 Task: Look for space in Medjez el Bab, Tunisia from 10th September, 2023 to 16th September, 2023 for 4 adults in price range Rs.10000 to Rs.14000. Place can be private room with 4 bedrooms having 4 beds and 4 bathrooms. Property type can be house, flat, guest house, hotel. Amenities needed are: wifi, TV, free parkinig on premises, gym, breakfast. Booking option can be shelf check-in. Required host language is English.
Action: Mouse pressed left at (613, 130)
Screenshot: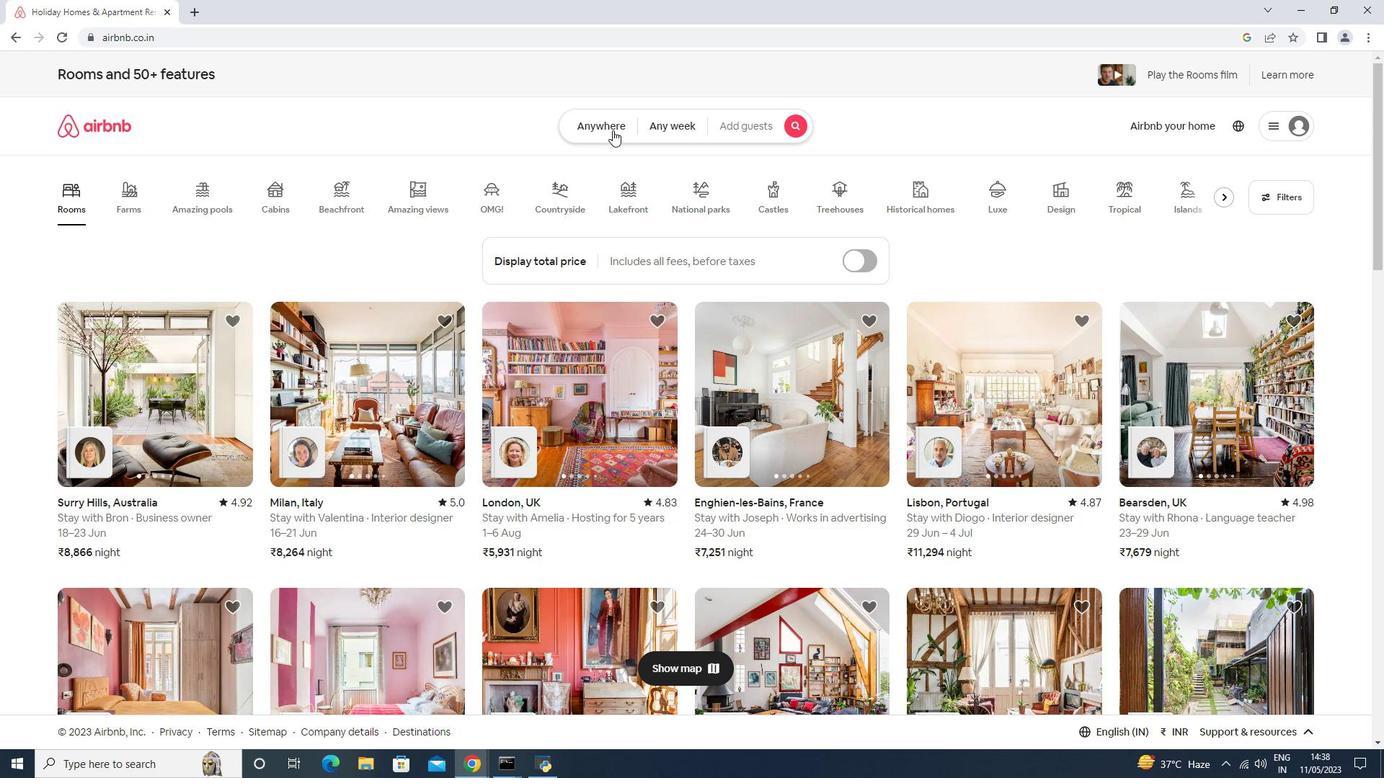 
Action: Mouse moved to (543, 181)
Screenshot: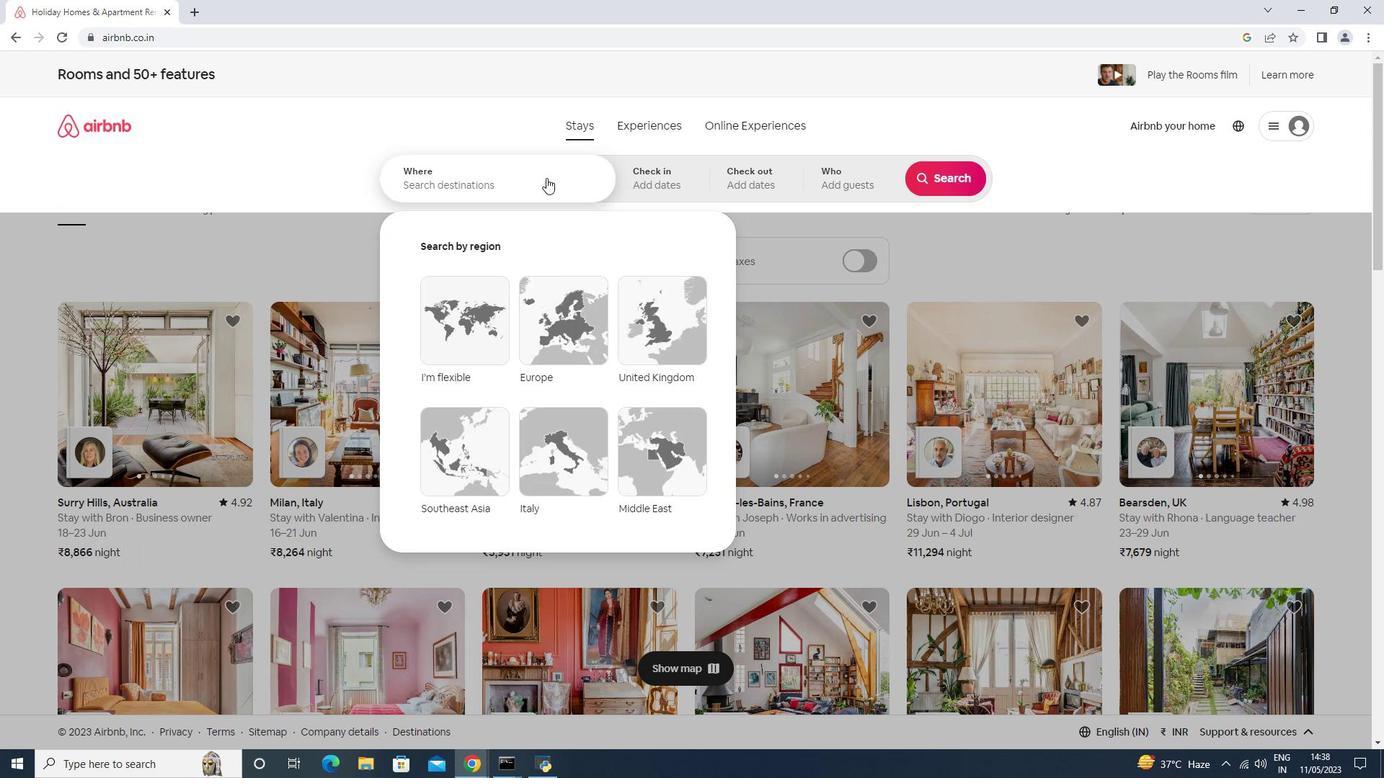 
Action: Mouse pressed left at (543, 181)
Screenshot: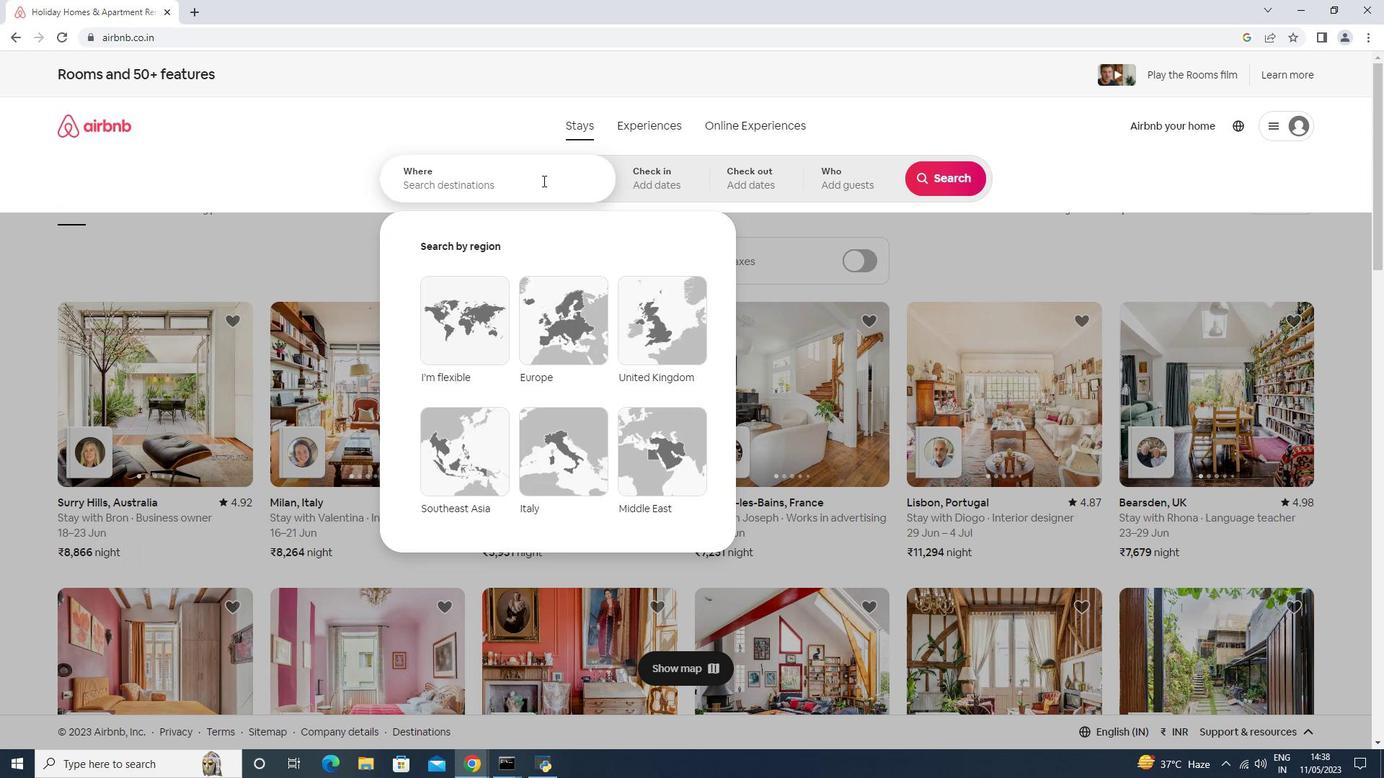 
Action: Key pressed <Key.shift><Key.shift>Medjez<Key.space>el<Key.space><Key.shift>Bab,<Key.shift>Tunisia
Screenshot: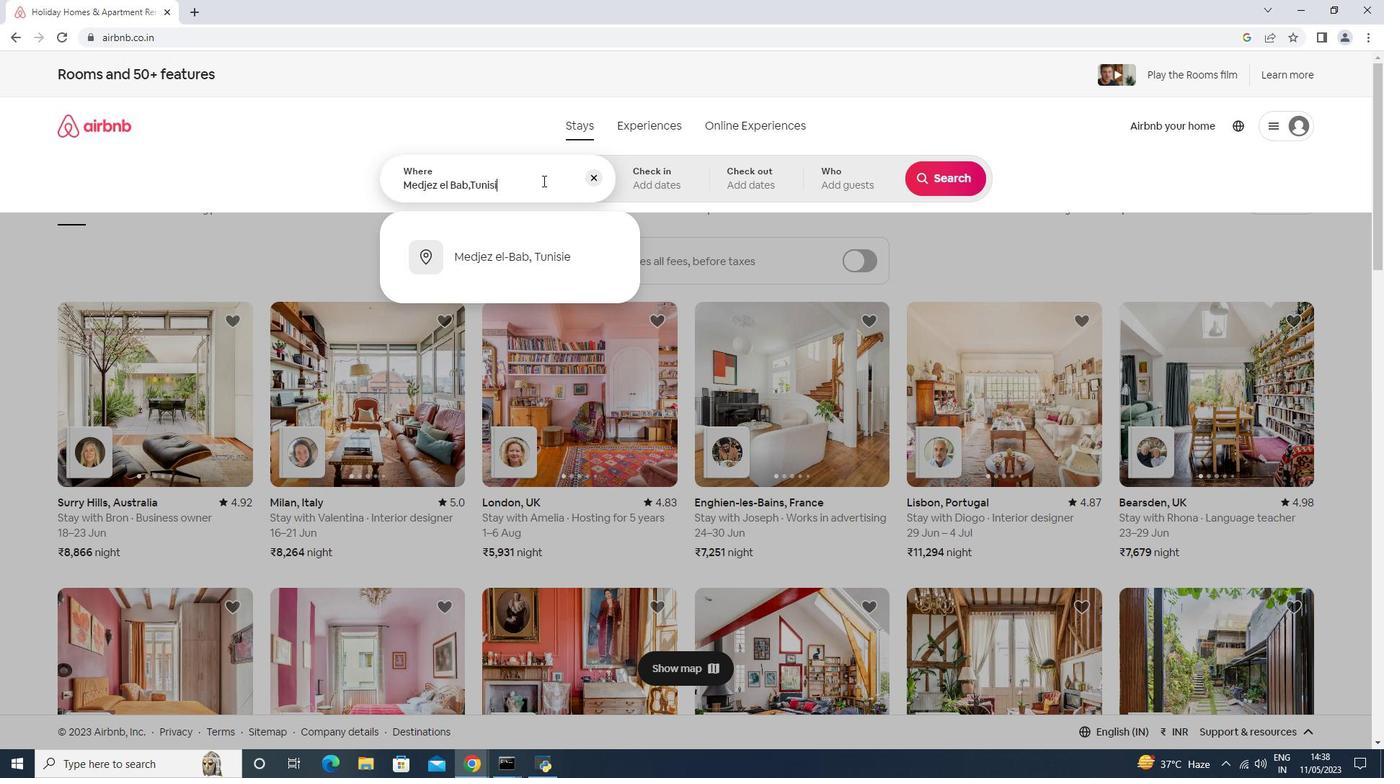 
Action: Mouse moved to (635, 177)
Screenshot: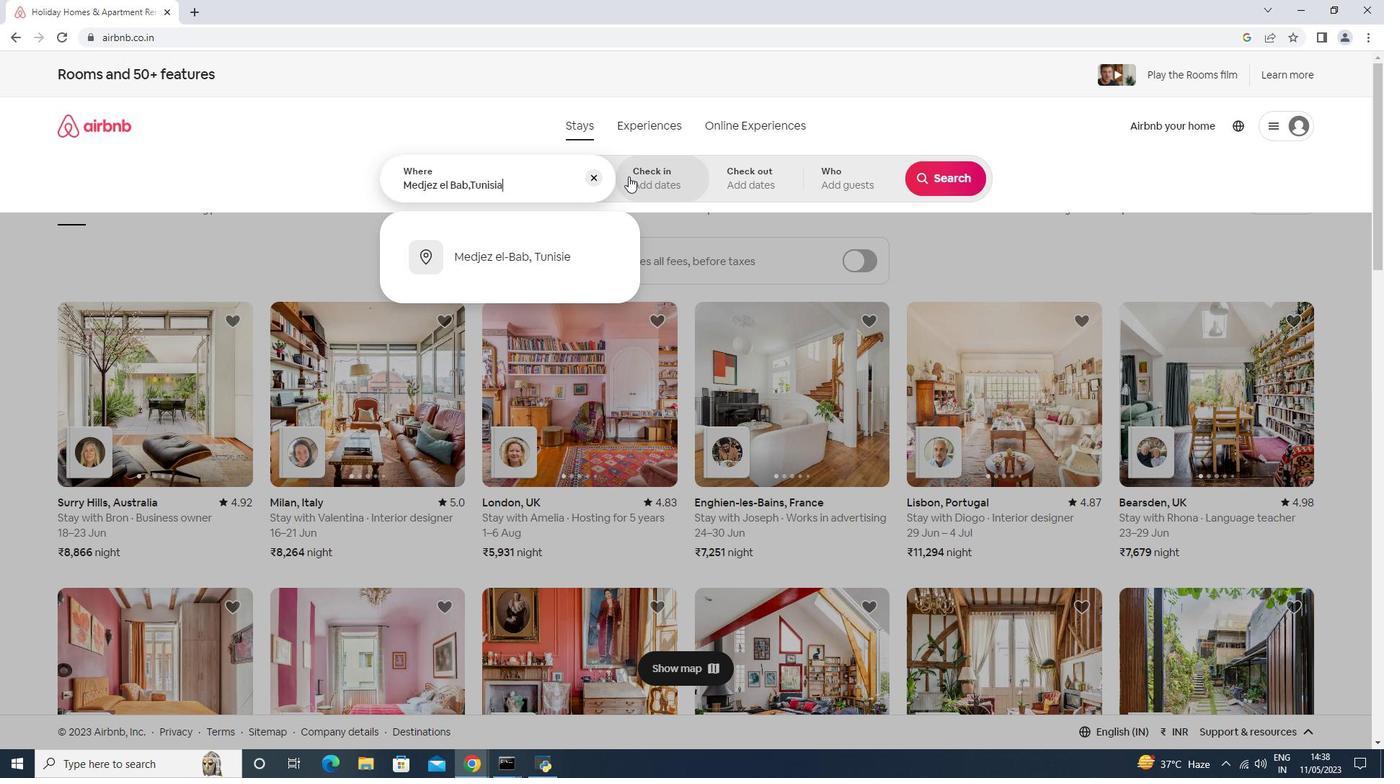 
Action: Mouse pressed left at (635, 177)
Screenshot: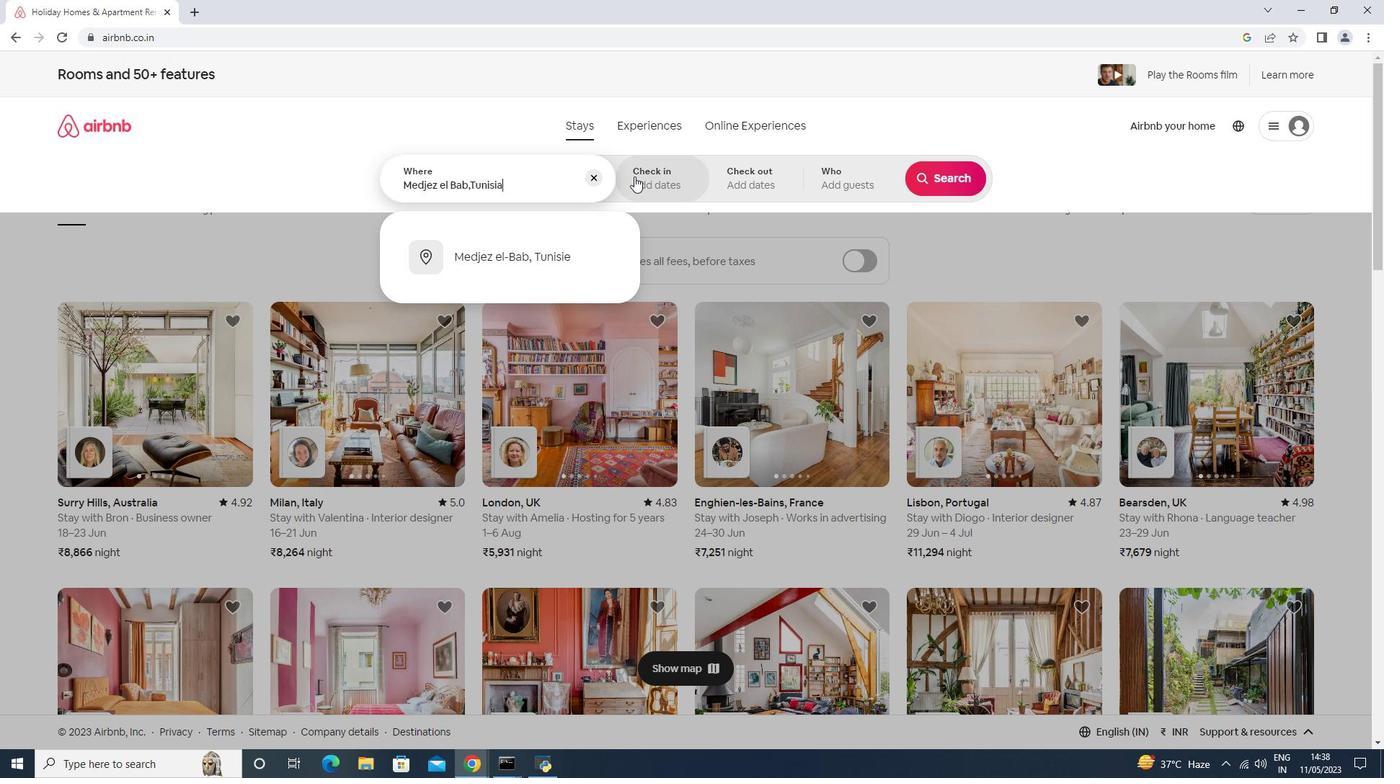
Action: Mouse moved to (950, 292)
Screenshot: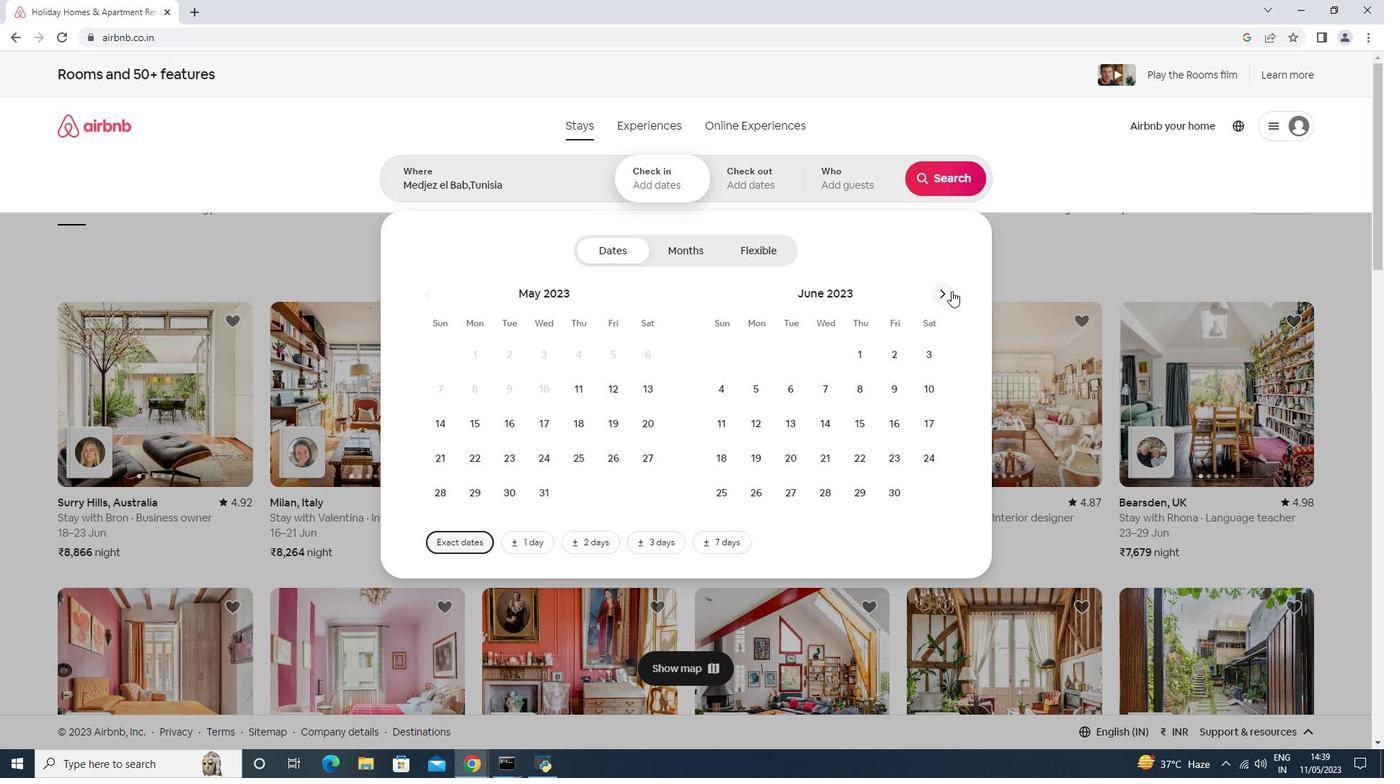 
Action: Mouse pressed left at (950, 292)
Screenshot: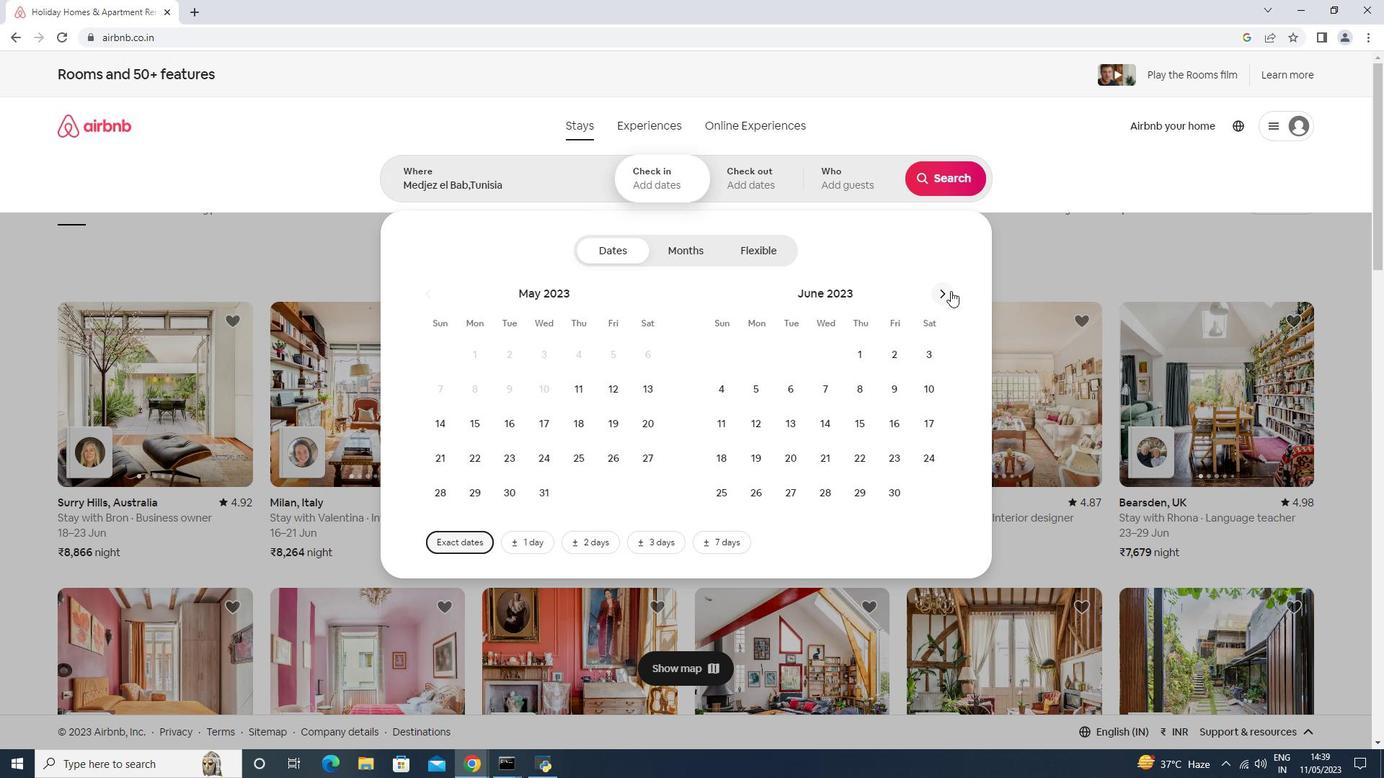 
Action: Mouse pressed left at (950, 292)
Screenshot: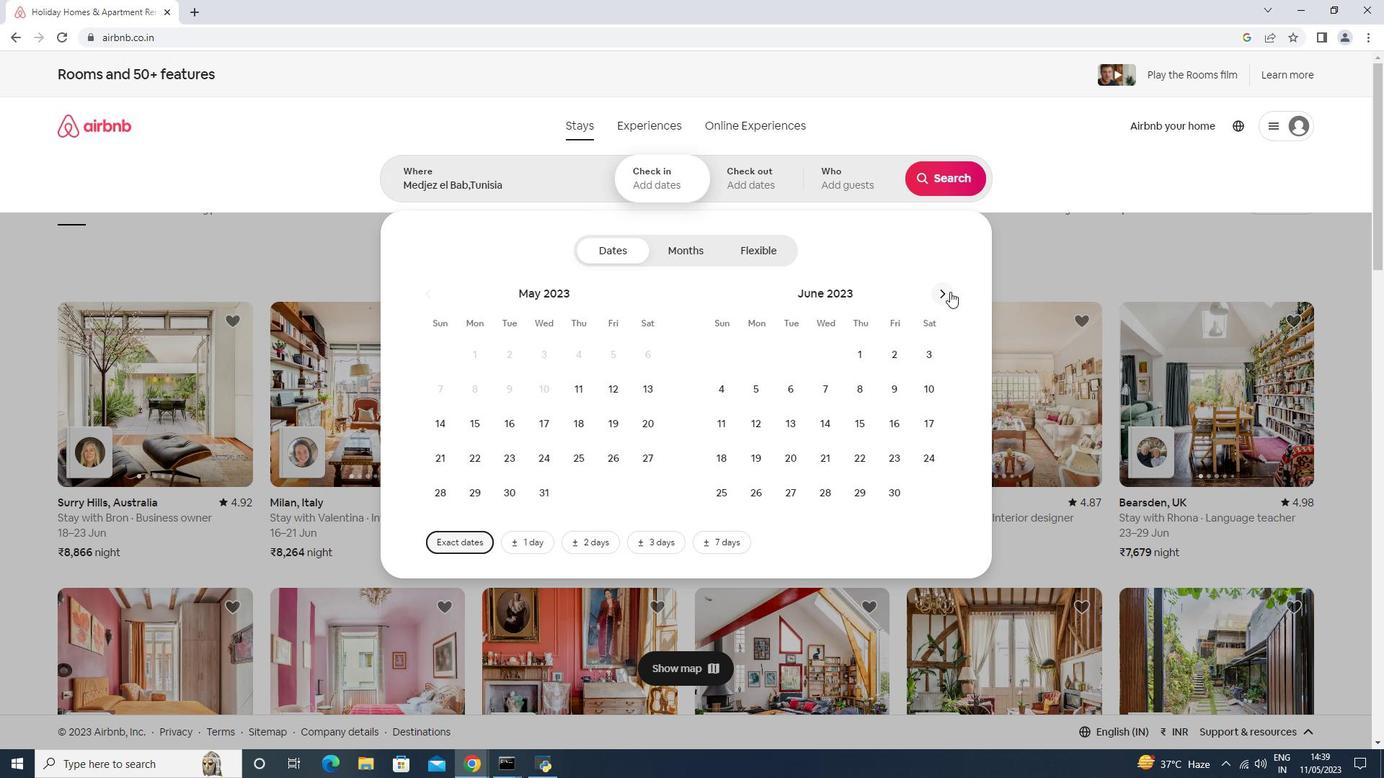 
Action: Mouse moved to (949, 292)
Screenshot: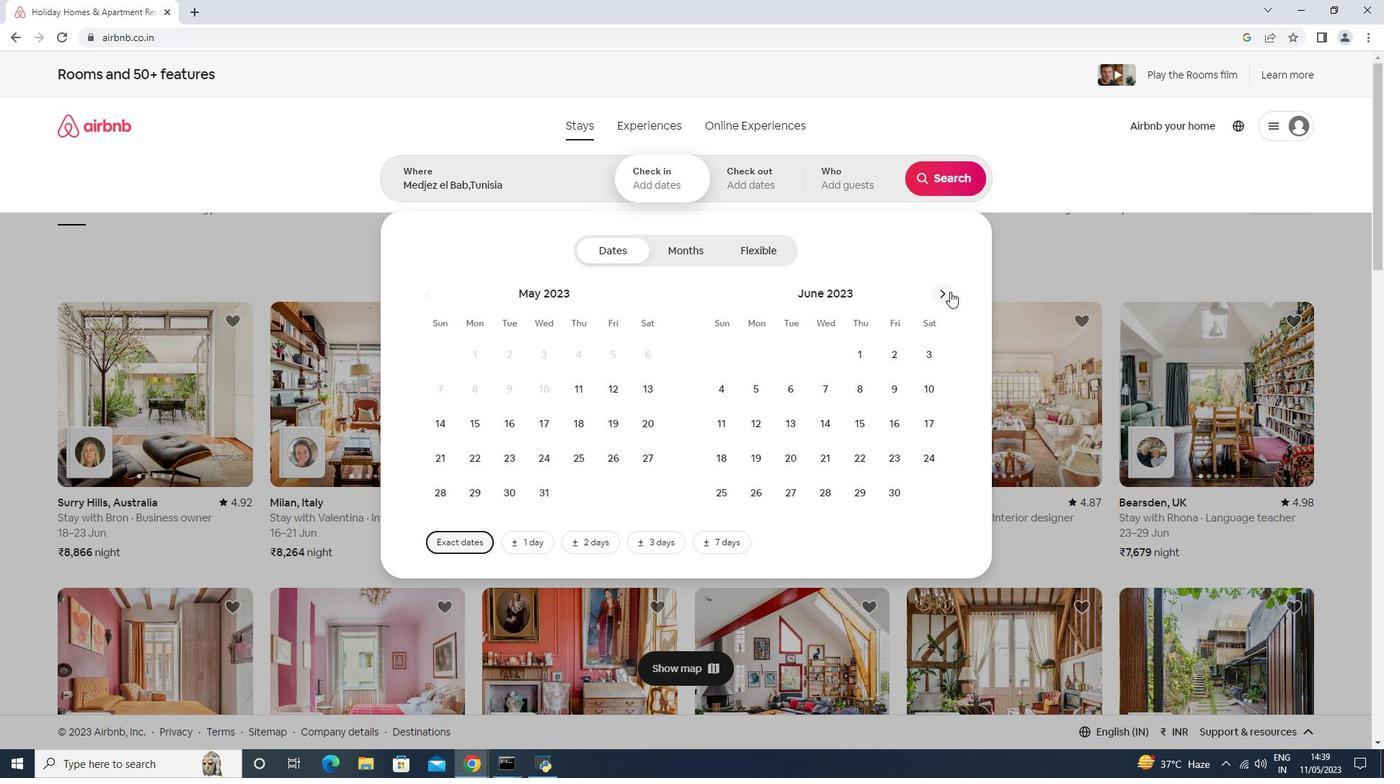 
Action: Mouse pressed left at (949, 292)
Screenshot: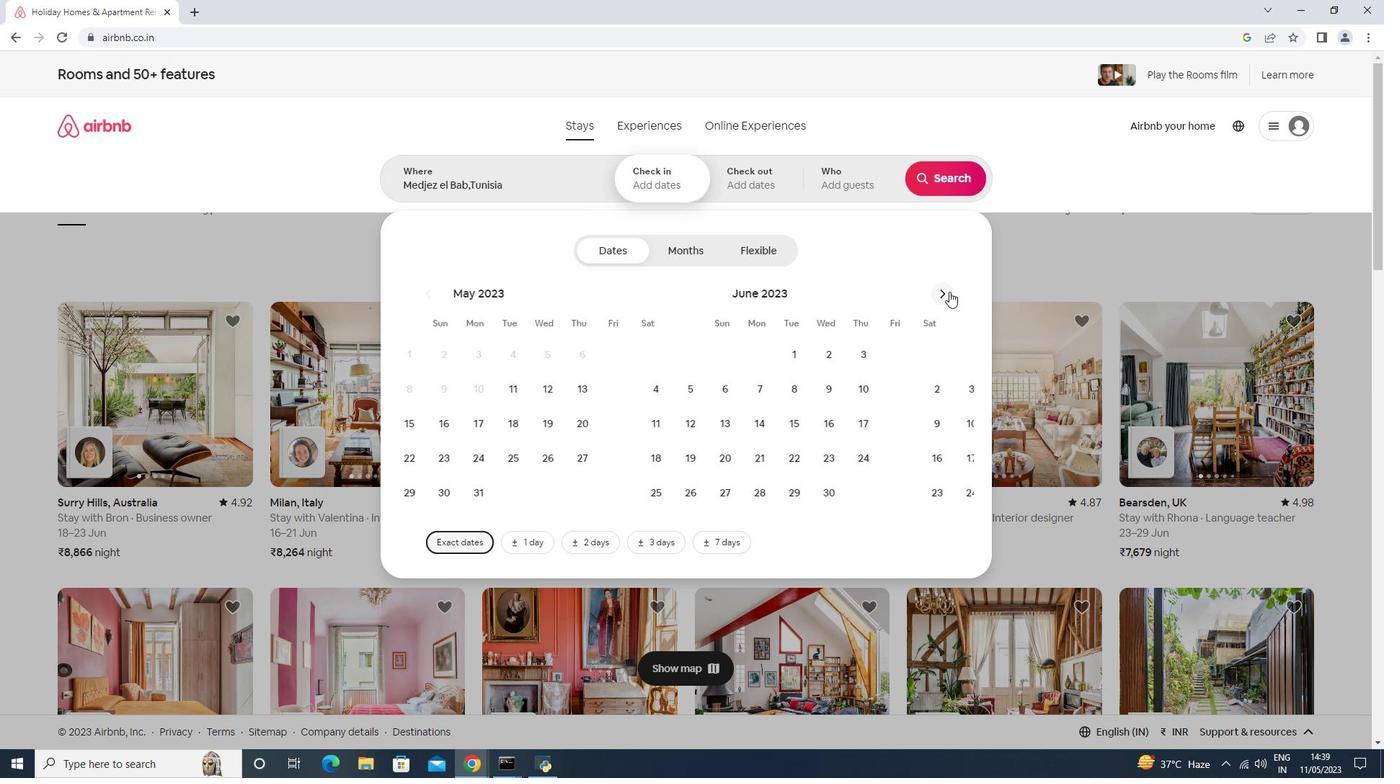 
Action: Mouse pressed left at (949, 292)
Screenshot: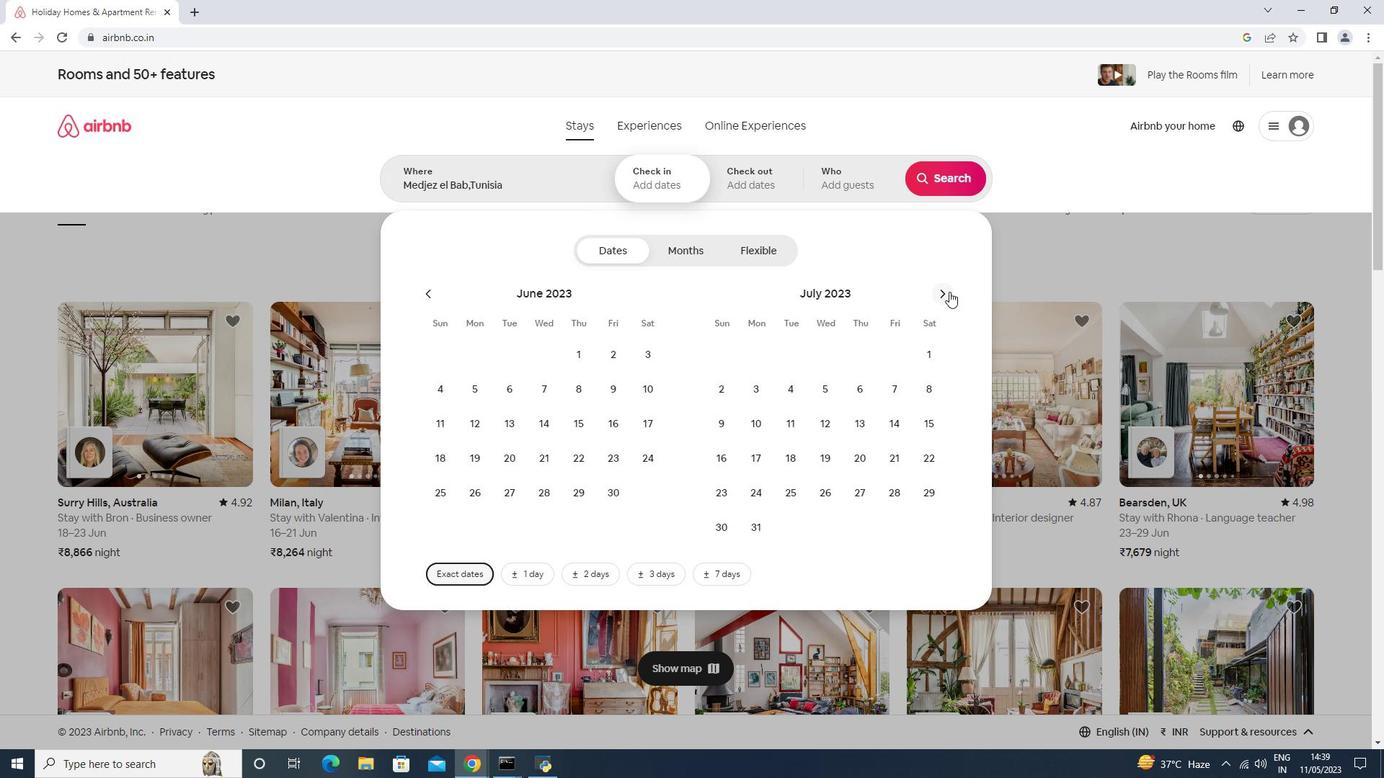 
Action: Mouse pressed left at (949, 292)
Screenshot: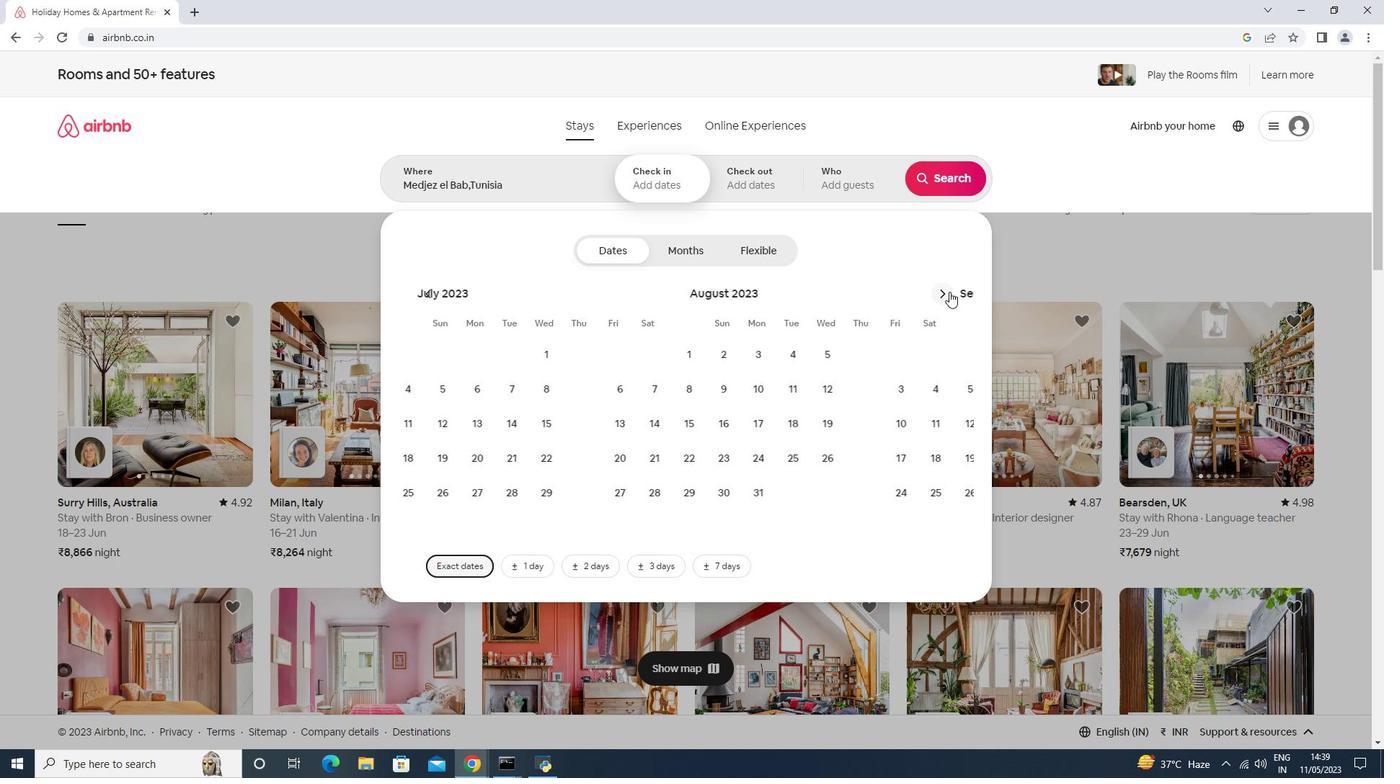 
Action: Mouse moved to (450, 419)
Screenshot: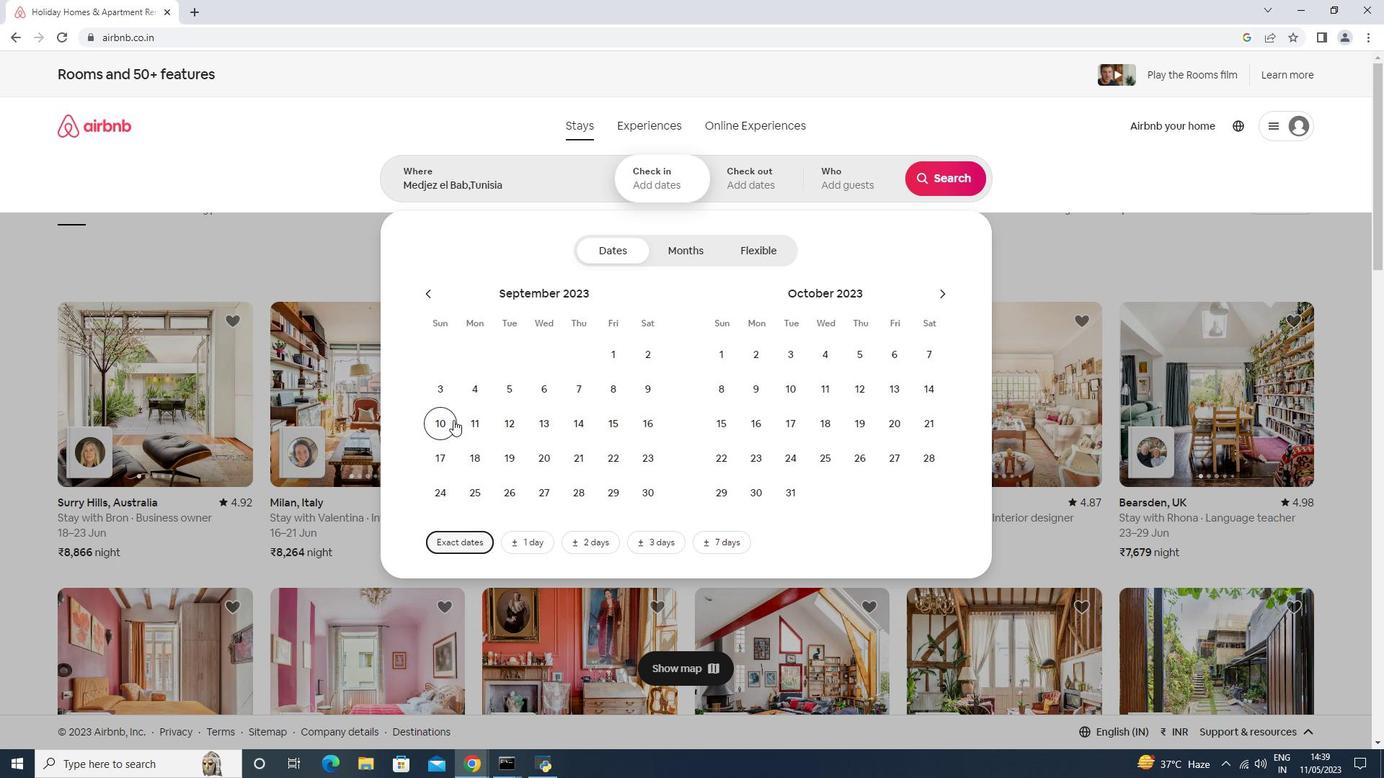 
Action: Mouse pressed left at (450, 419)
Screenshot: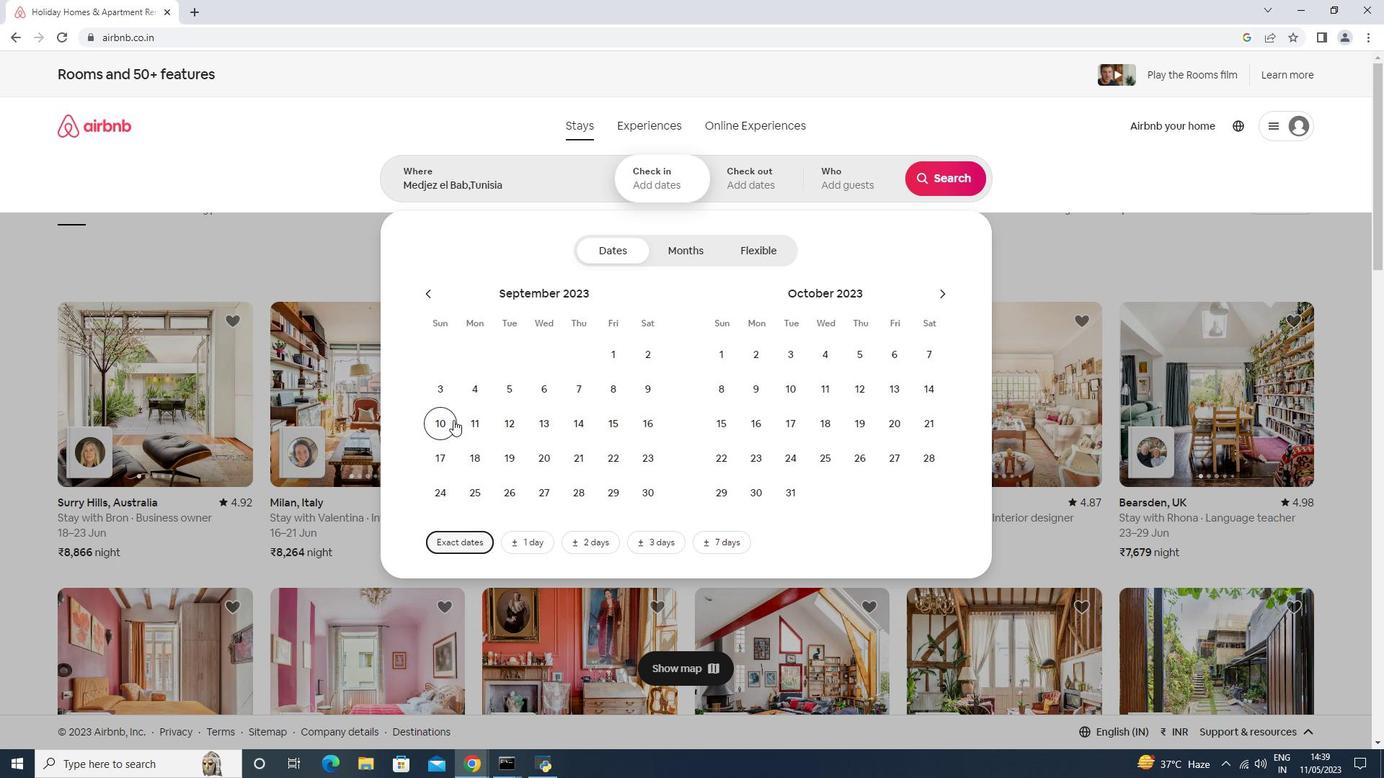 
Action: Mouse moved to (651, 424)
Screenshot: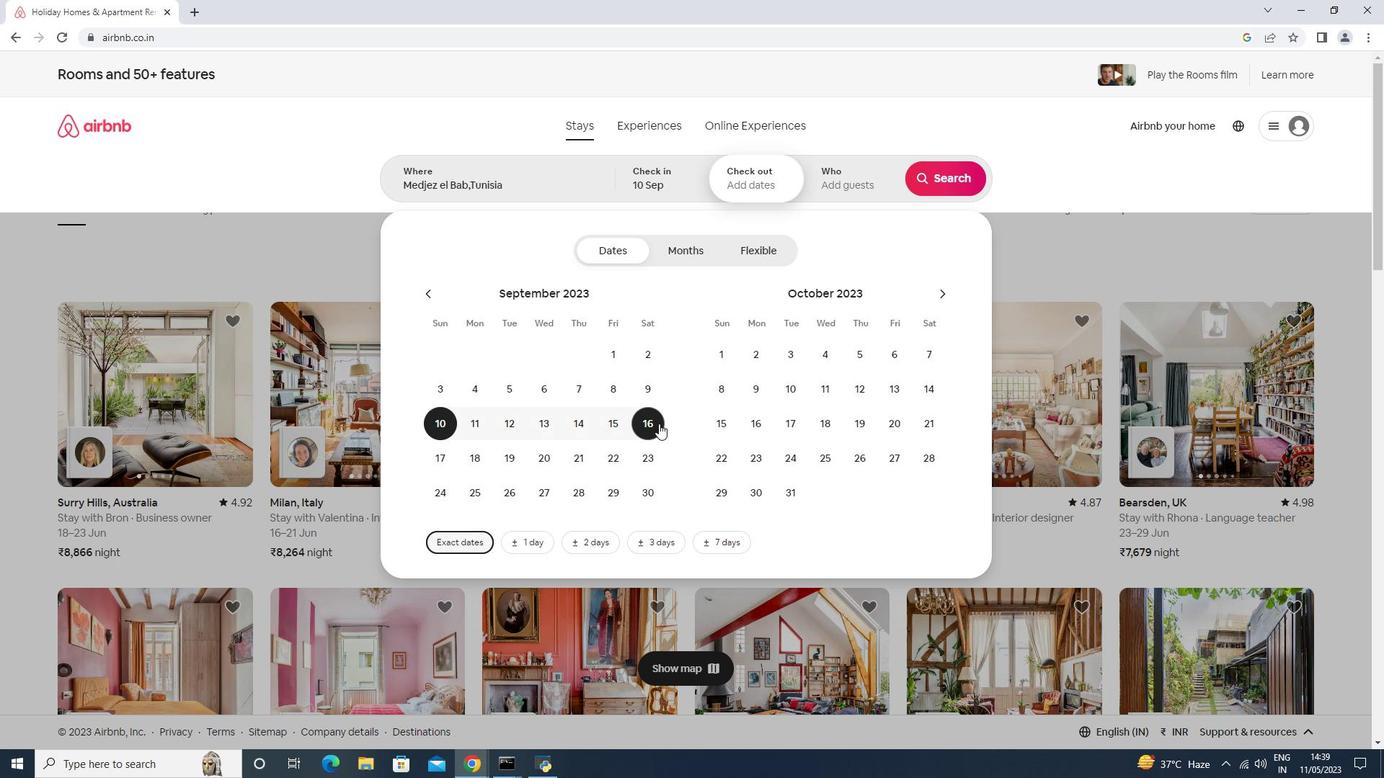 
Action: Mouse pressed left at (651, 424)
Screenshot: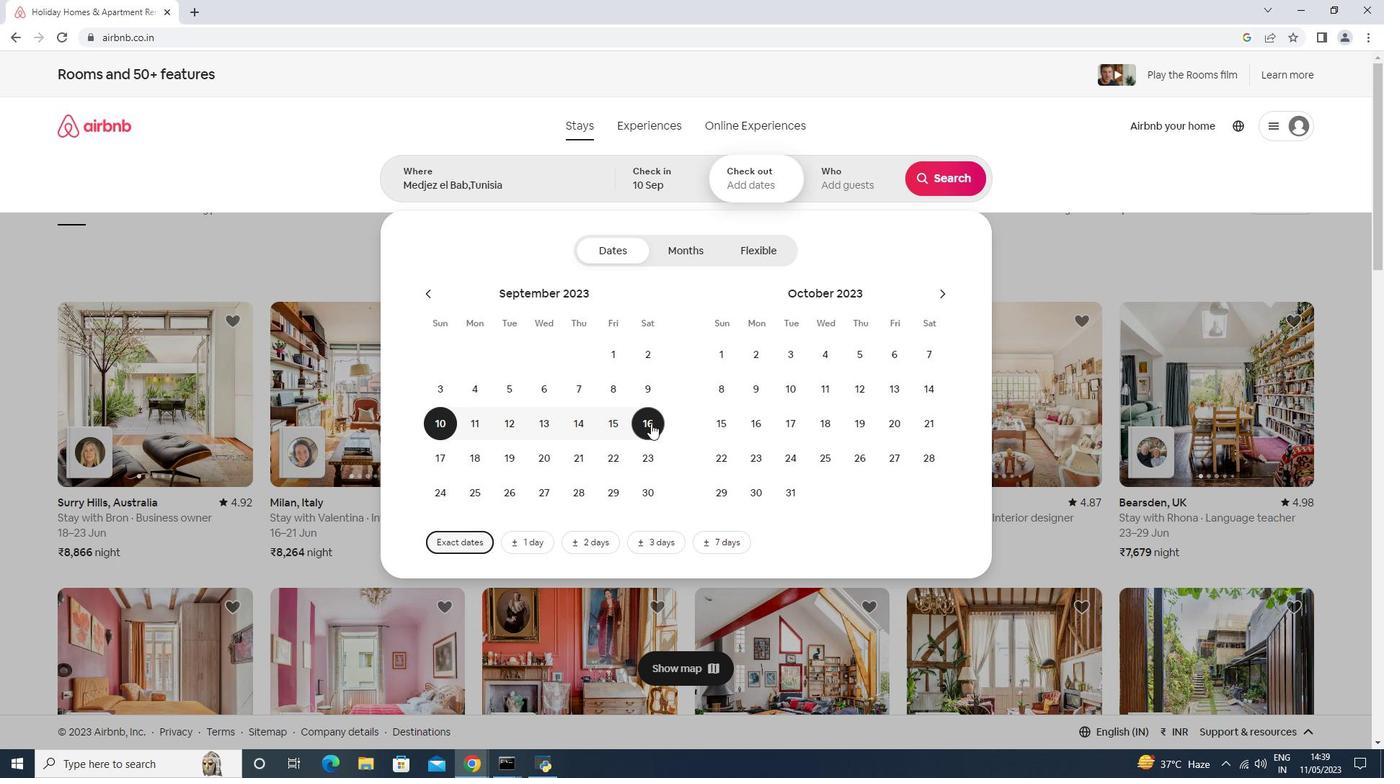
Action: Mouse moved to (840, 179)
Screenshot: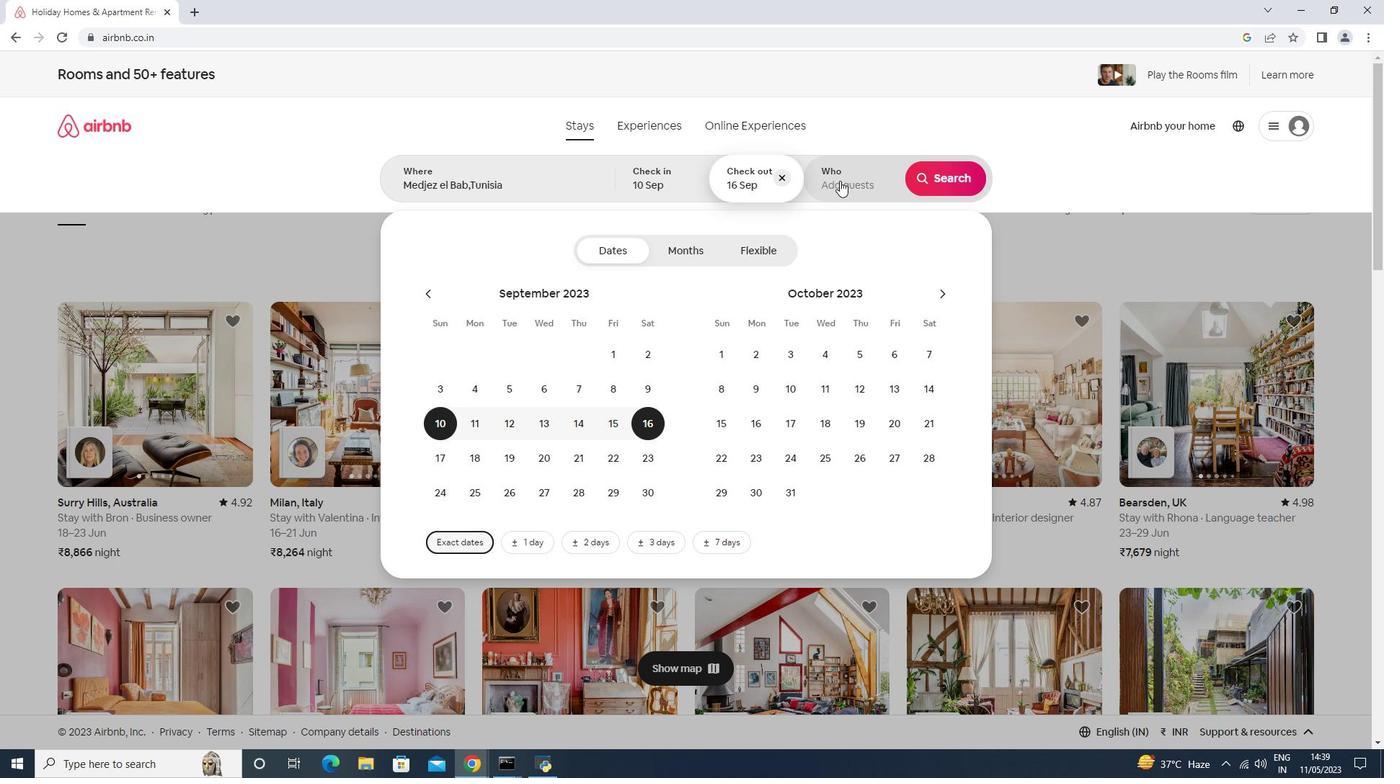 
Action: Mouse pressed left at (840, 179)
Screenshot: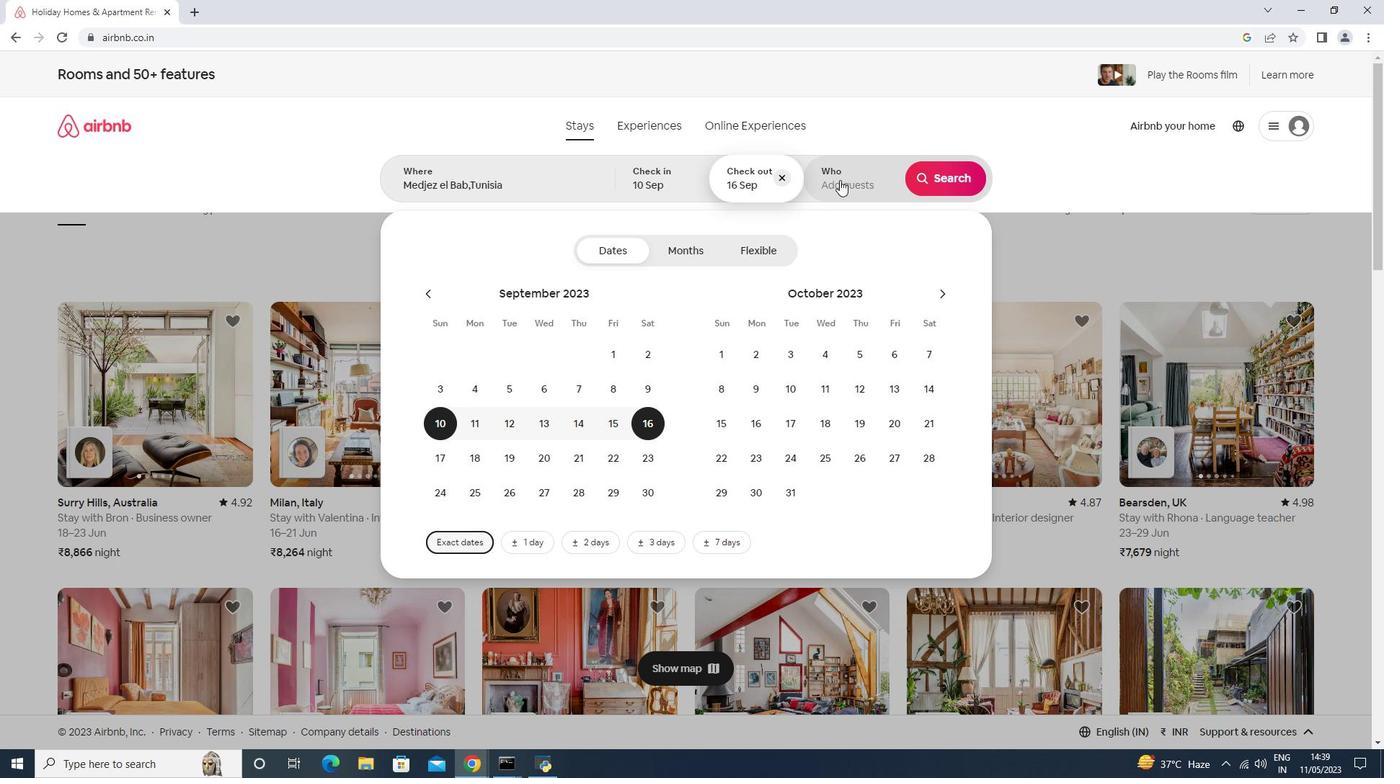 
Action: Mouse moved to (945, 249)
Screenshot: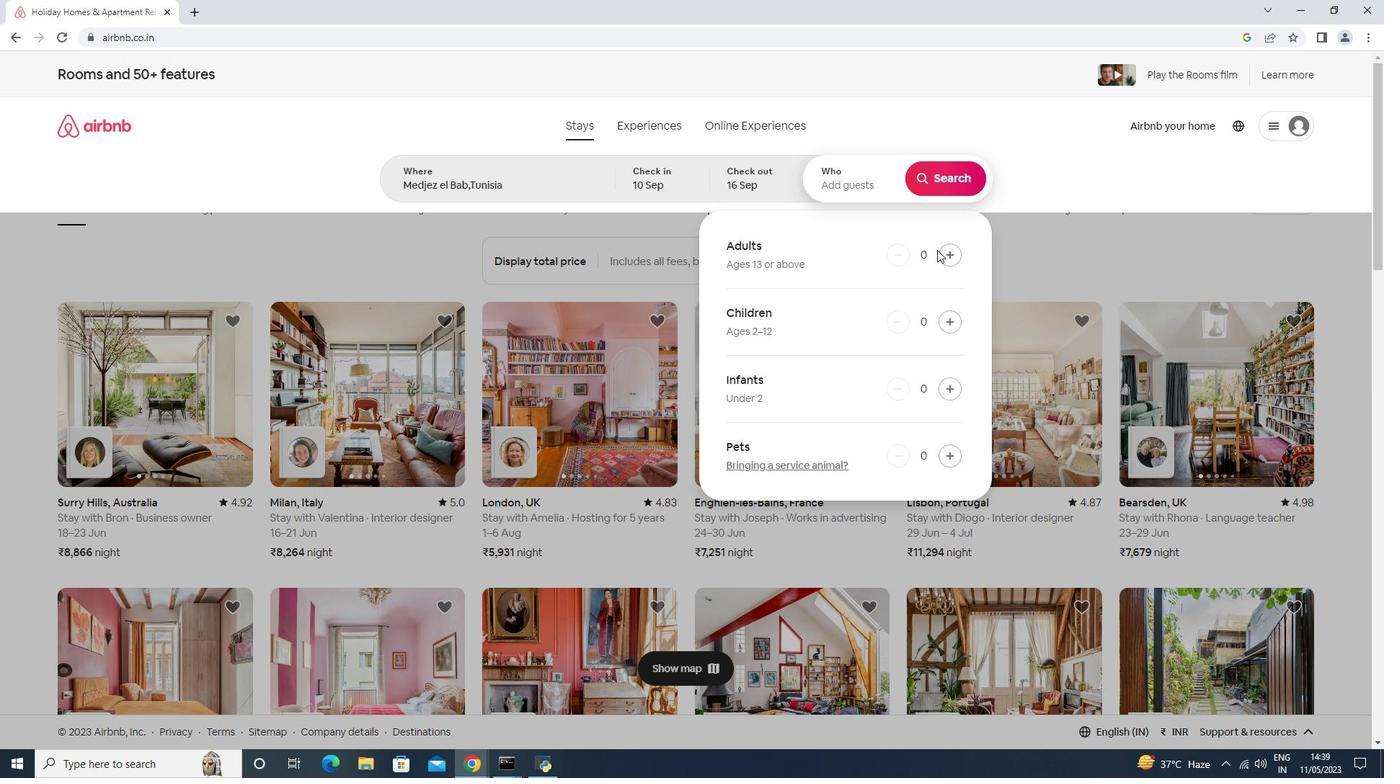
Action: Mouse pressed left at (945, 249)
Screenshot: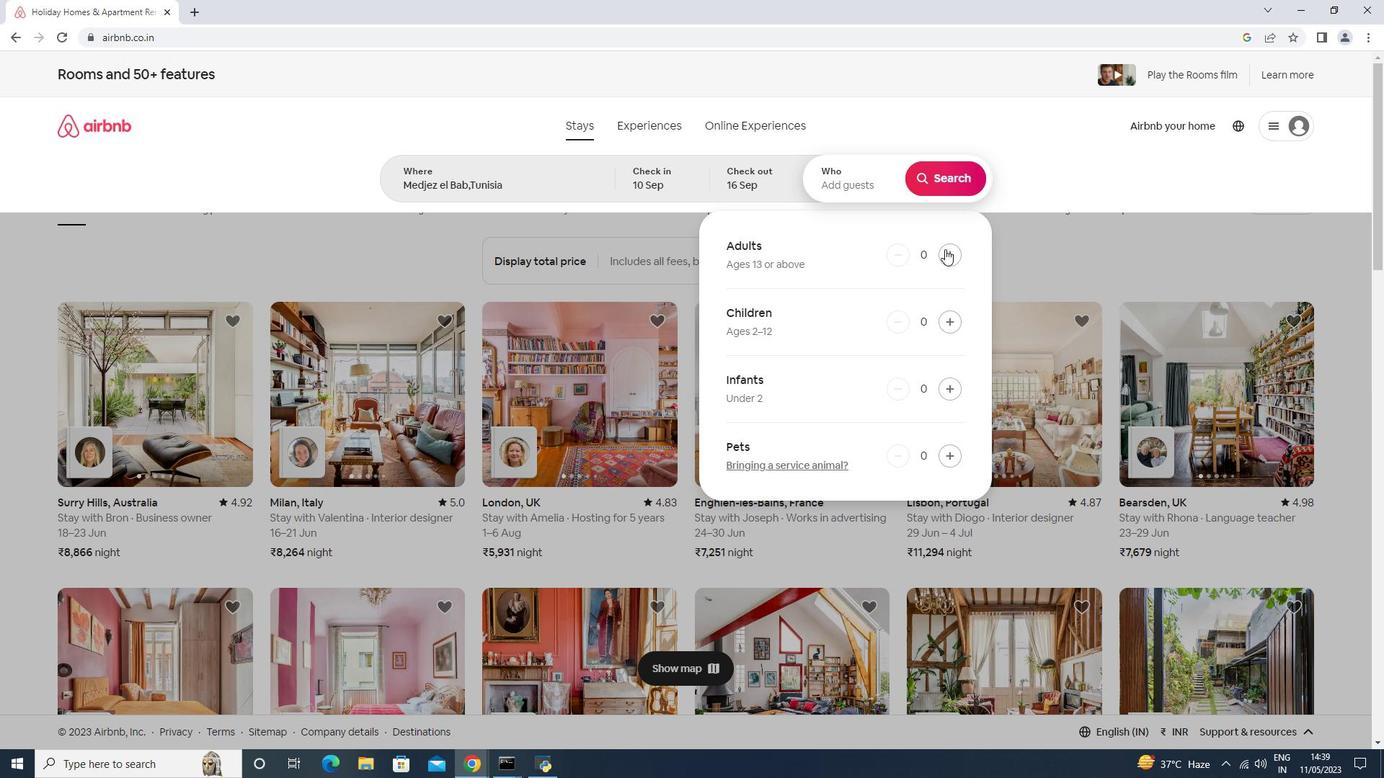 
Action: Mouse pressed left at (945, 249)
Screenshot: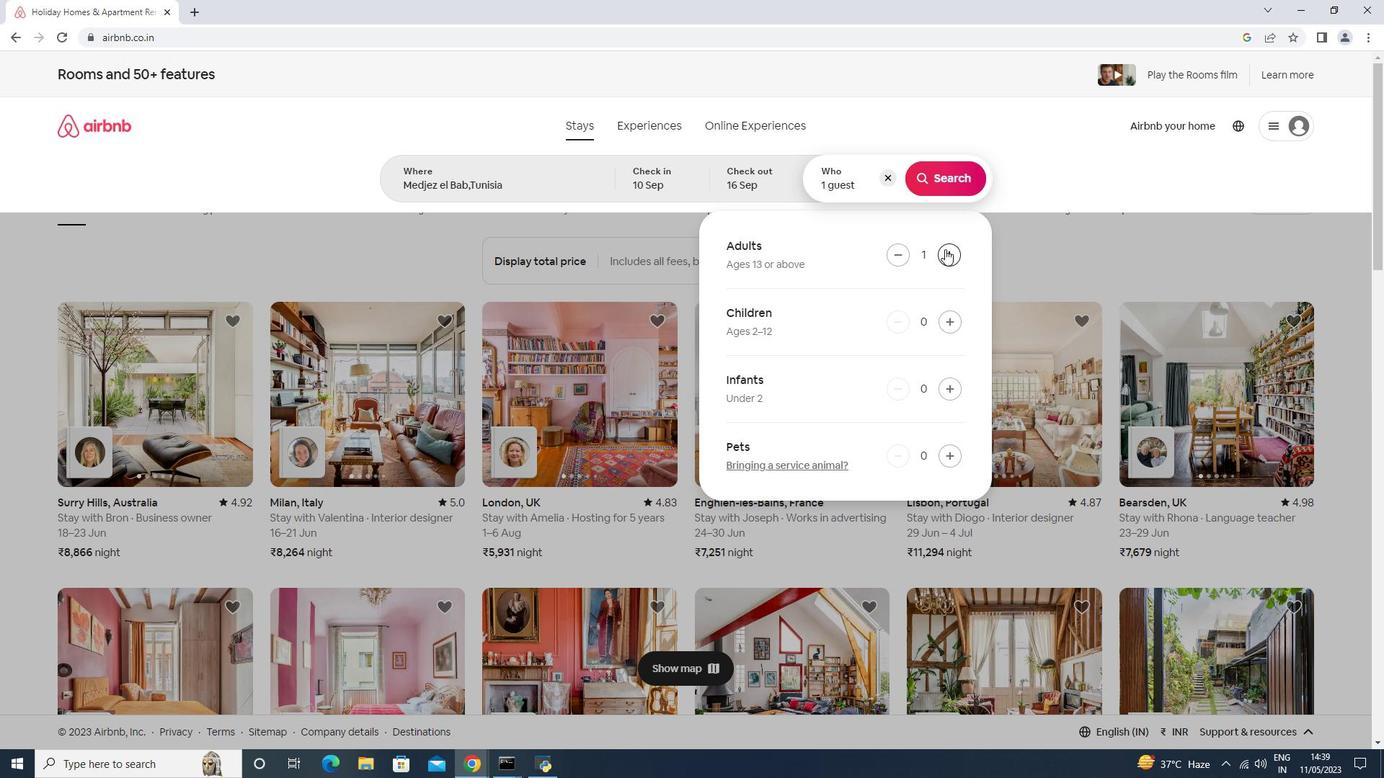 
Action: Mouse pressed left at (945, 249)
Screenshot: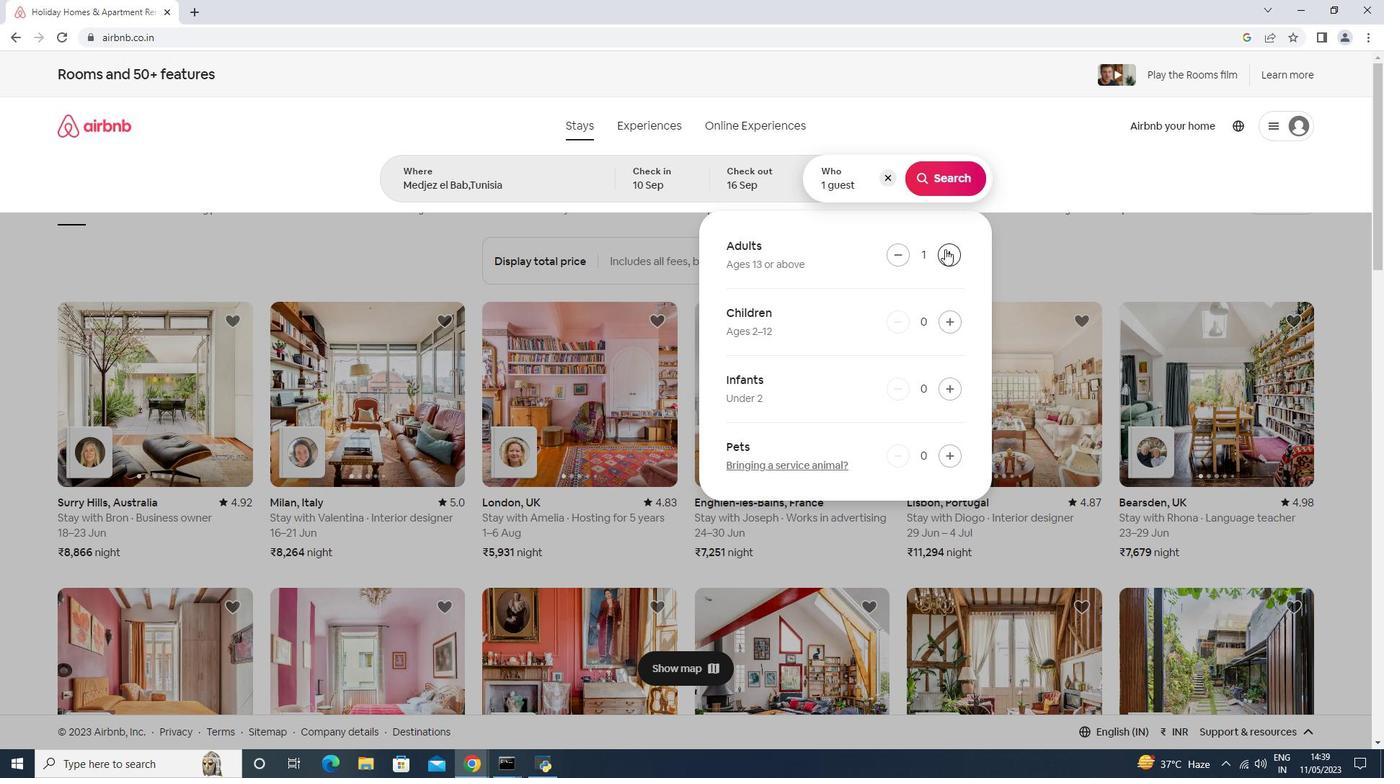 
Action: Mouse pressed left at (945, 249)
Screenshot: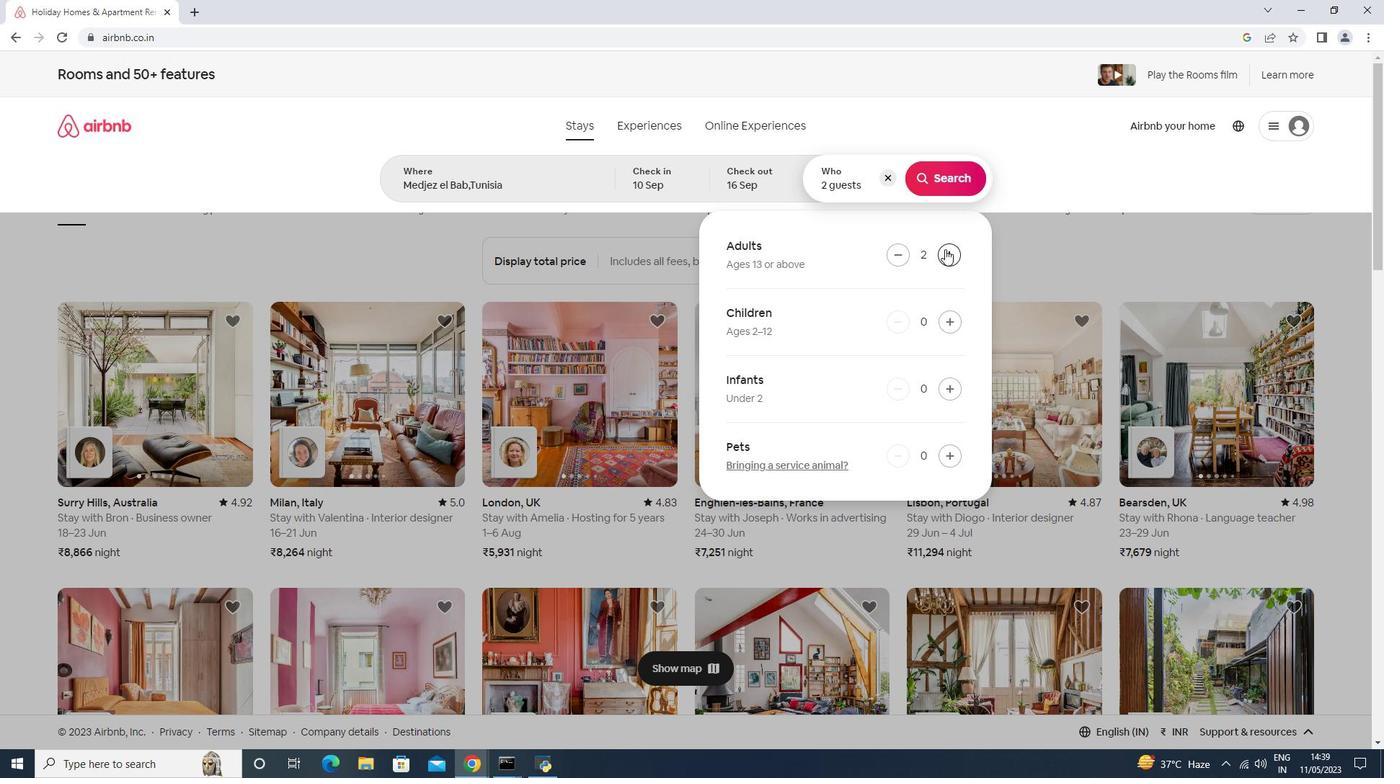 
Action: Mouse pressed left at (945, 249)
Screenshot: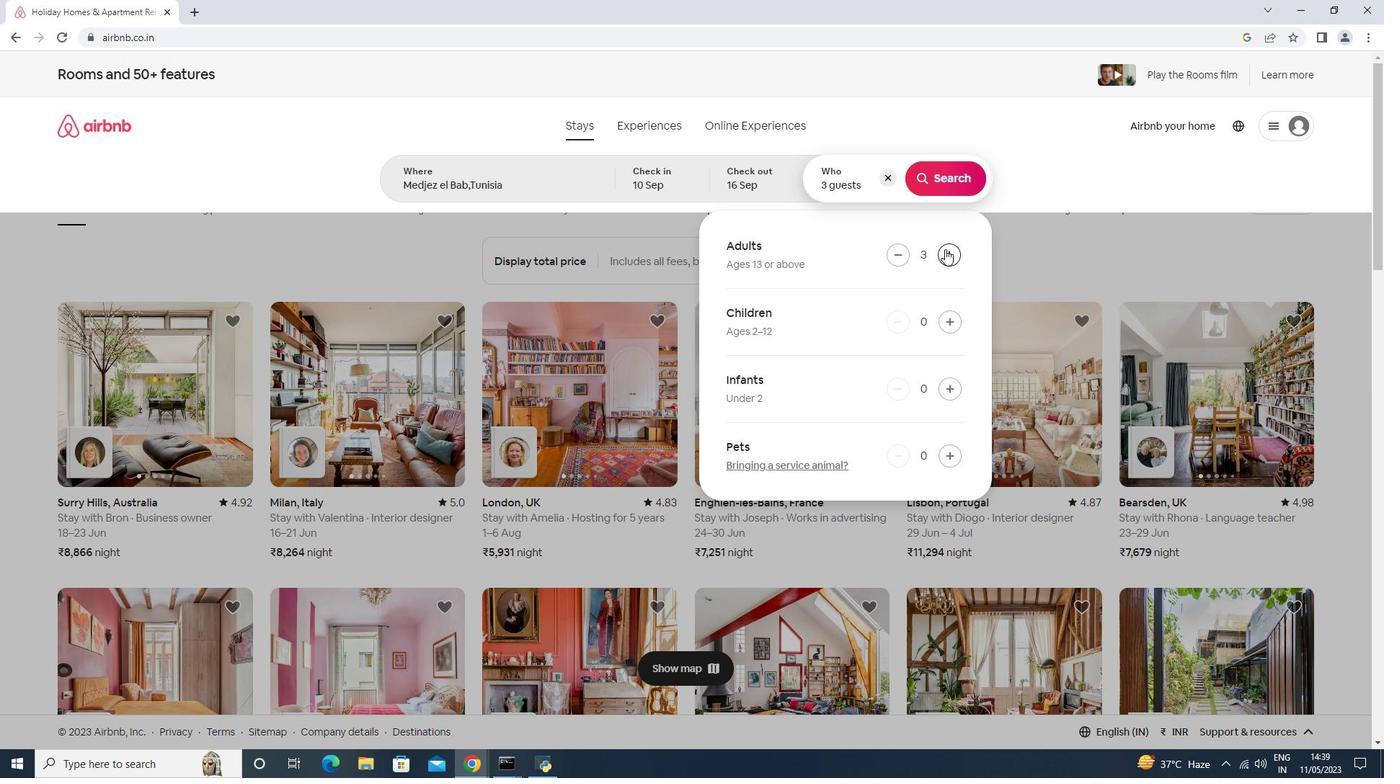 
Action: Mouse moved to (895, 261)
Screenshot: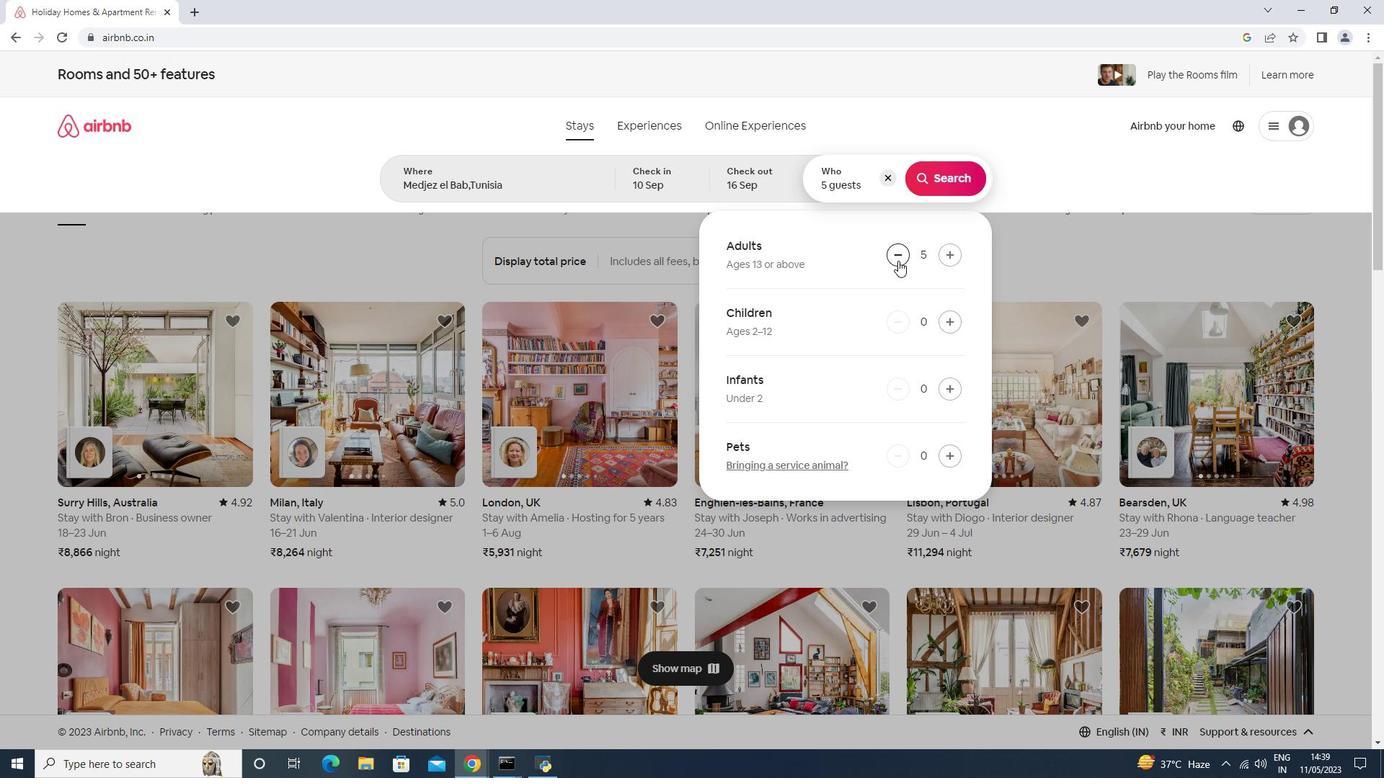 
Action: Mouse pressed left at (895, 261)
Screenshot: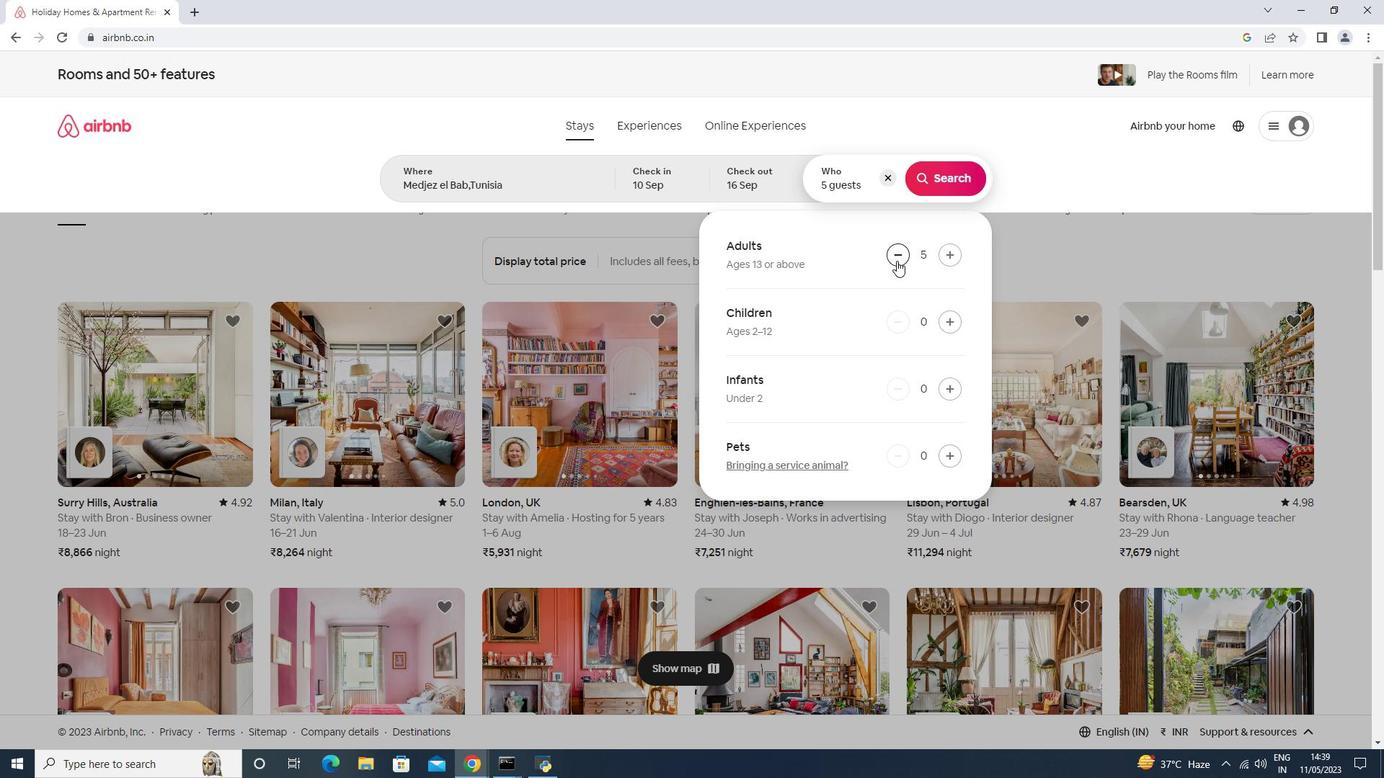 
Action: Mouse moved to (946, 175)
Screenshot: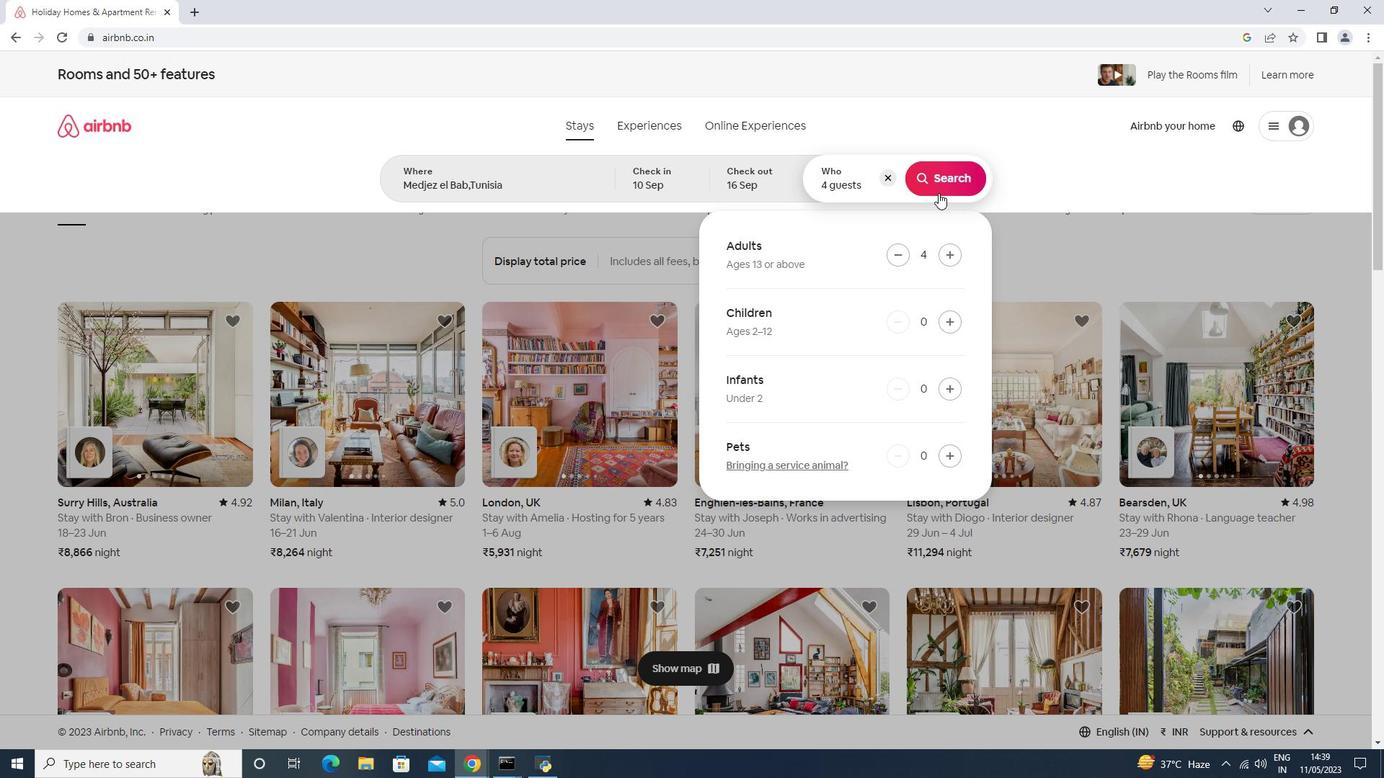 
Action: Mouse pressed left at (946, 175)
Screenshot: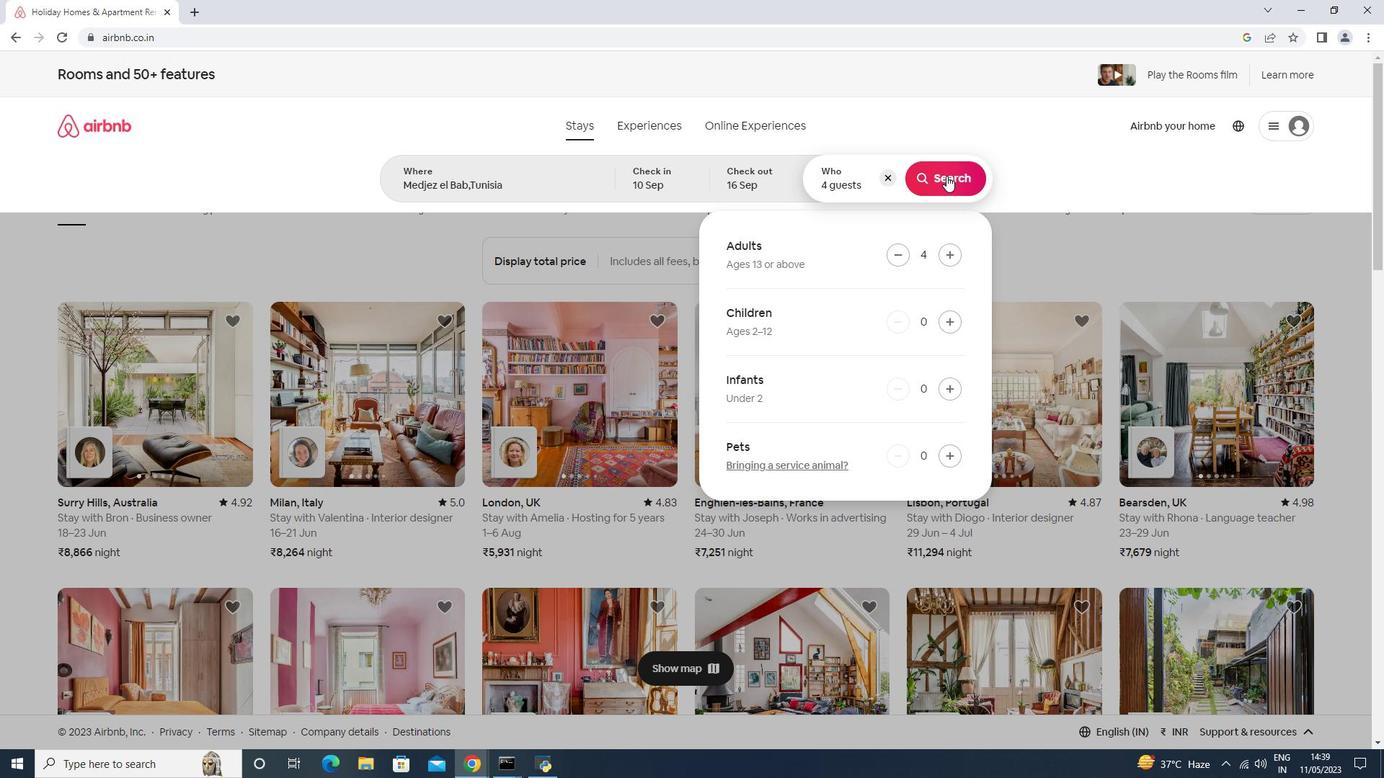 
Action: Mouse moved to (1306, 133)
Screenshot: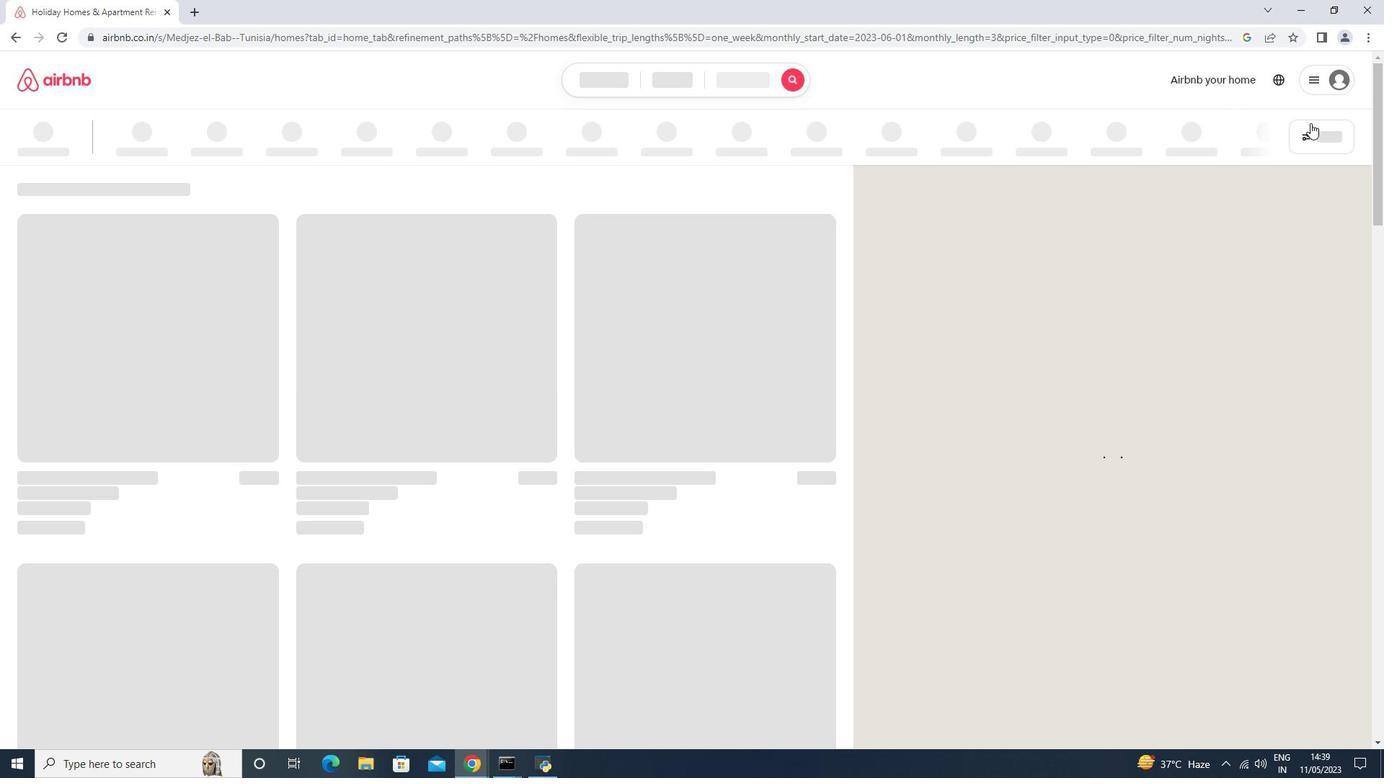 
Action: Mouse pressed left at (1306, 133)
Screenshot: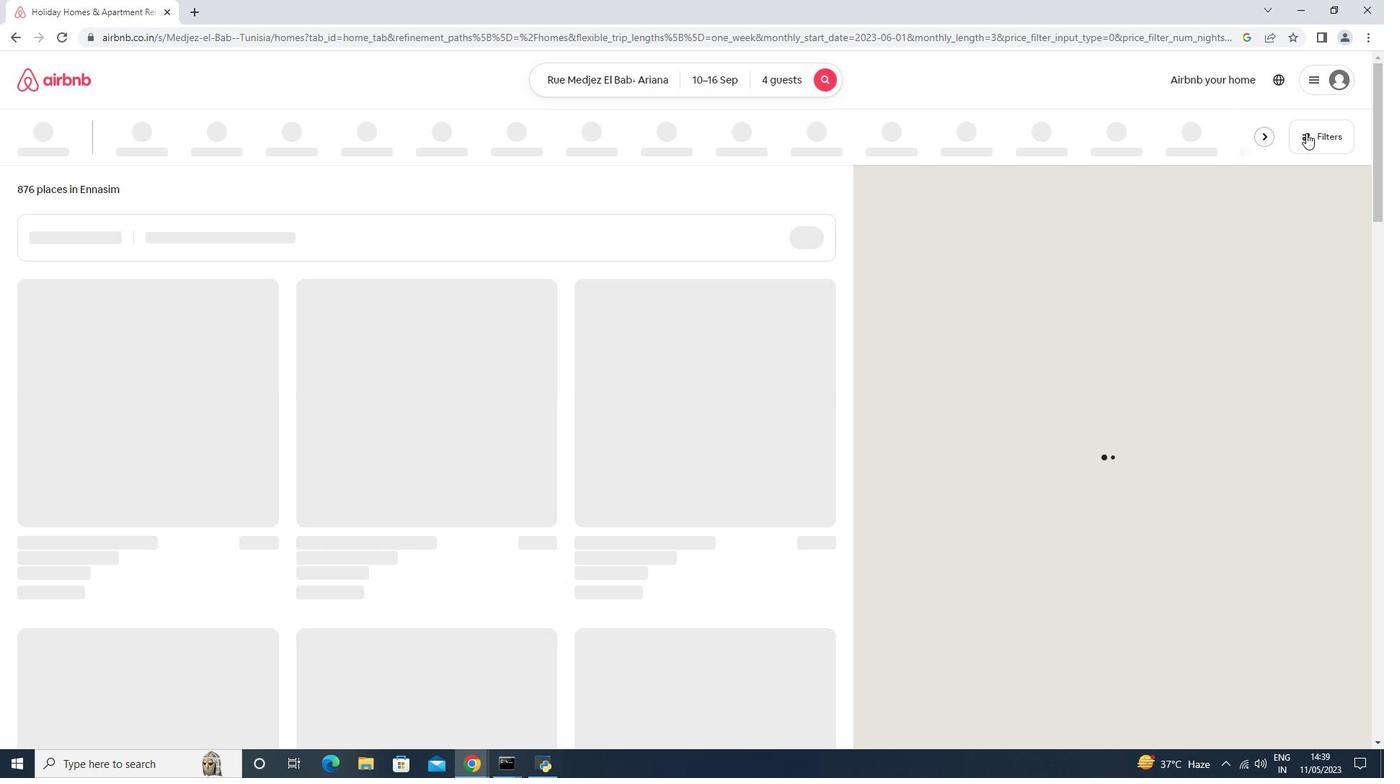 
Action: Mouse moved to (426, 501)
Screenshot: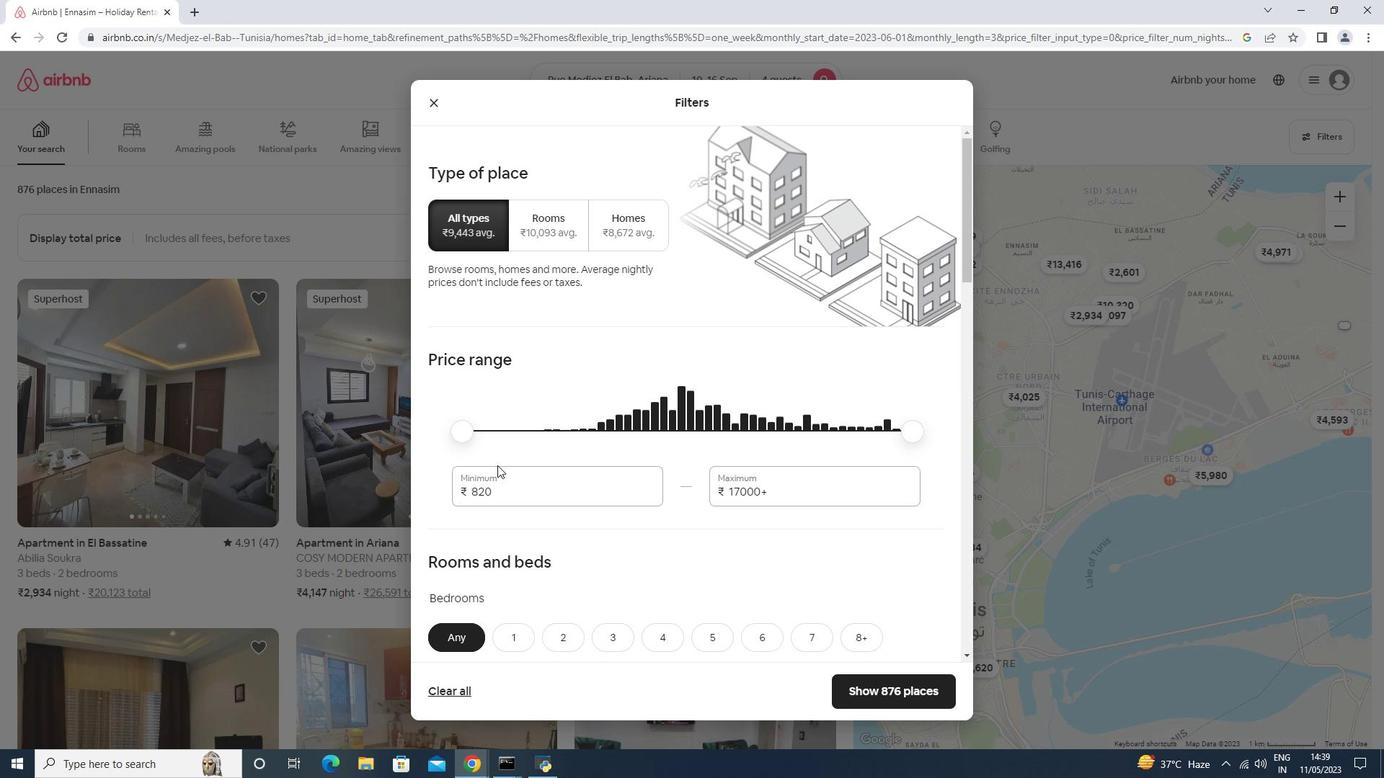 
Action: Mouse scrolled (485, 476) with delta (0, 0)
Screenshot: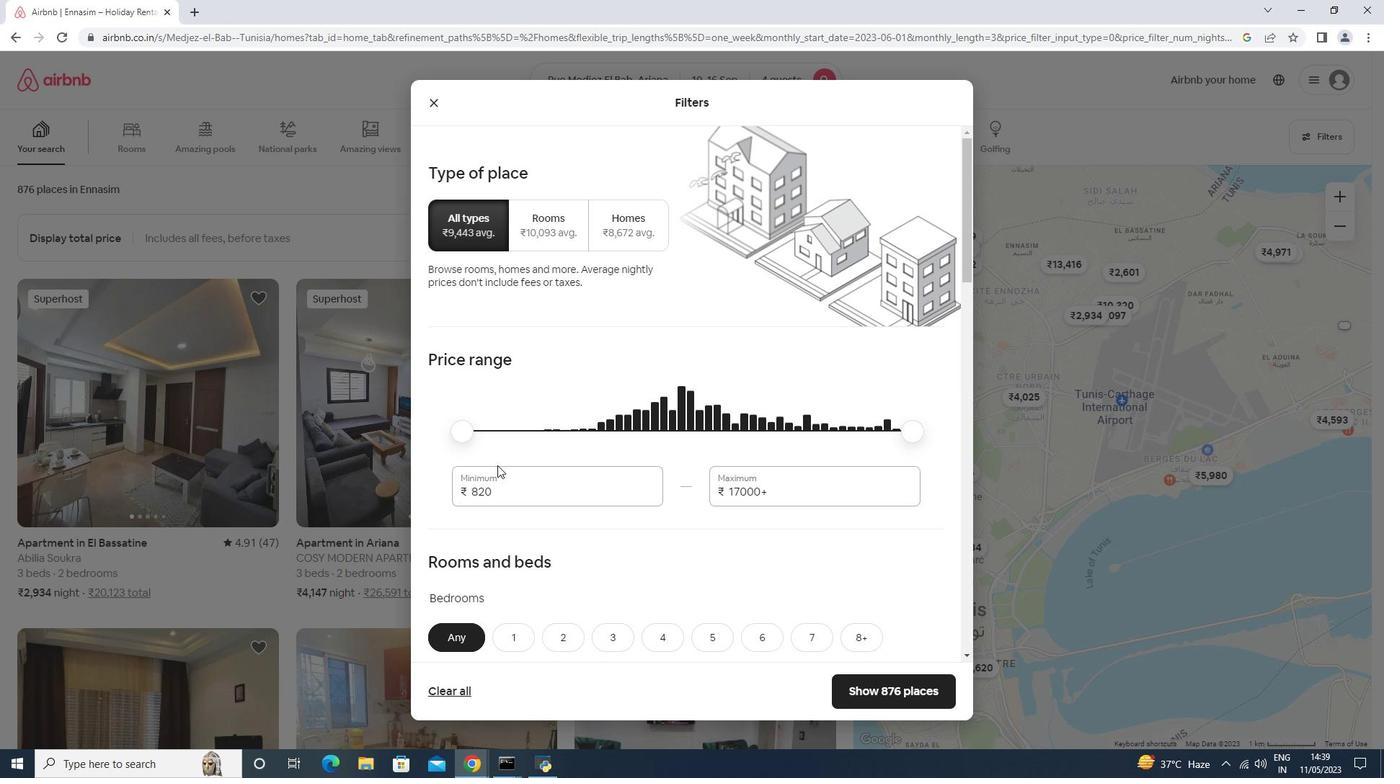
Action: Mouse moved to (510, 483)
Screenshot: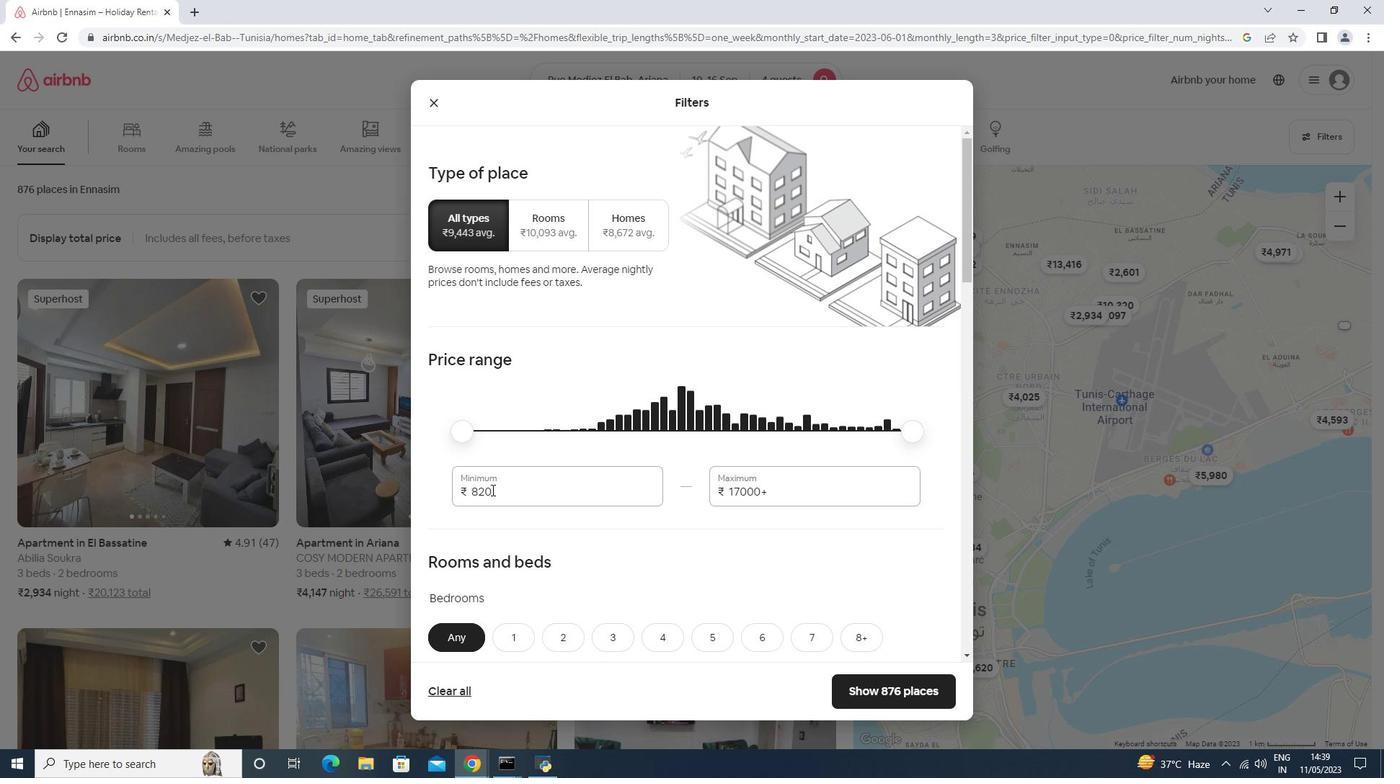 
Action: Mouse pressed left at (510, 483)
Screenshot: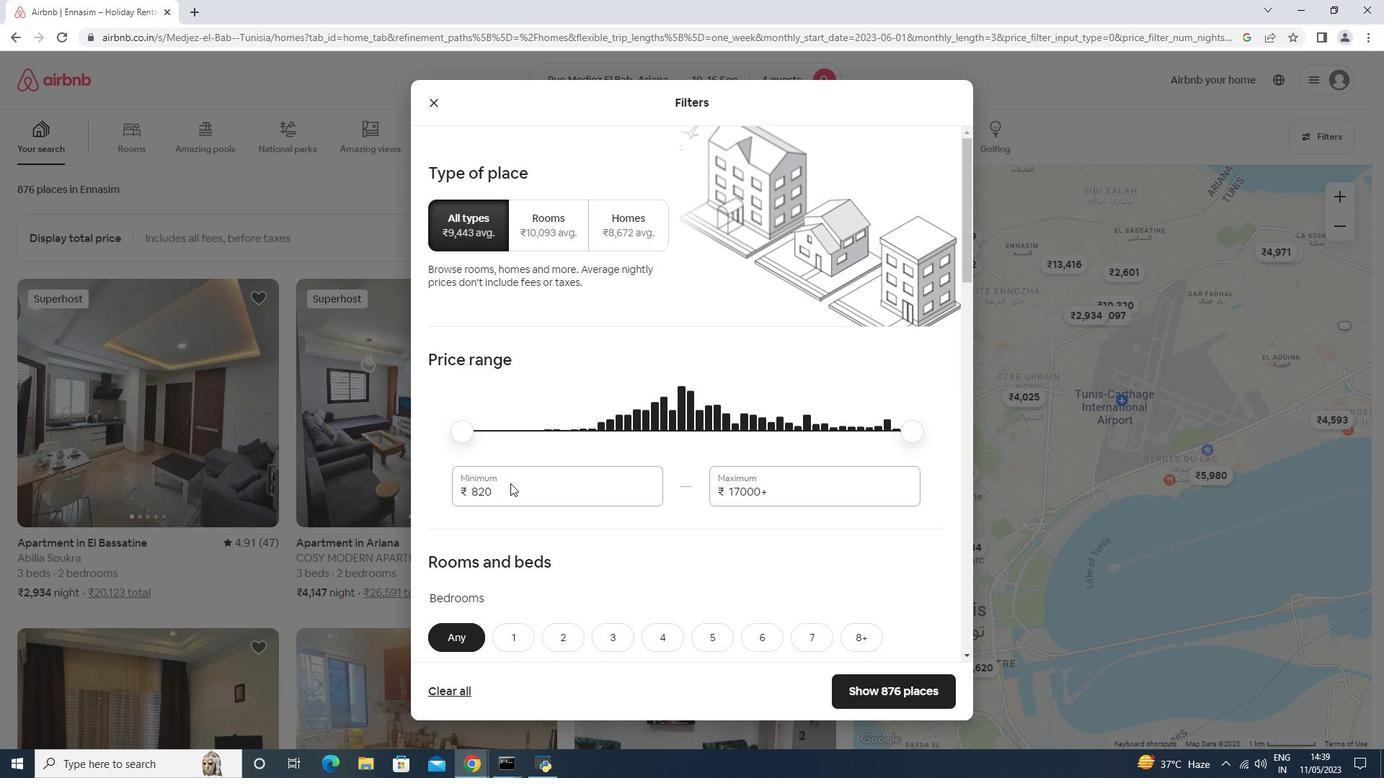 
Action: Mouse moved to (504, 480)
Screenshot: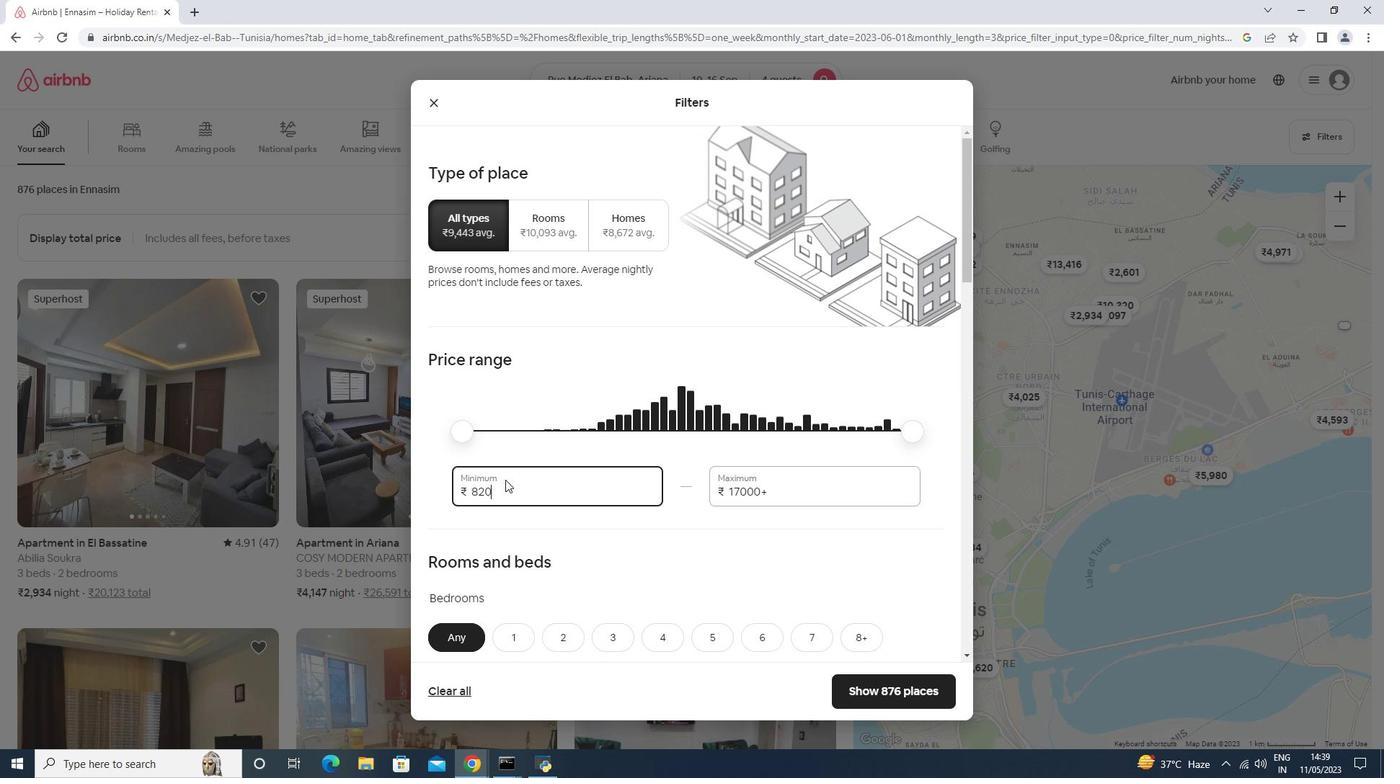 
Action: Key pressed <Key.backspace><Key.backspace><Key.backspace><Key.backspace><Key.backspace><Key.backspace><Key.backspace><Key.backspace><Key.backspace><Key.backspace><Key.backspace><Key.backspace><Key.backspace><Key.backspace><Key.backspace>10000
Screenshot: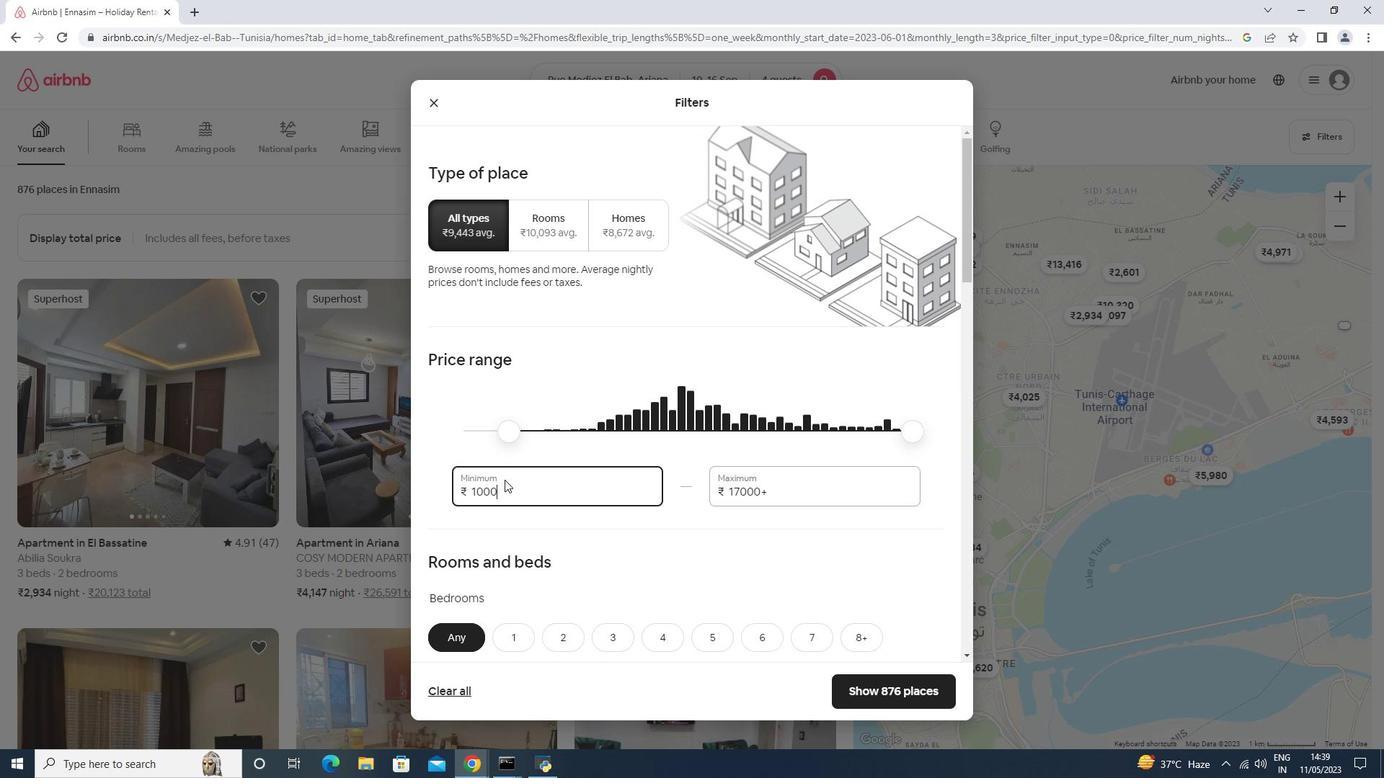 
Action: Mouse moved to (812, 492)
Screenshot: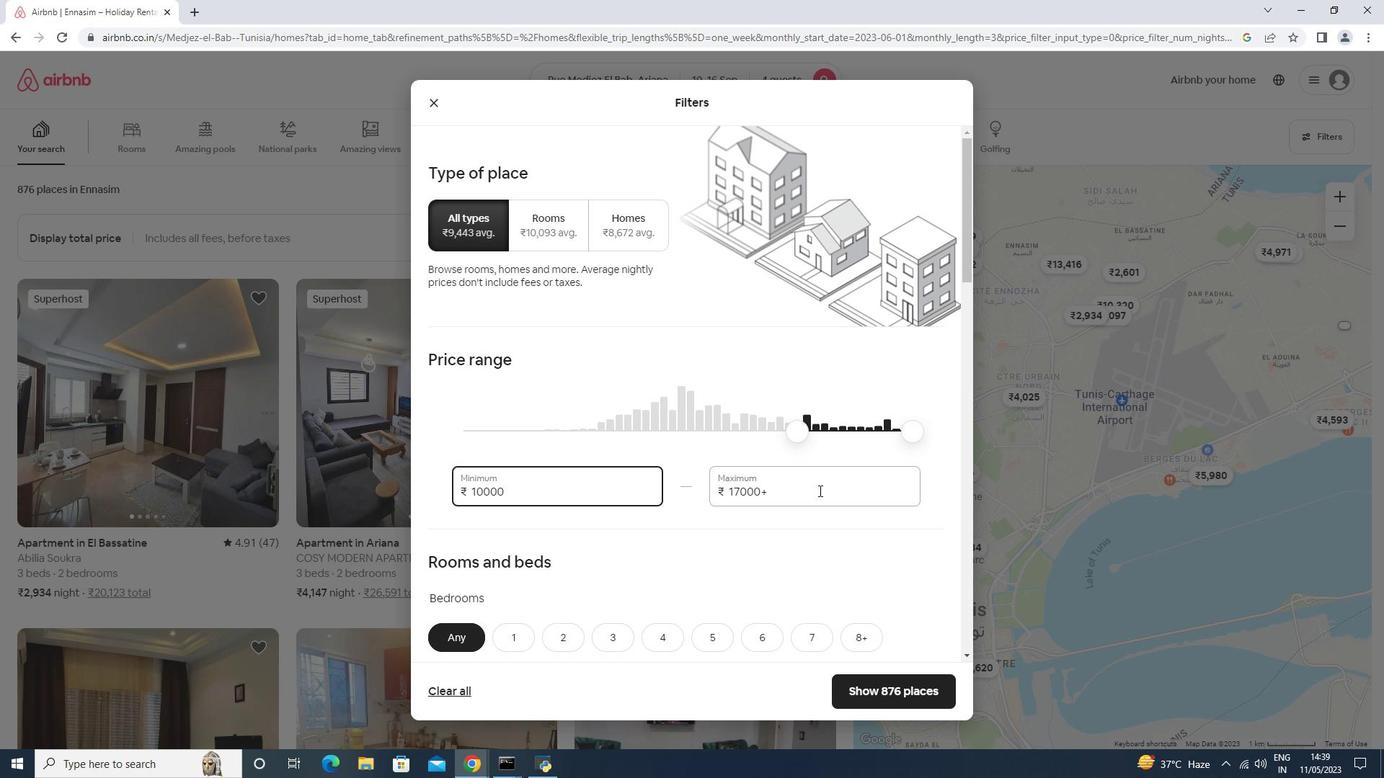 
Action: Mouse pressed left at (812, 492)
Screenshot: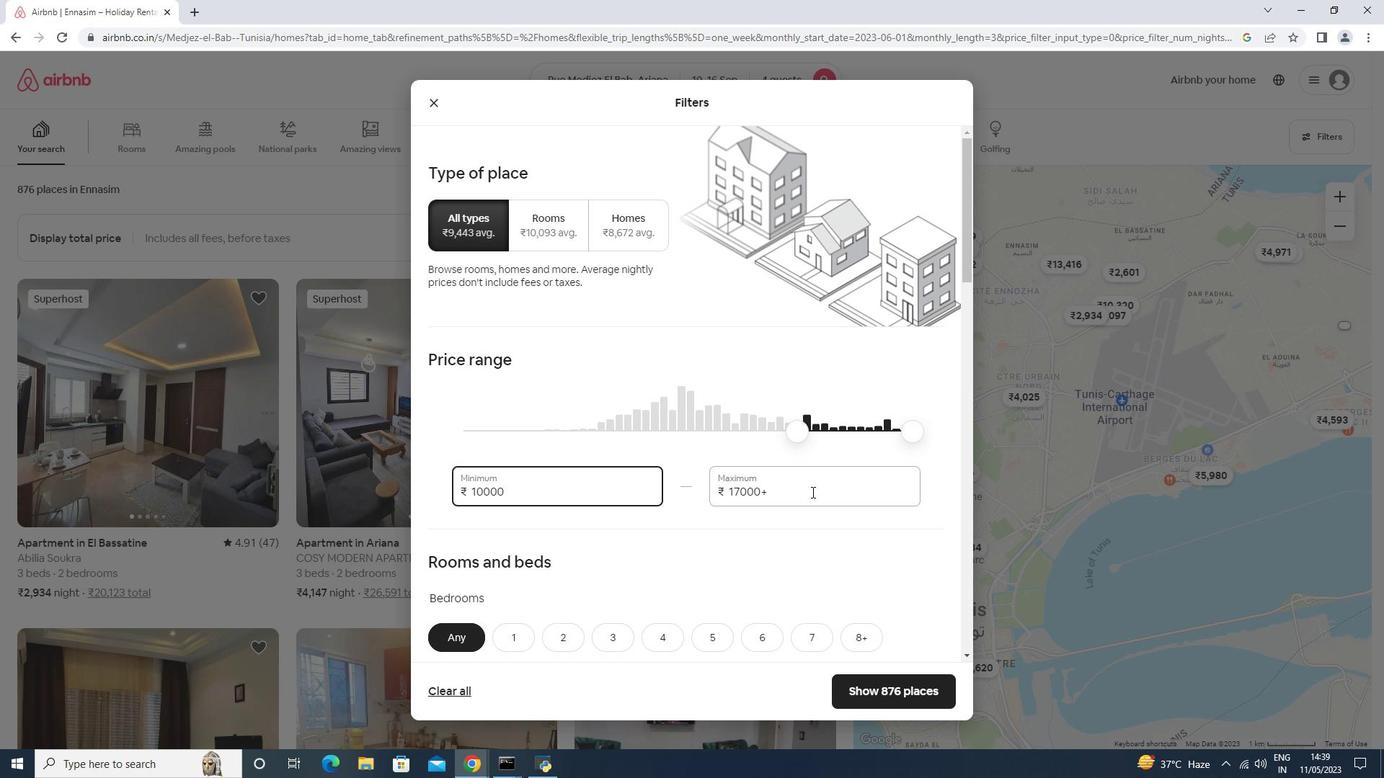 
Action: Mouse moved to (706, 512)
Screenshot: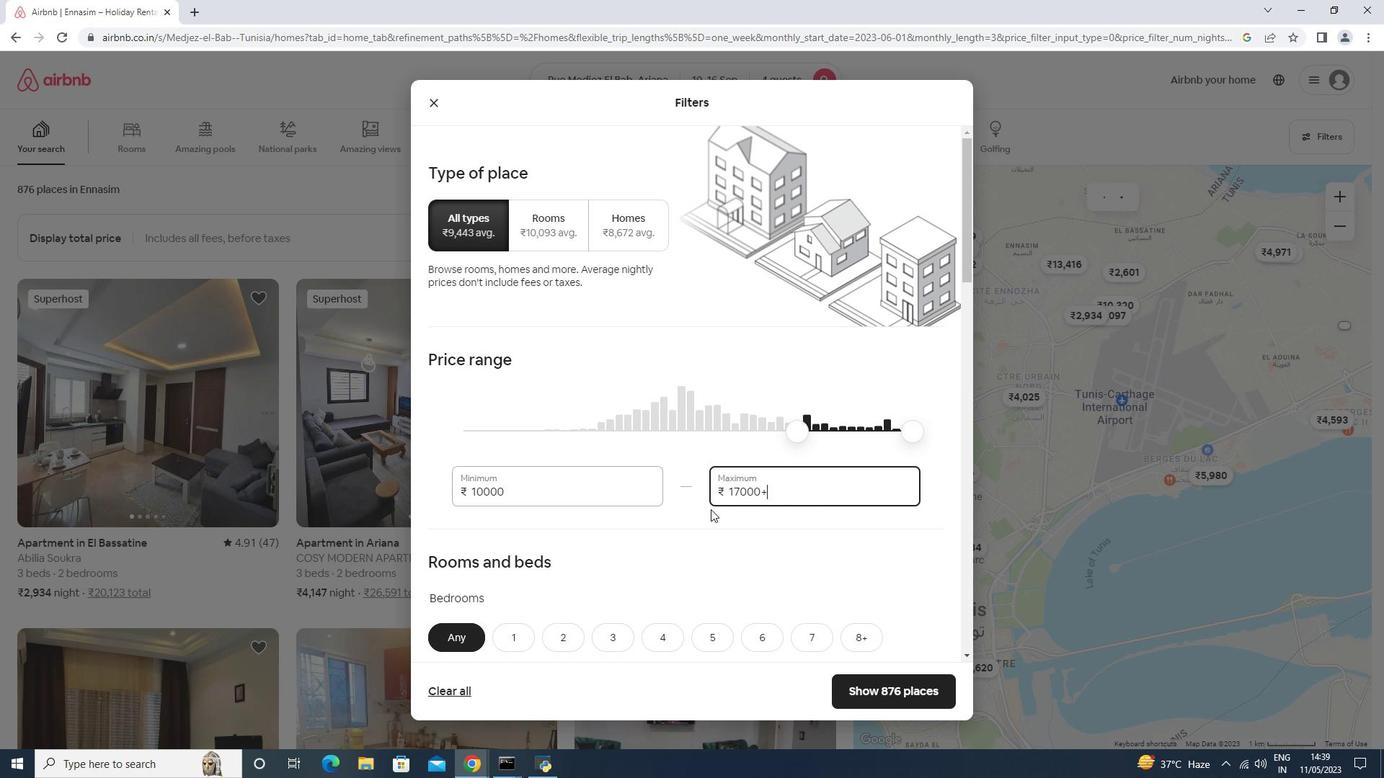 
Action: Key pressed <Key.backspace><Key.backspace><Key.backspace><Key.backspace><Key.backspace>
Screenshot: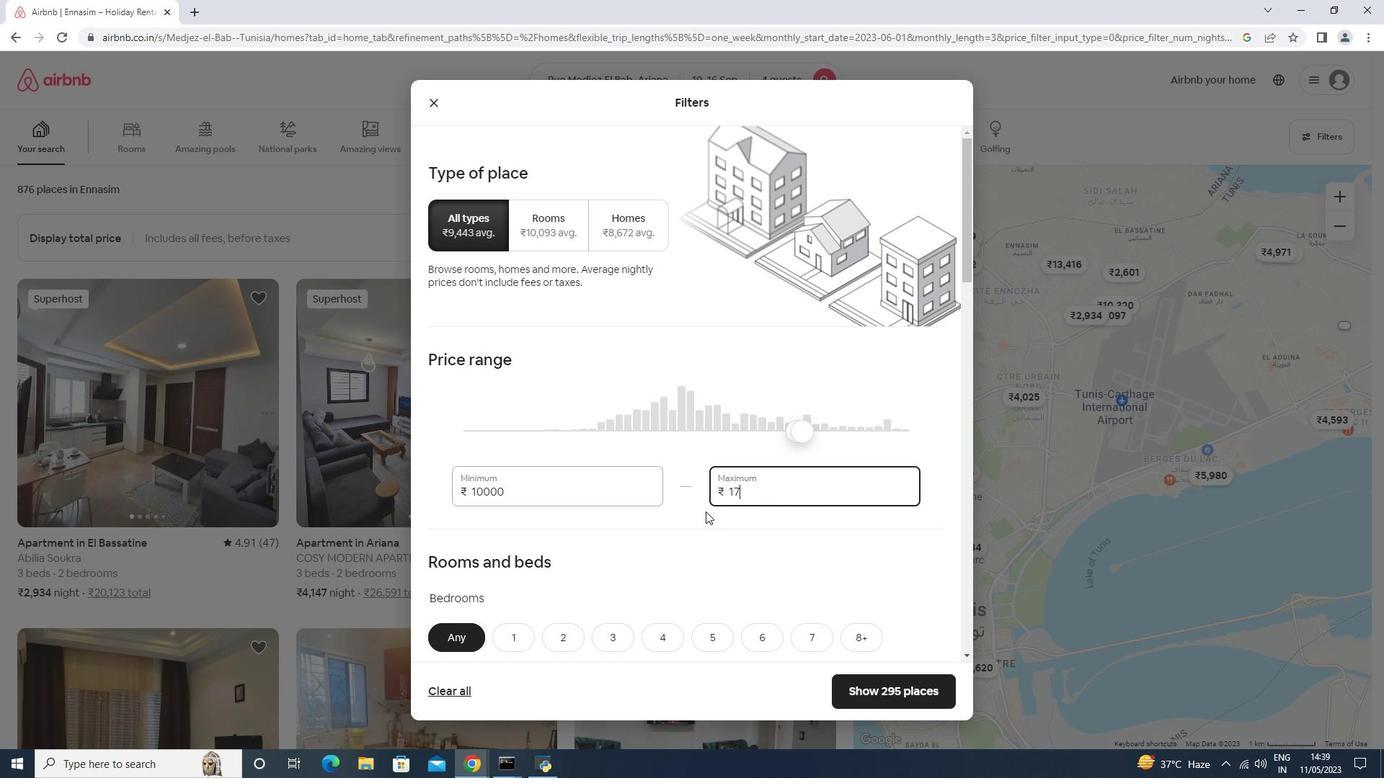 
Action: Mouse moved to (705, 512)
Screenshot: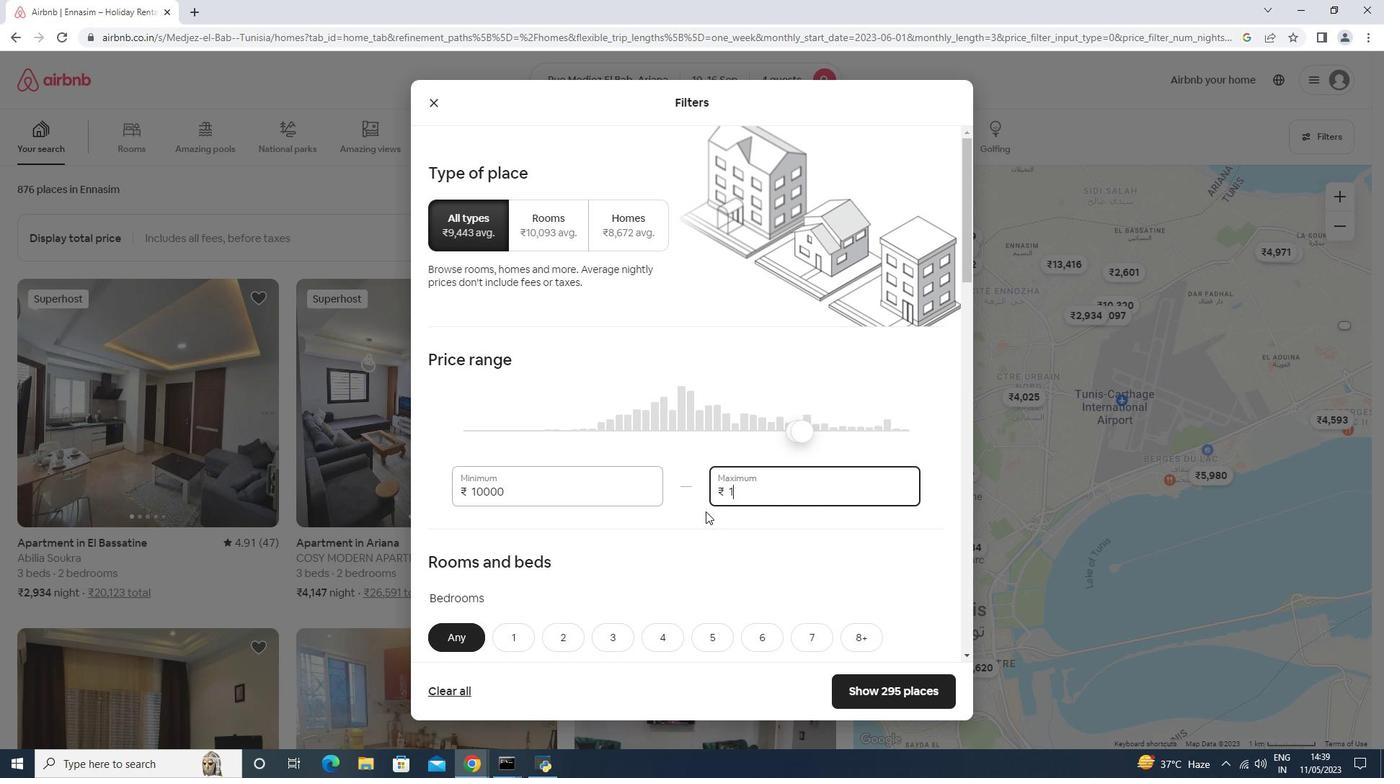
Action: Key pressed 4000
Screenshot: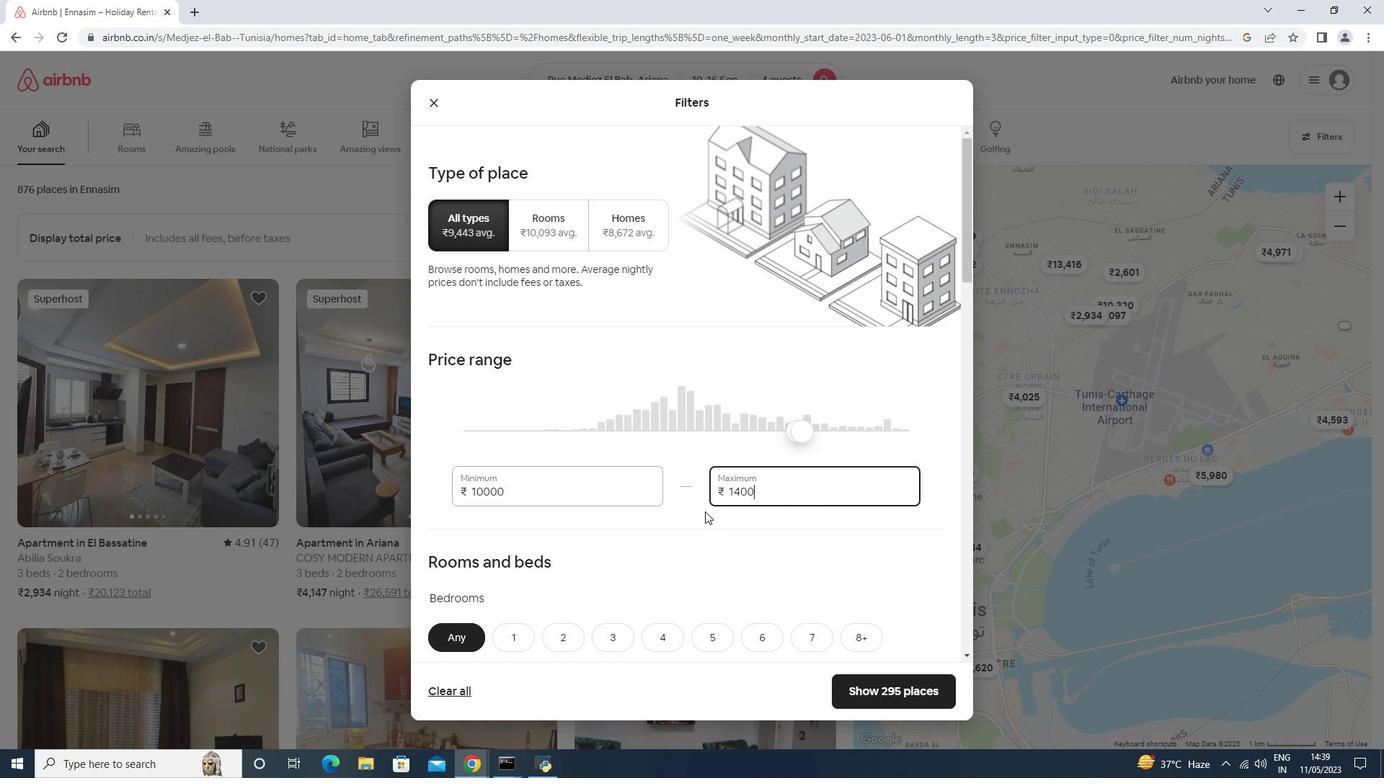 
Action: Mouse moved to (533, 574)
Screenshot: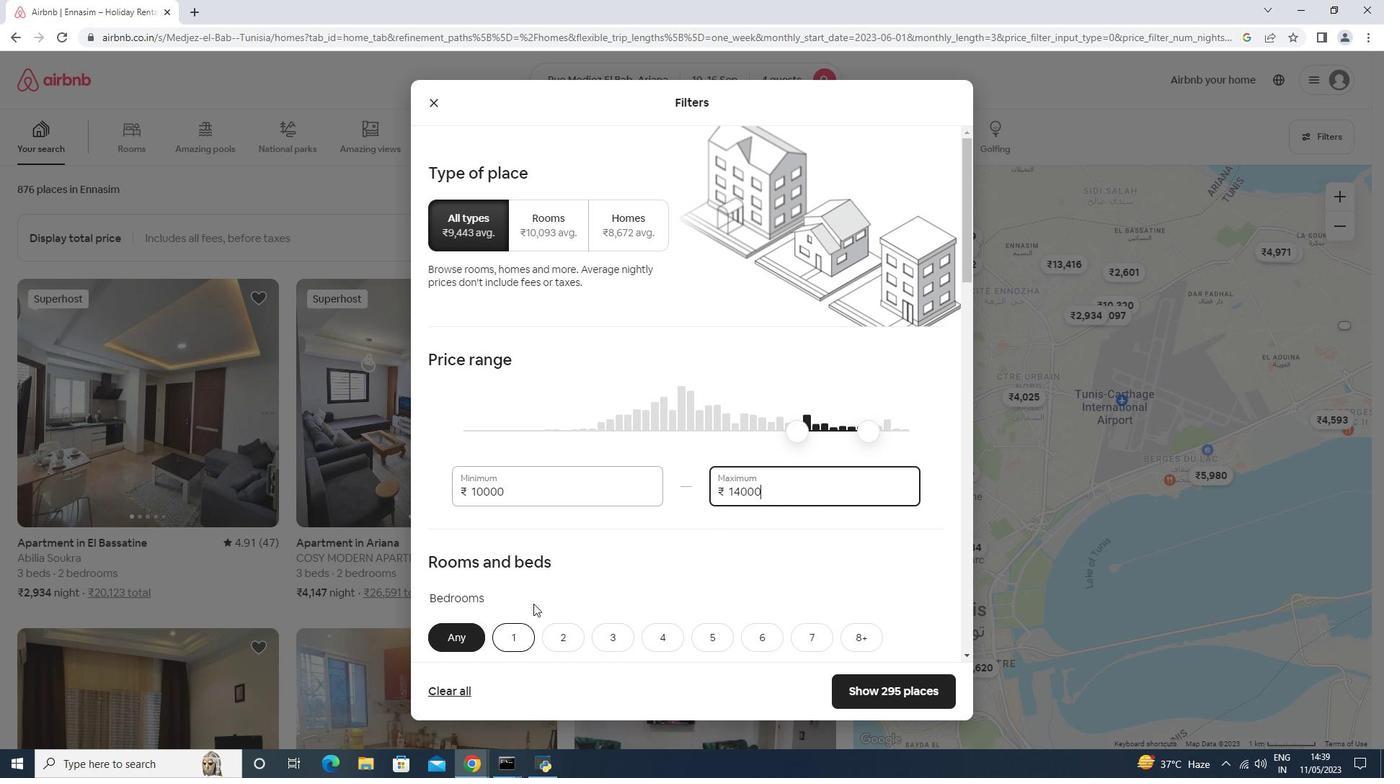 
Action: Mouse scrolled (533, 574) with delta (0, 0)
Screenshot: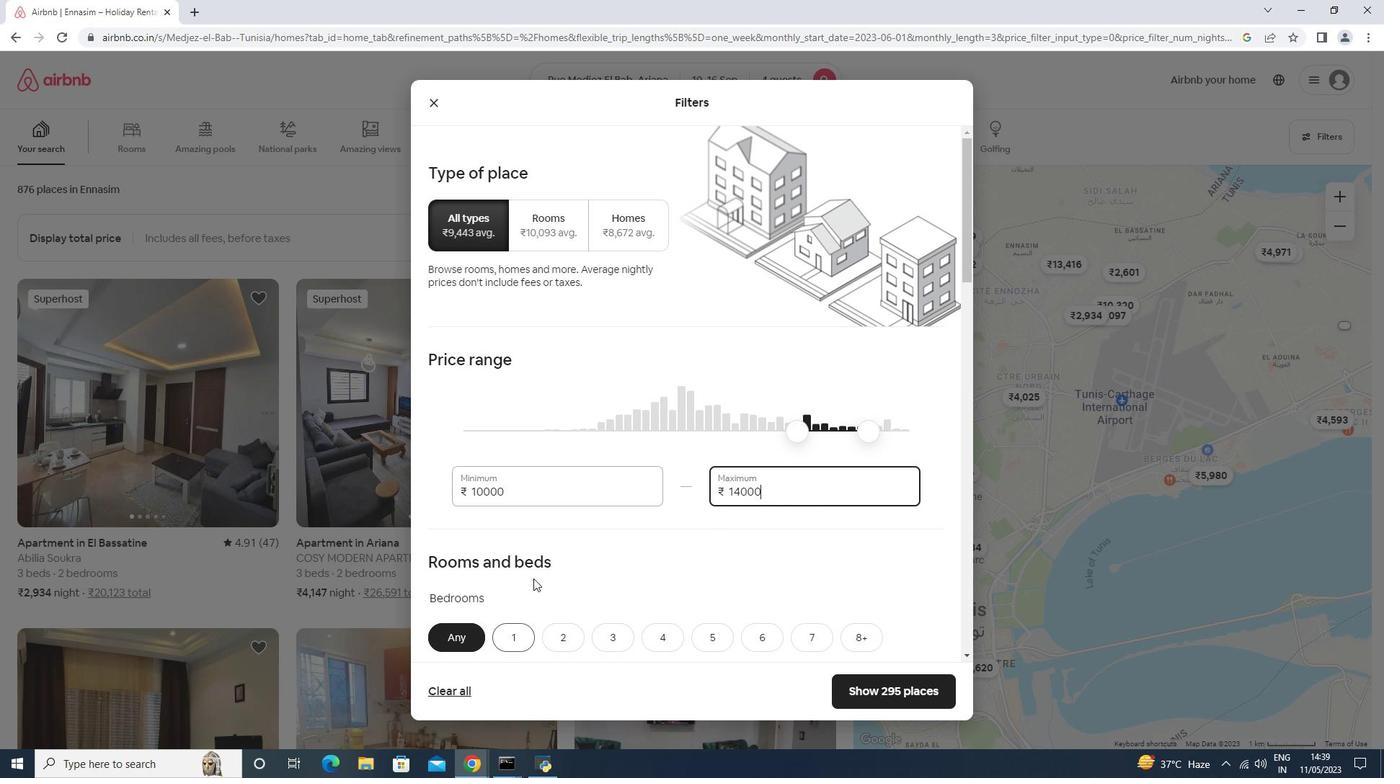 
Action: Mouse moved to (533, 574)
Screenshot: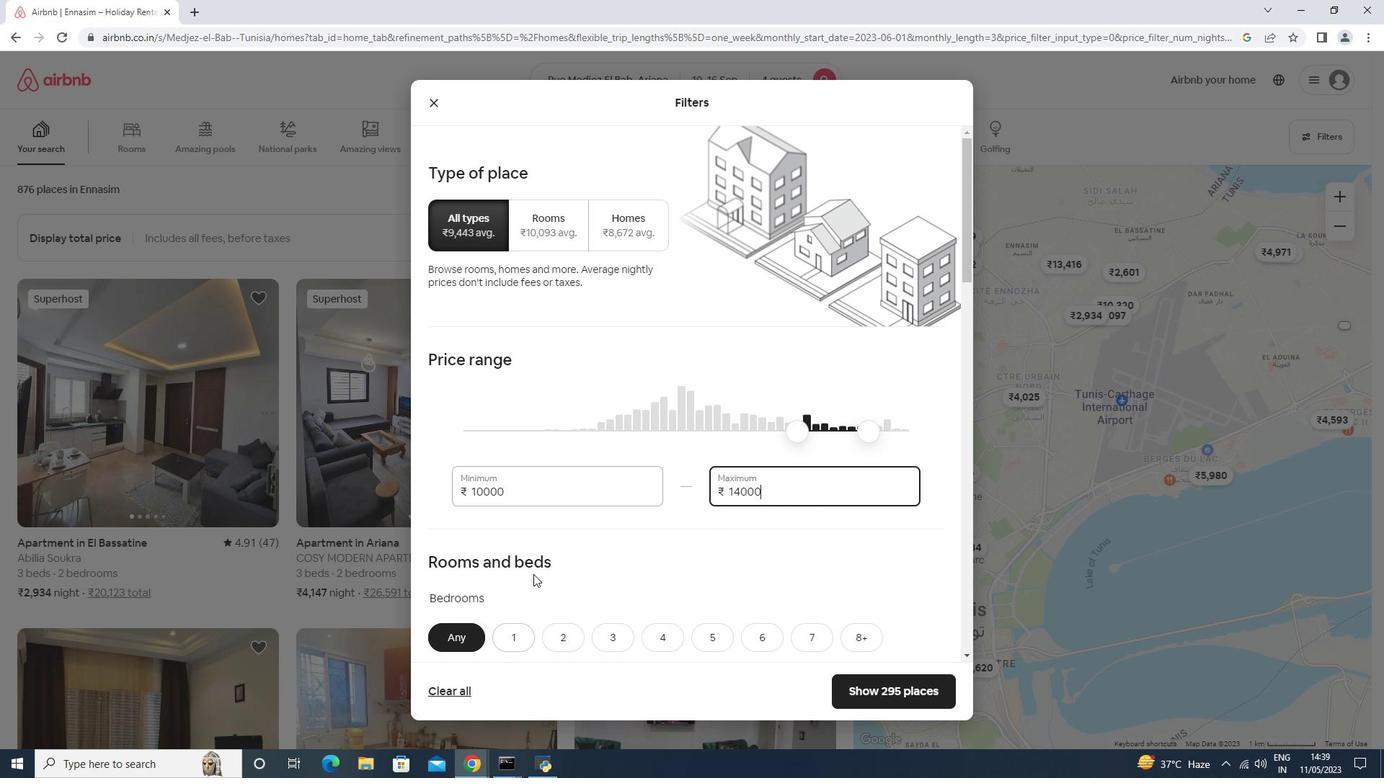 
Action: Mouse scrolled (533, 573) with delta (0, 0)
Screenshot: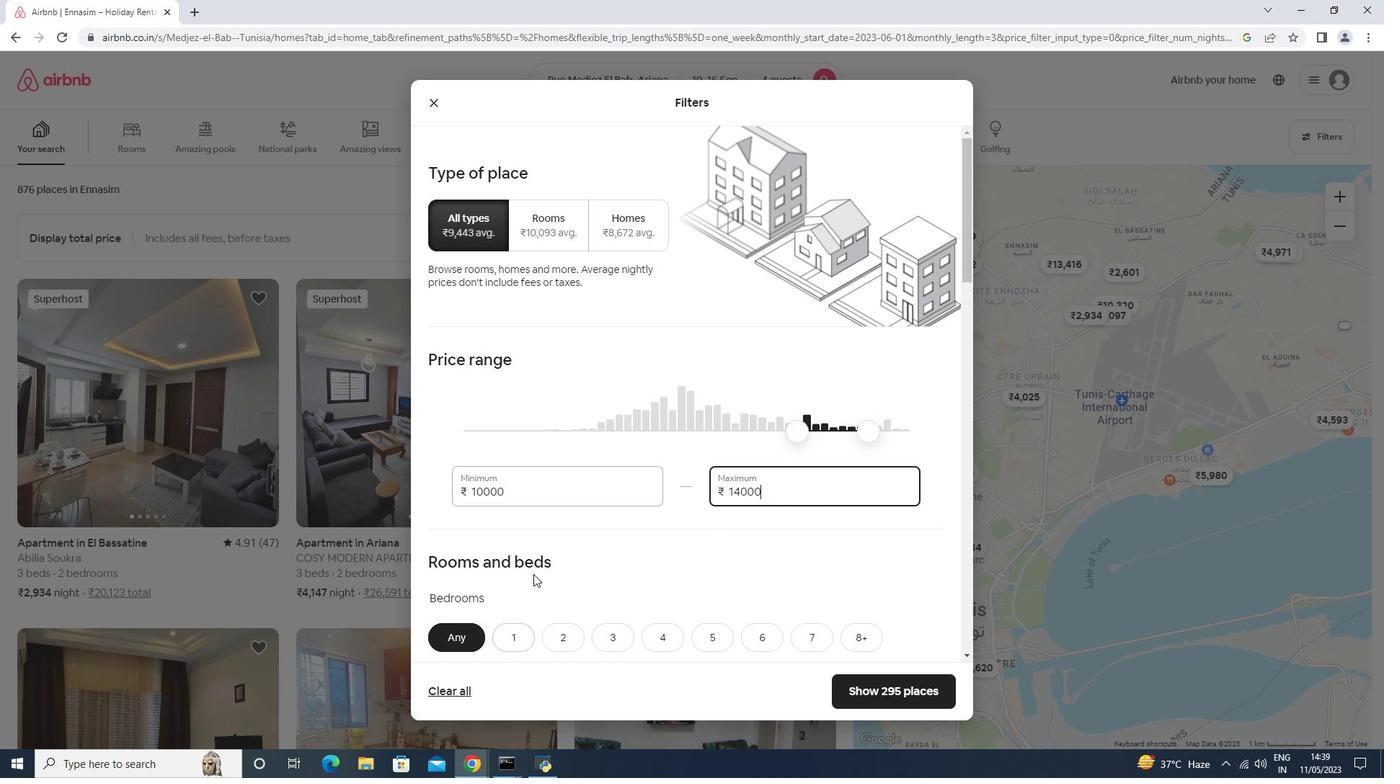 
Action: Mouse scrolled (533, 573) with delta (0, 0)
Screenshot: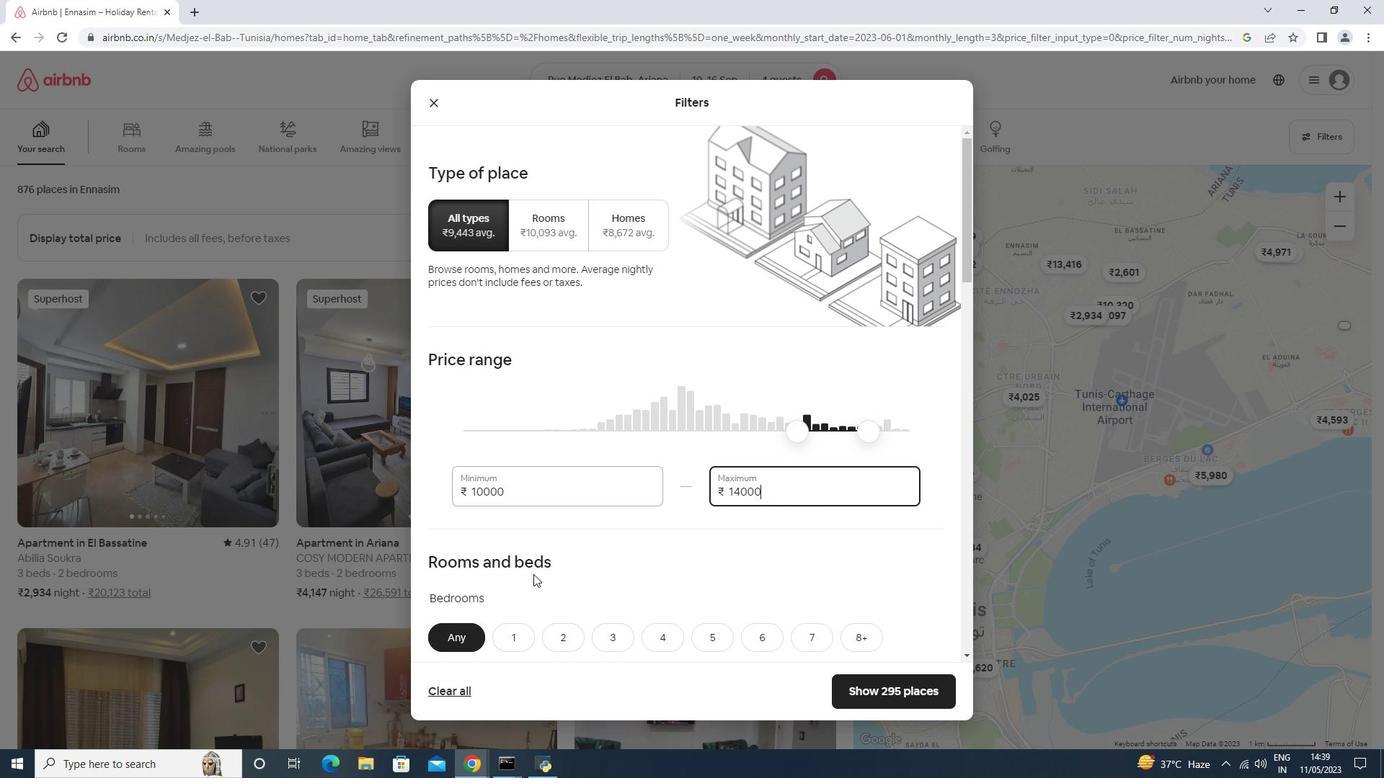 
Action: Mouse moved to (649, 413)
Screenshot: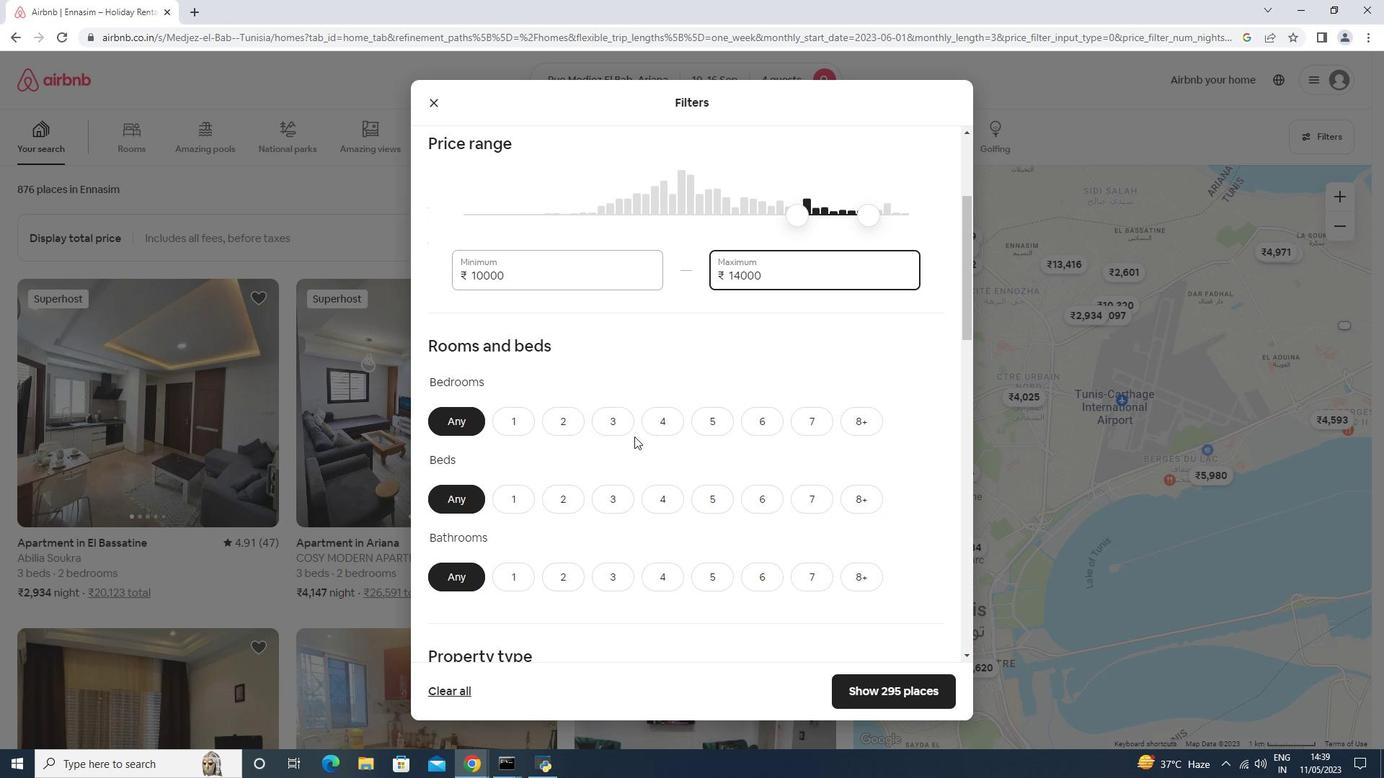 
Action: Mouse pressed left at (649, 413)
Screenshot: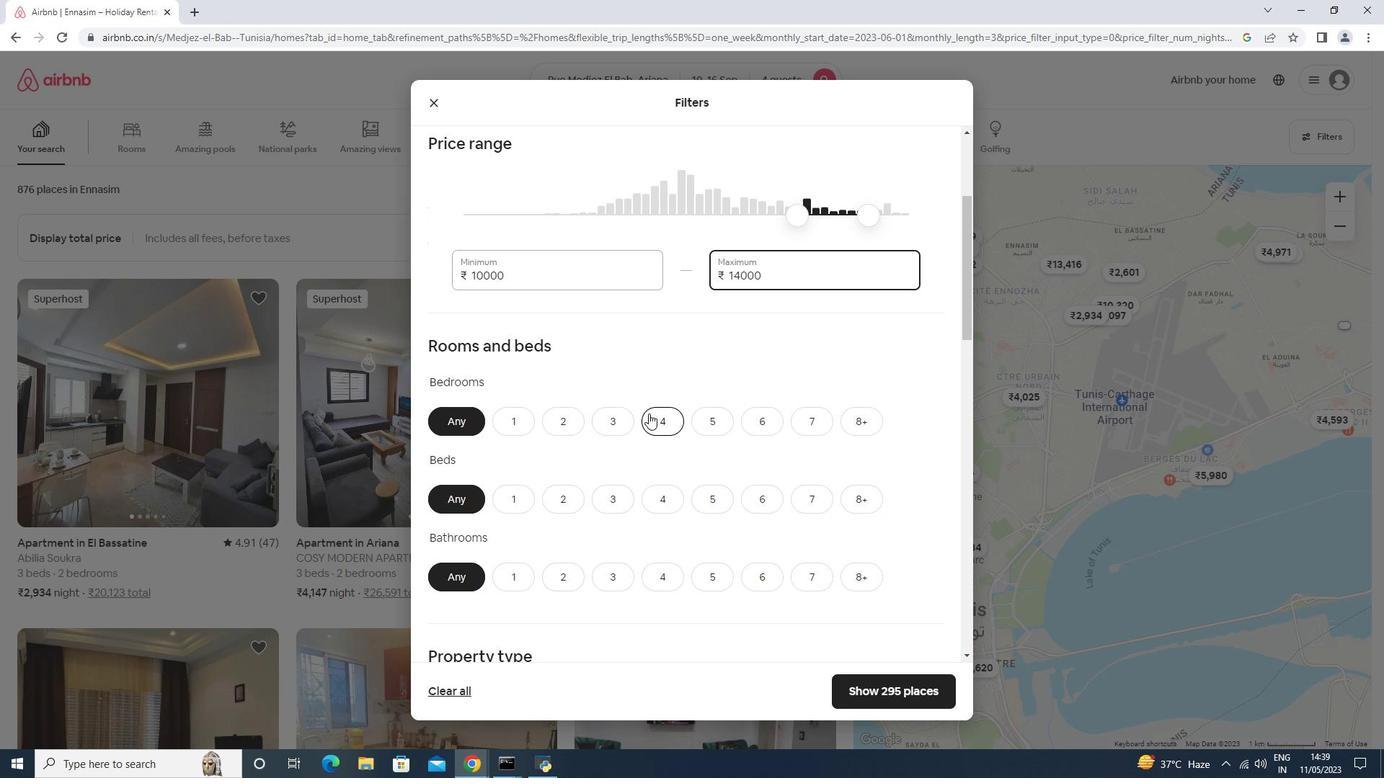 
Action: Mouse moved to (670, 509)
Screenshot: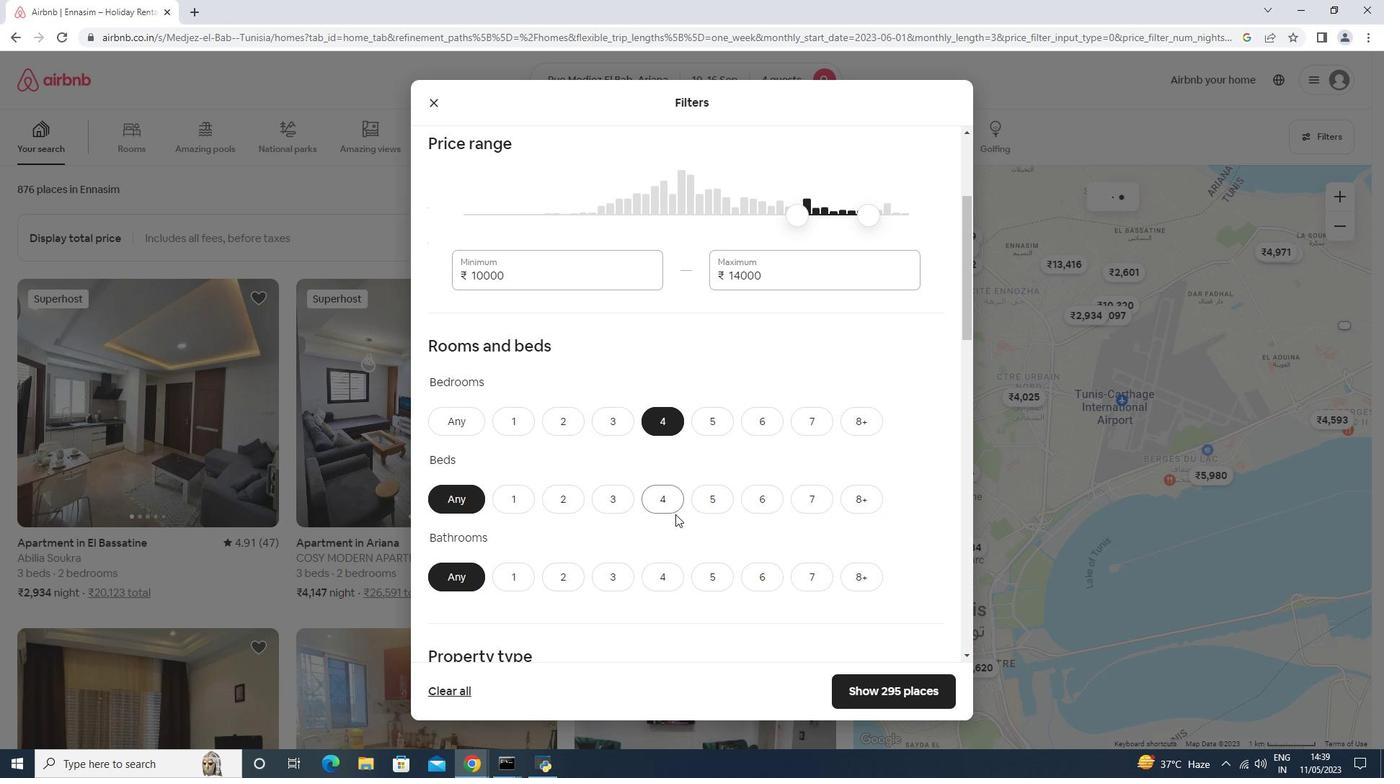 
Action: Mouse pressed left at (670, 509)
Screenshot: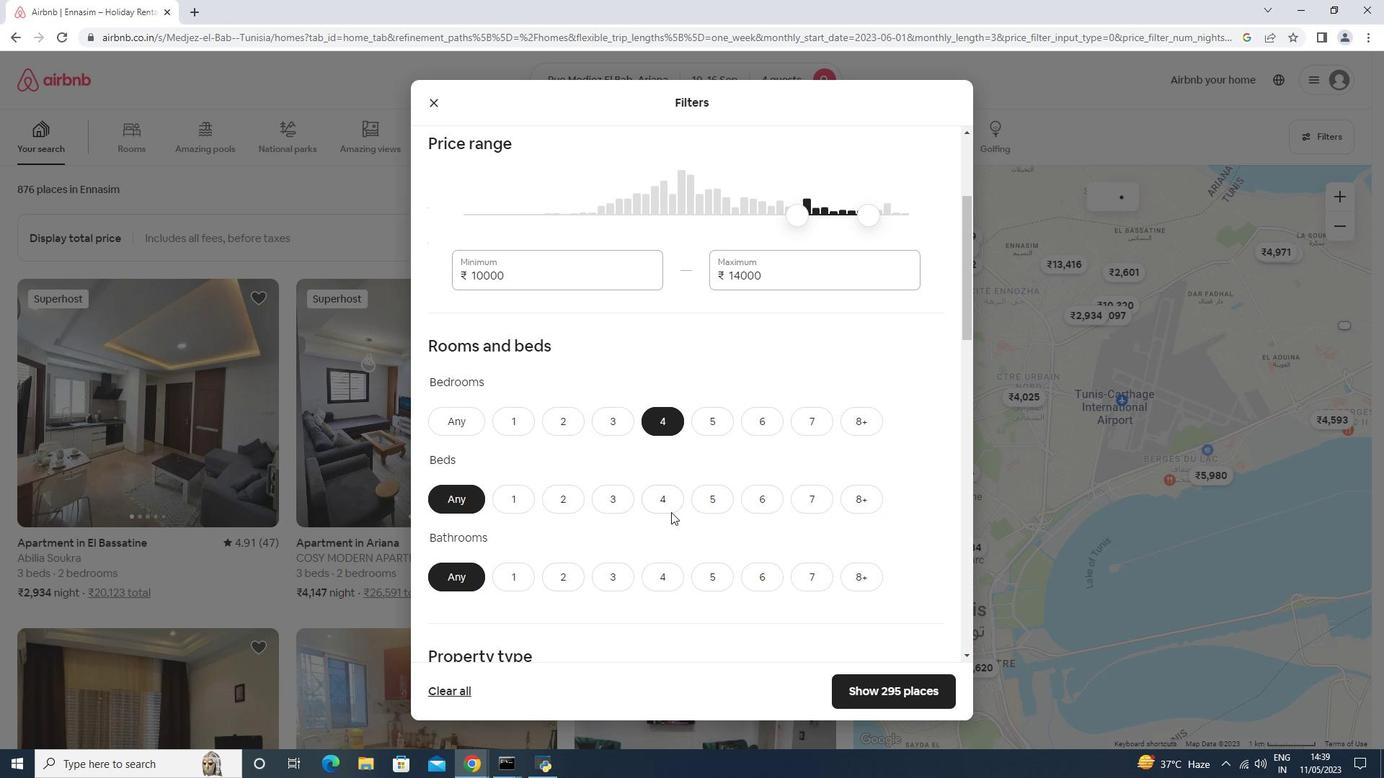 
Action: Mouse moved to (662, 580)
Screenshot: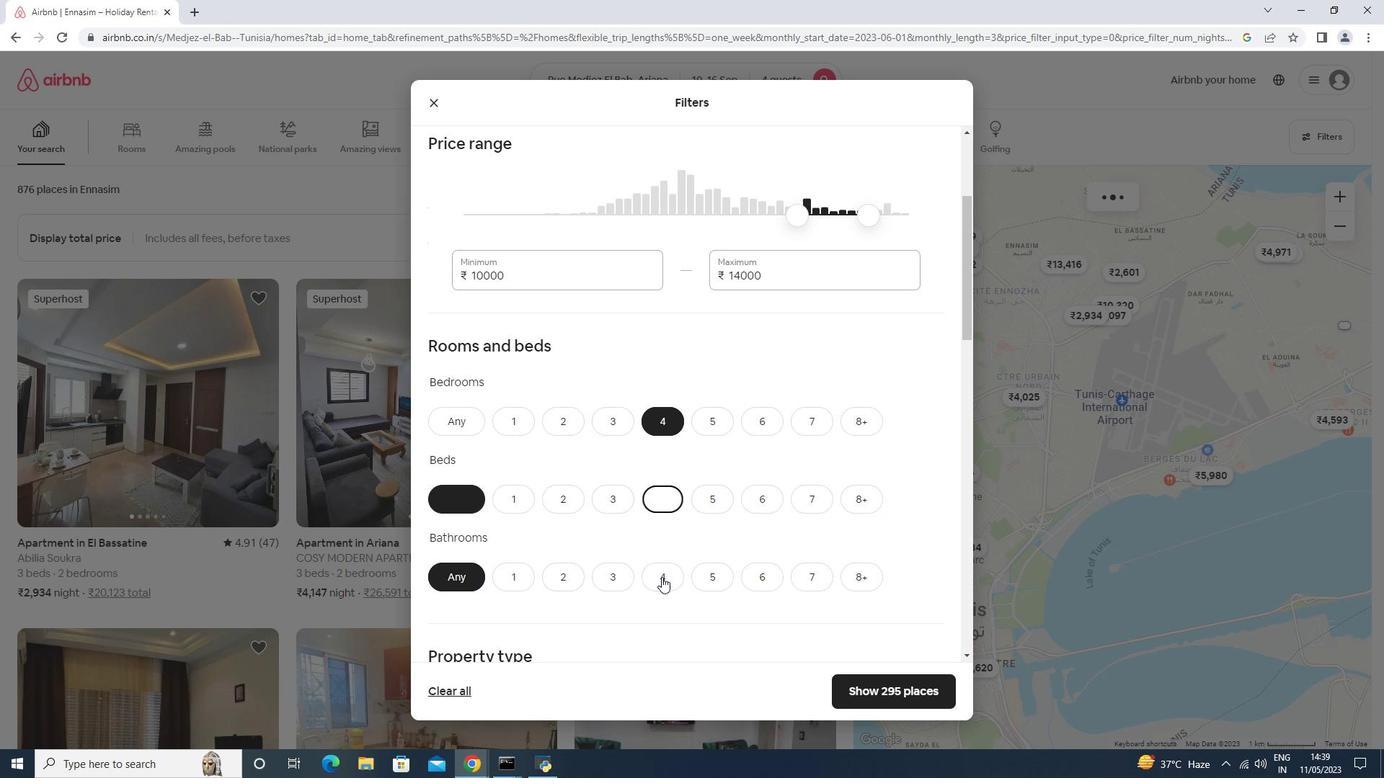 
Action: Mouse pressed left at (662, 580)
Screenshot: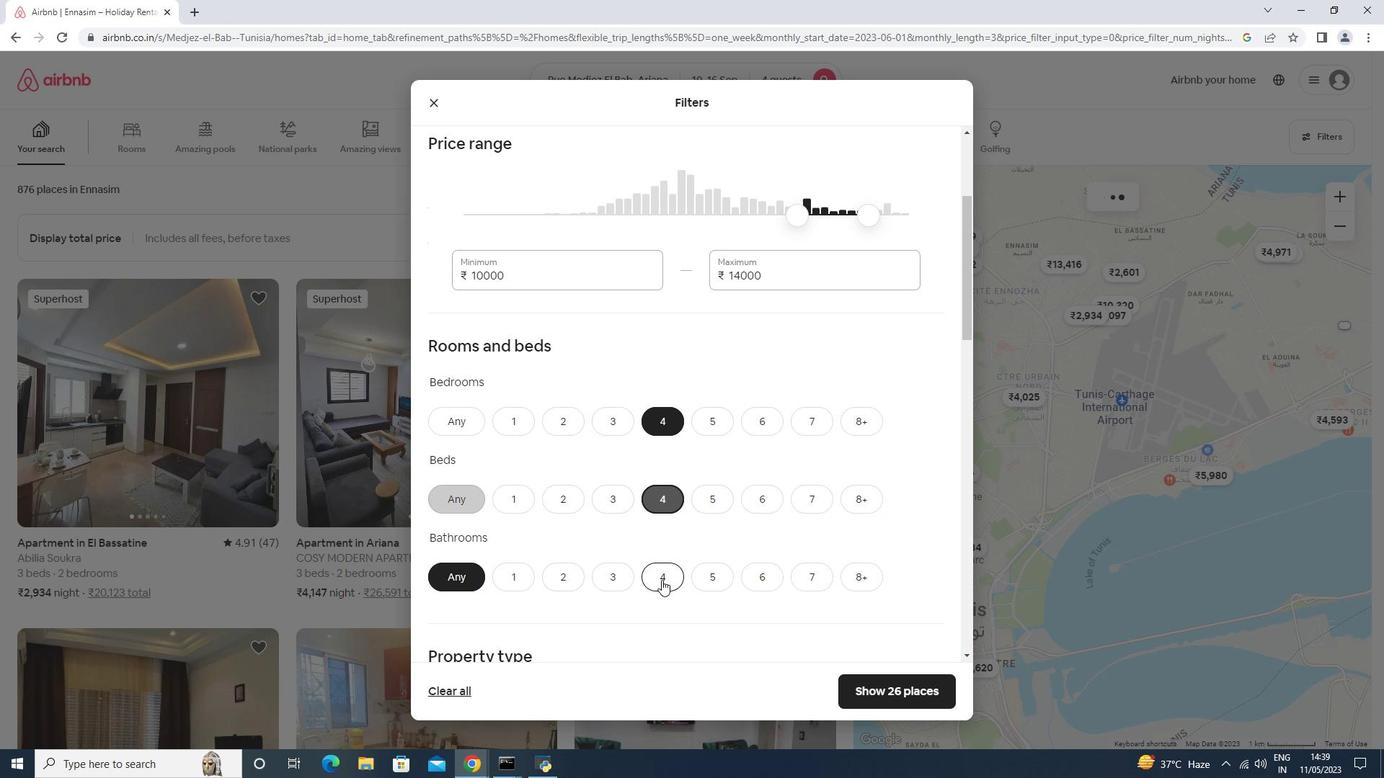 
Action: Mouse moved to (865, 694)
Screenshot: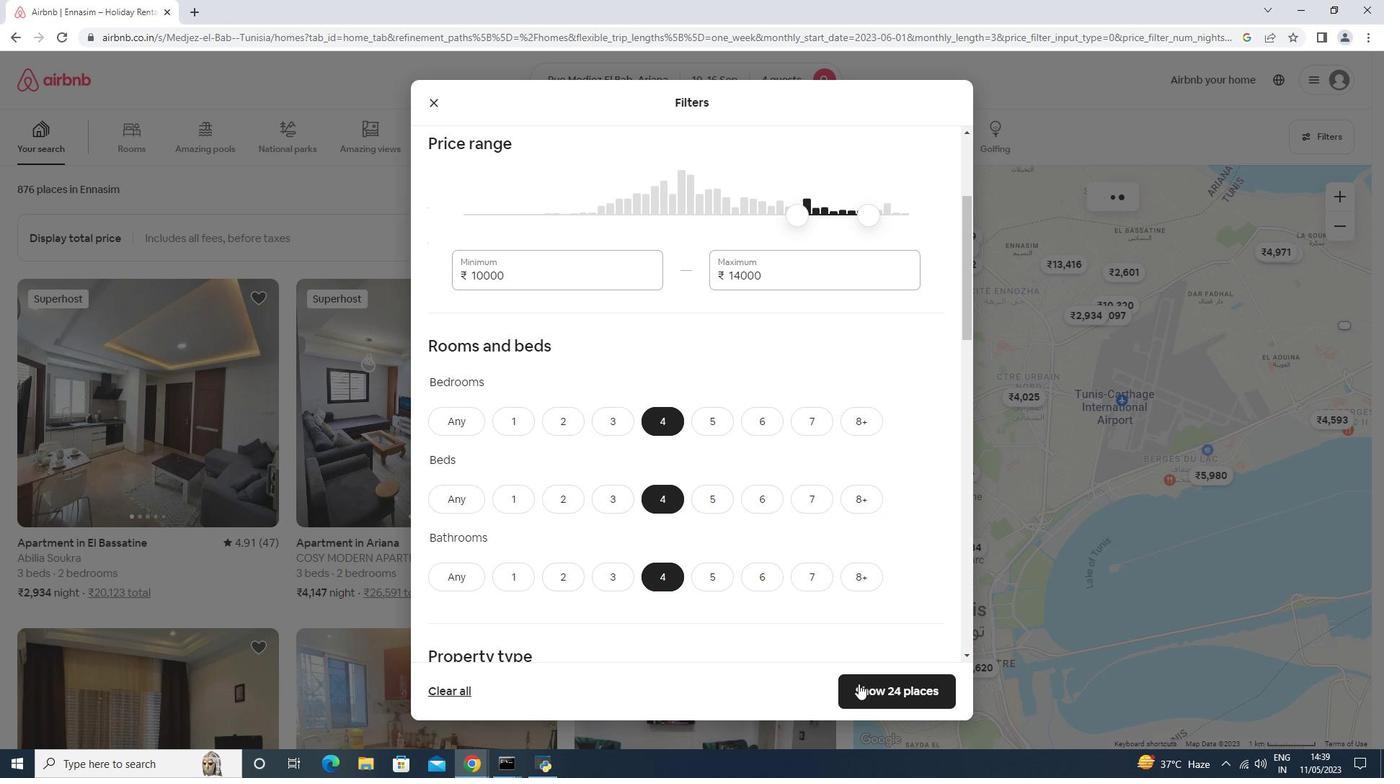 
Action: Mouse pressed left at (865, 694)
Screenshot: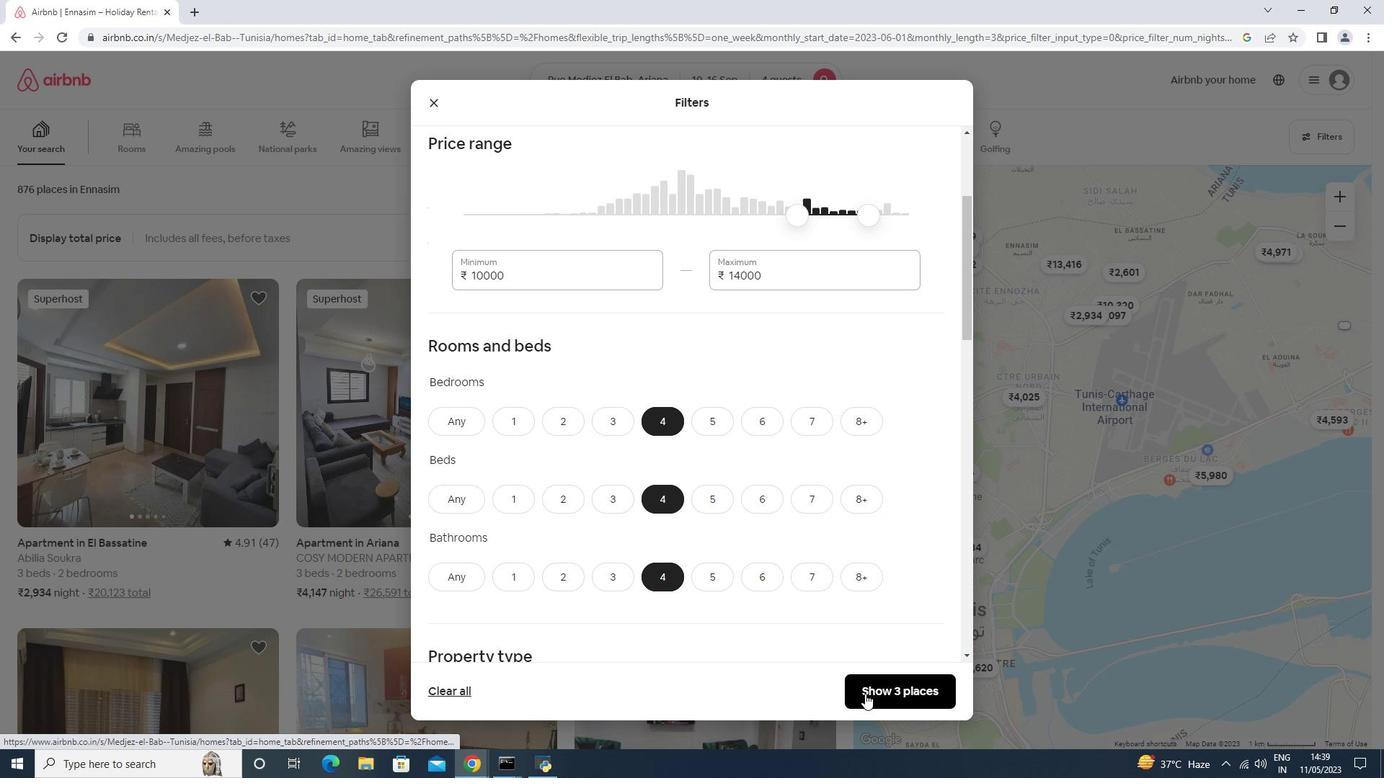 
Action: Mouse moved to (1309, 150)
Screenshot: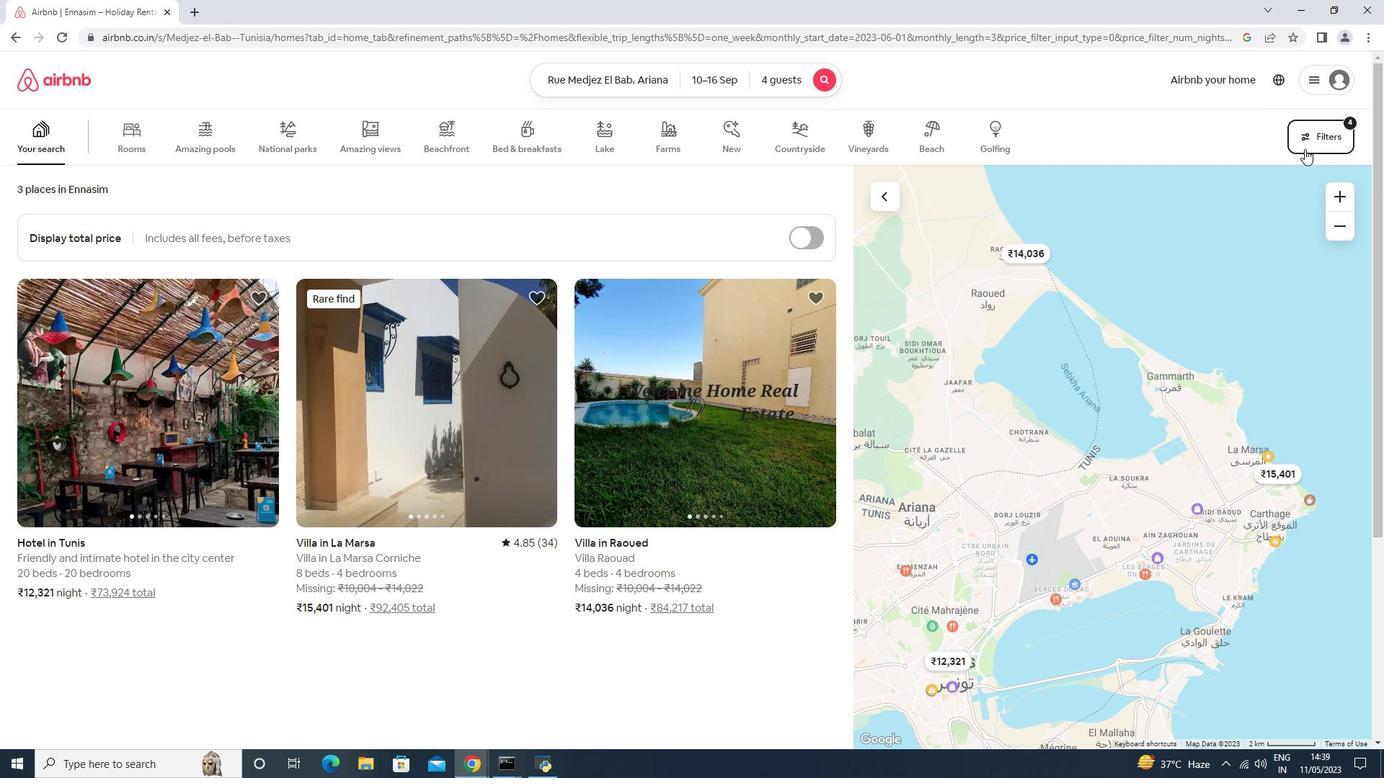 
Action: Mouse pressed left at (1309, 150)
Screenshot: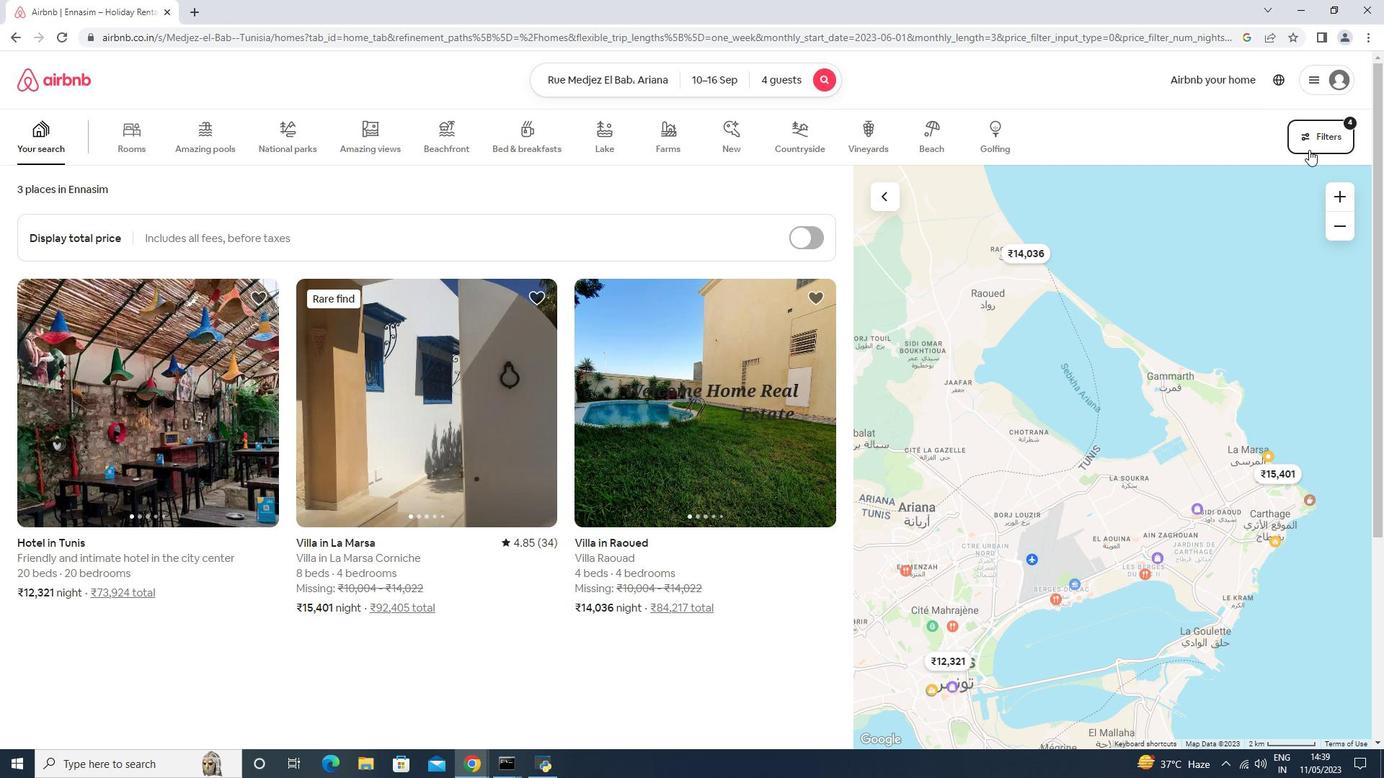 
Action: Mouse moved to (611, 410)
Screenshot: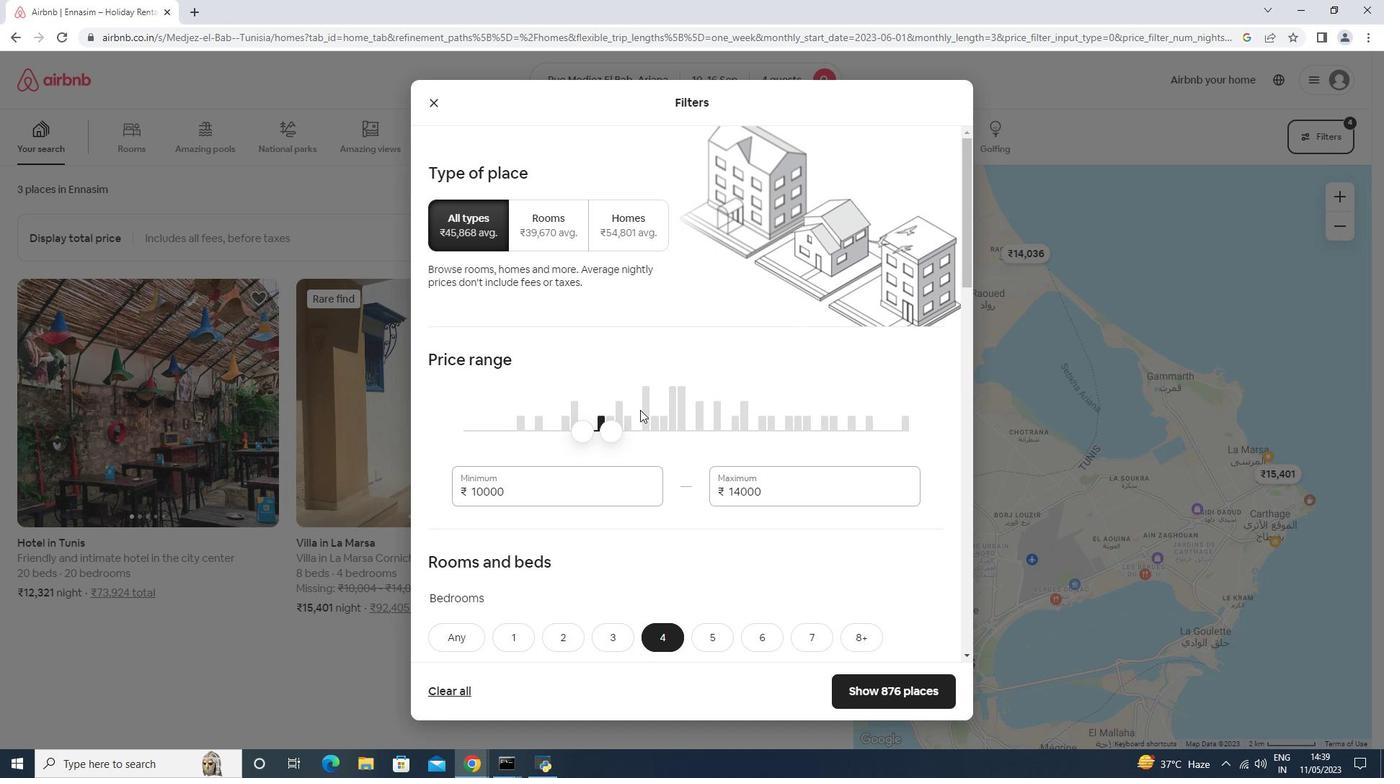 
Action: Mouse scrolled (611, 409) with delta (0, 0)
Screenshot: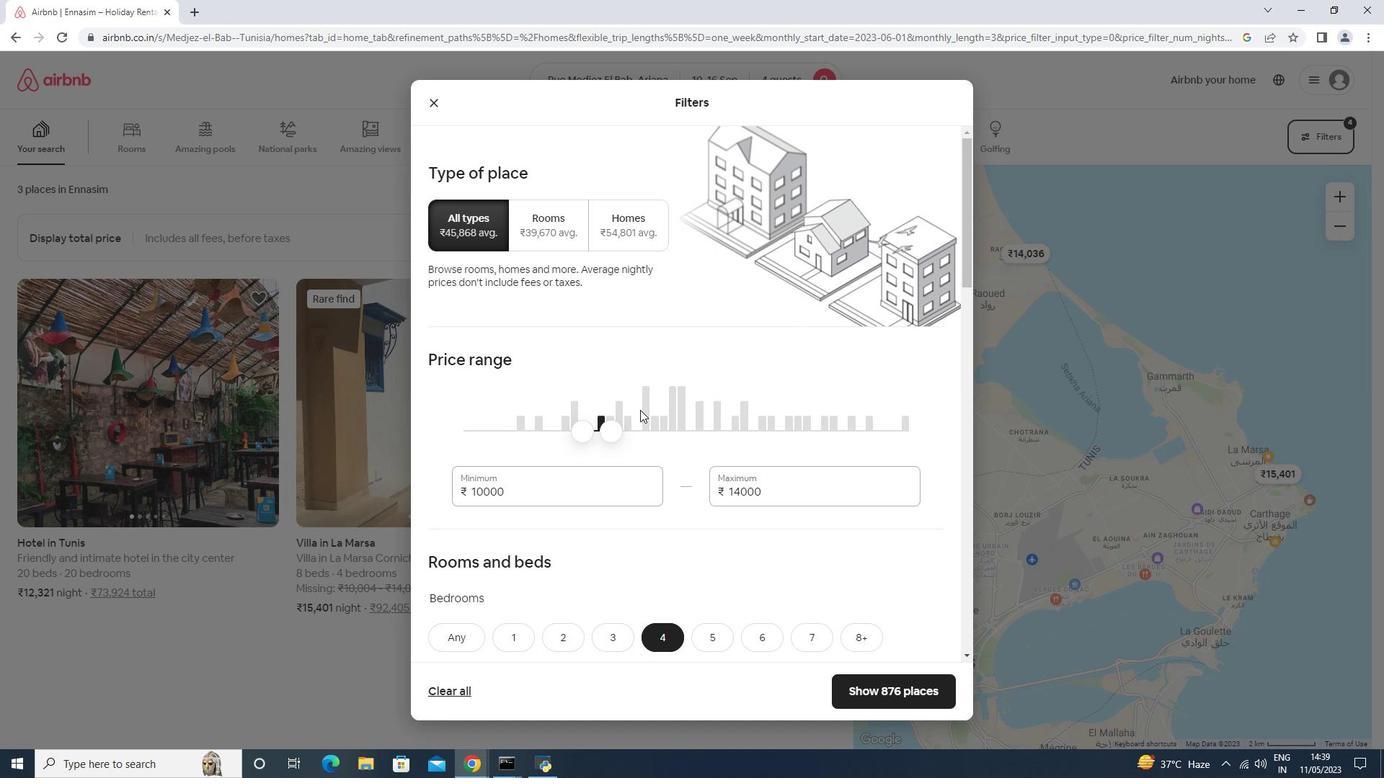 
Action: Mouse scrolled (611, 409) with delta (0, 0)
Screenshot: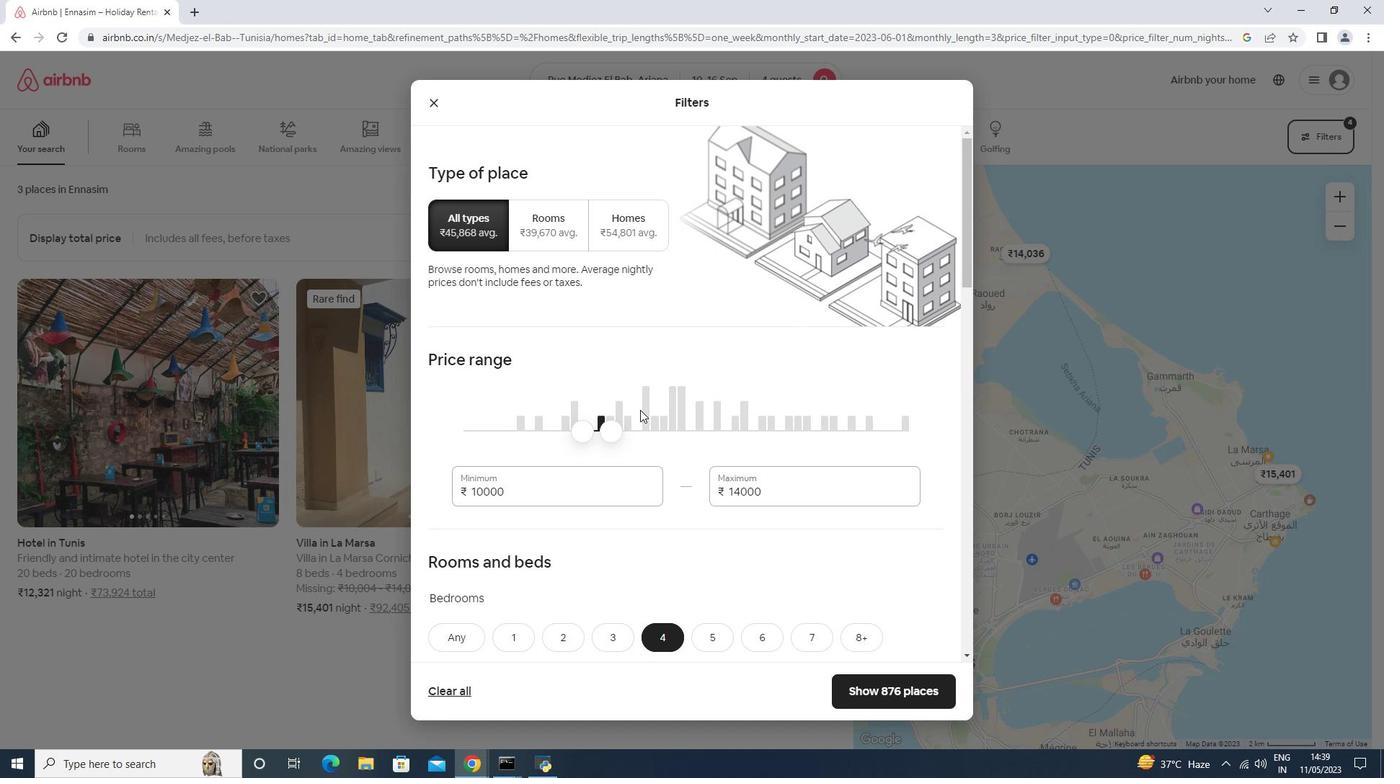 
Action: Mouse scrolled (611, 409) with delta (0, 0)
Screenshot: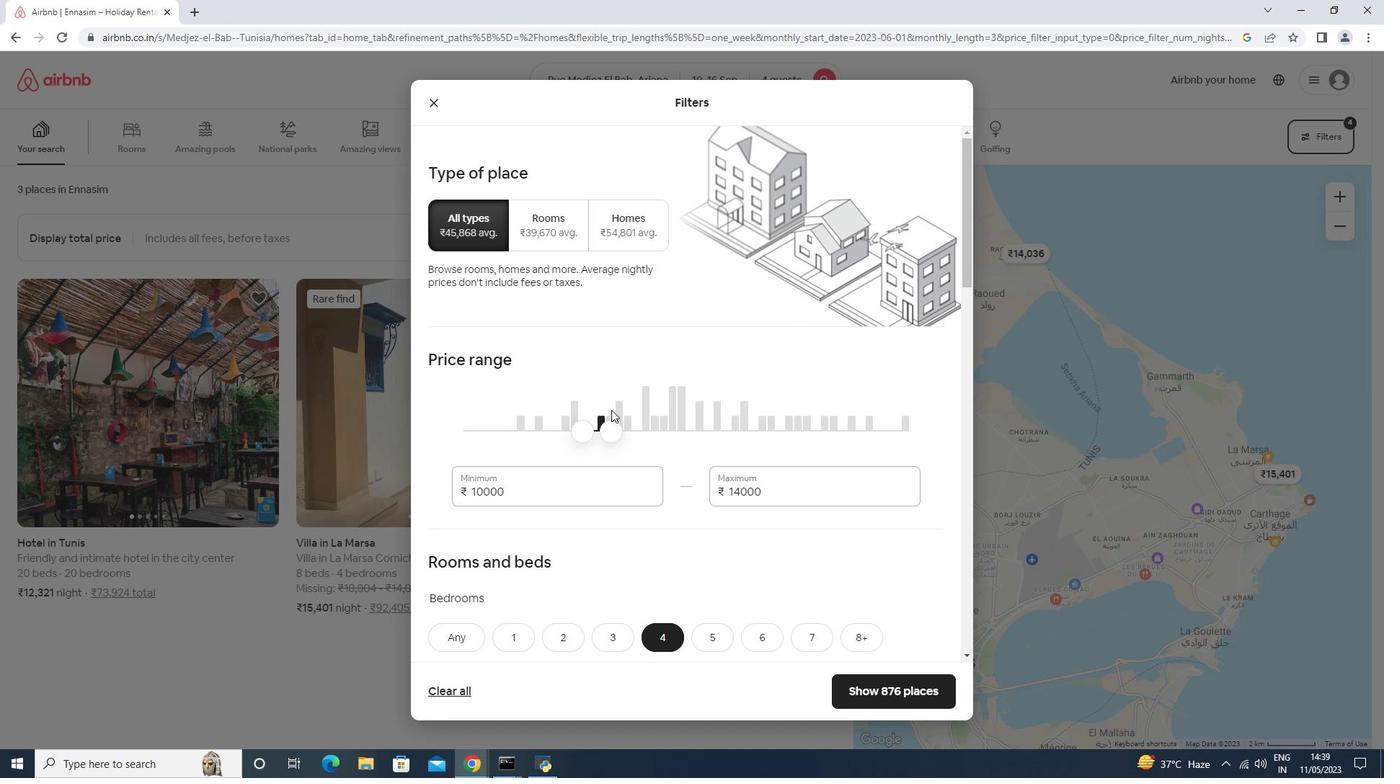 
Action: Mouse scrolled (611, 409) with delta (0, 0)
Screenshot: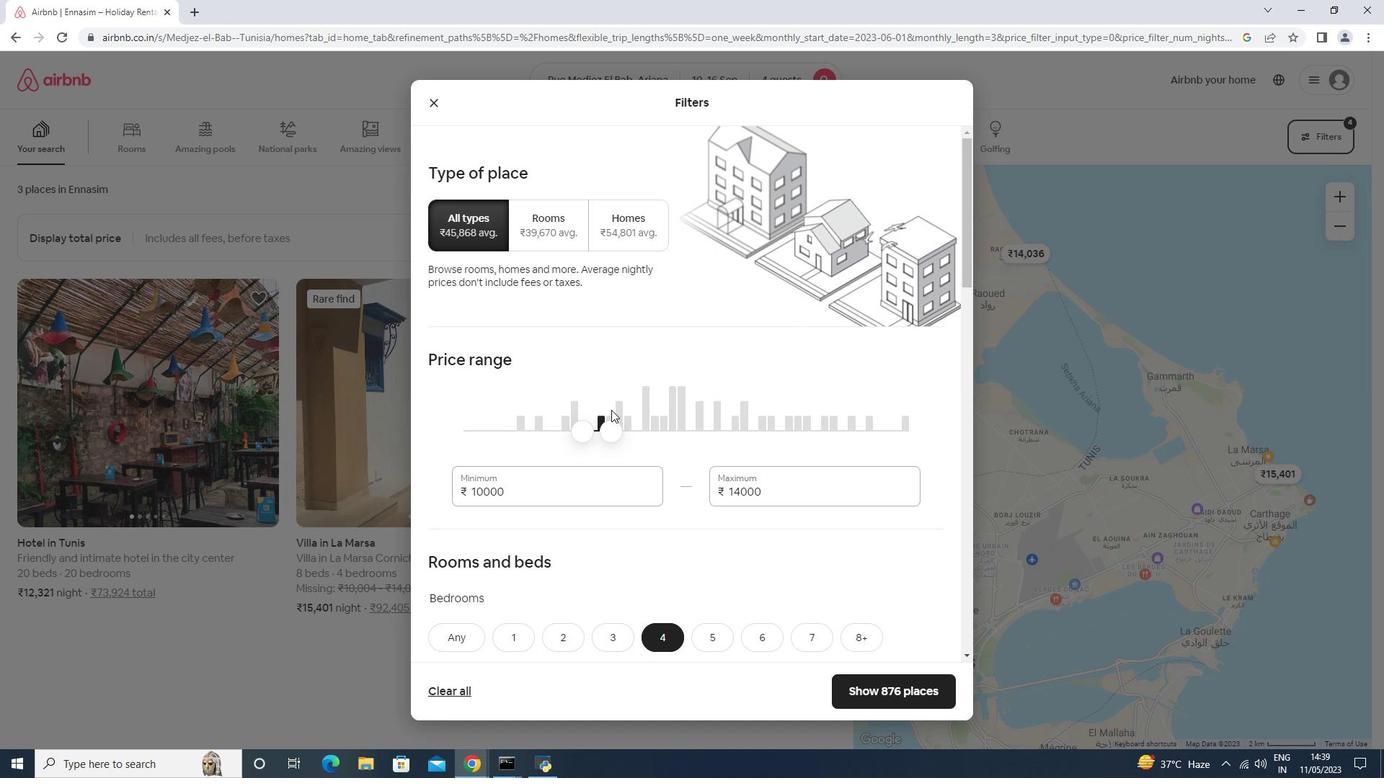 
Action: Mouse moved to (610, 406)
Screenshot: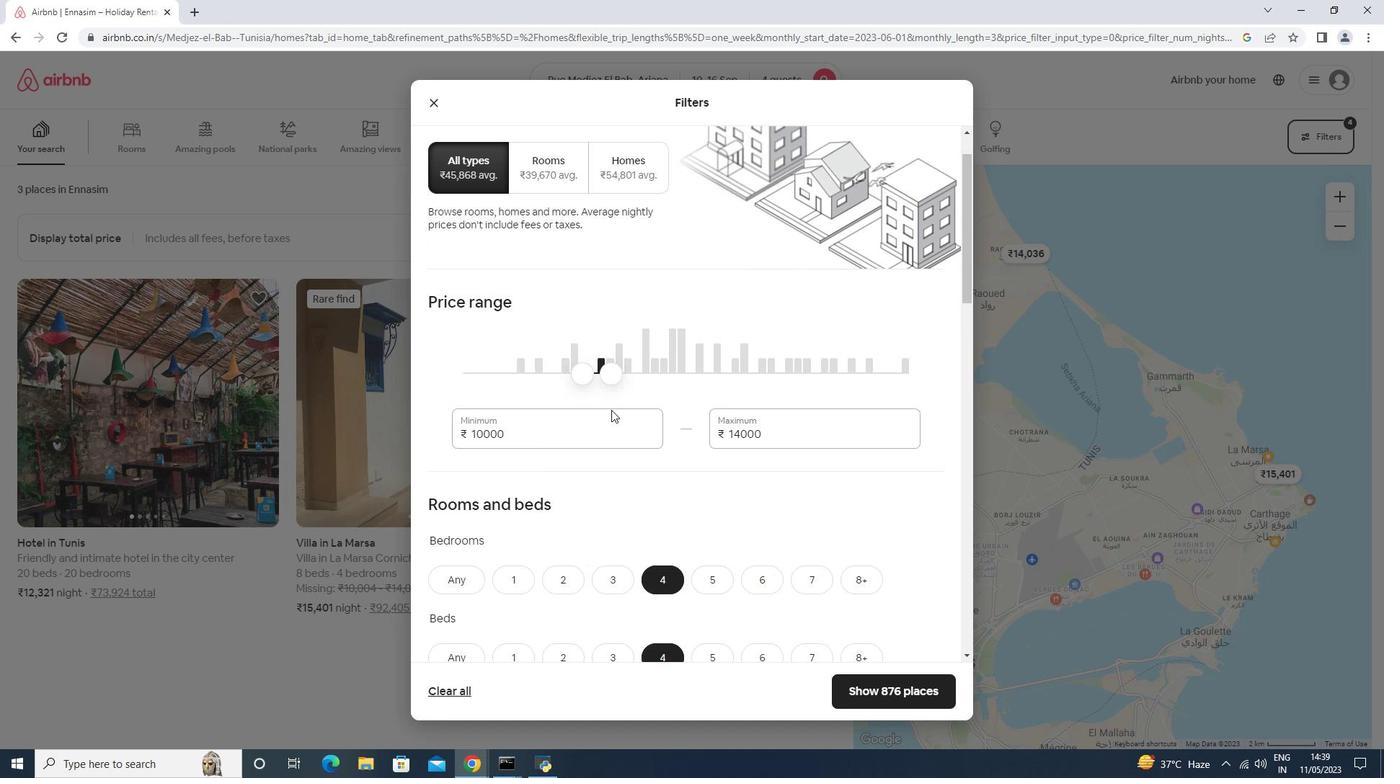 
Action: Mouse scrolled (610, 408) with delta (0, 0)
Screenshot: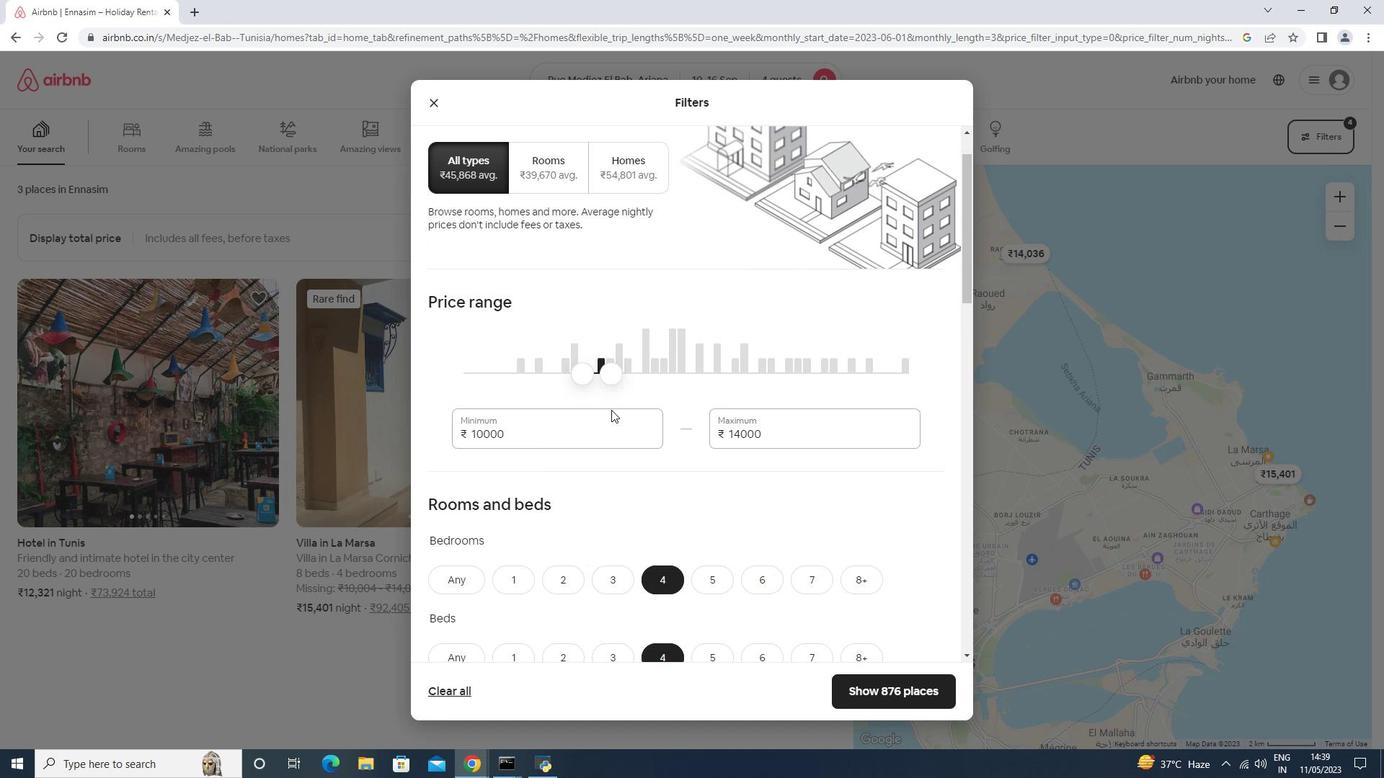 
Action: Mouse moved to (609, 398)
Screenshot: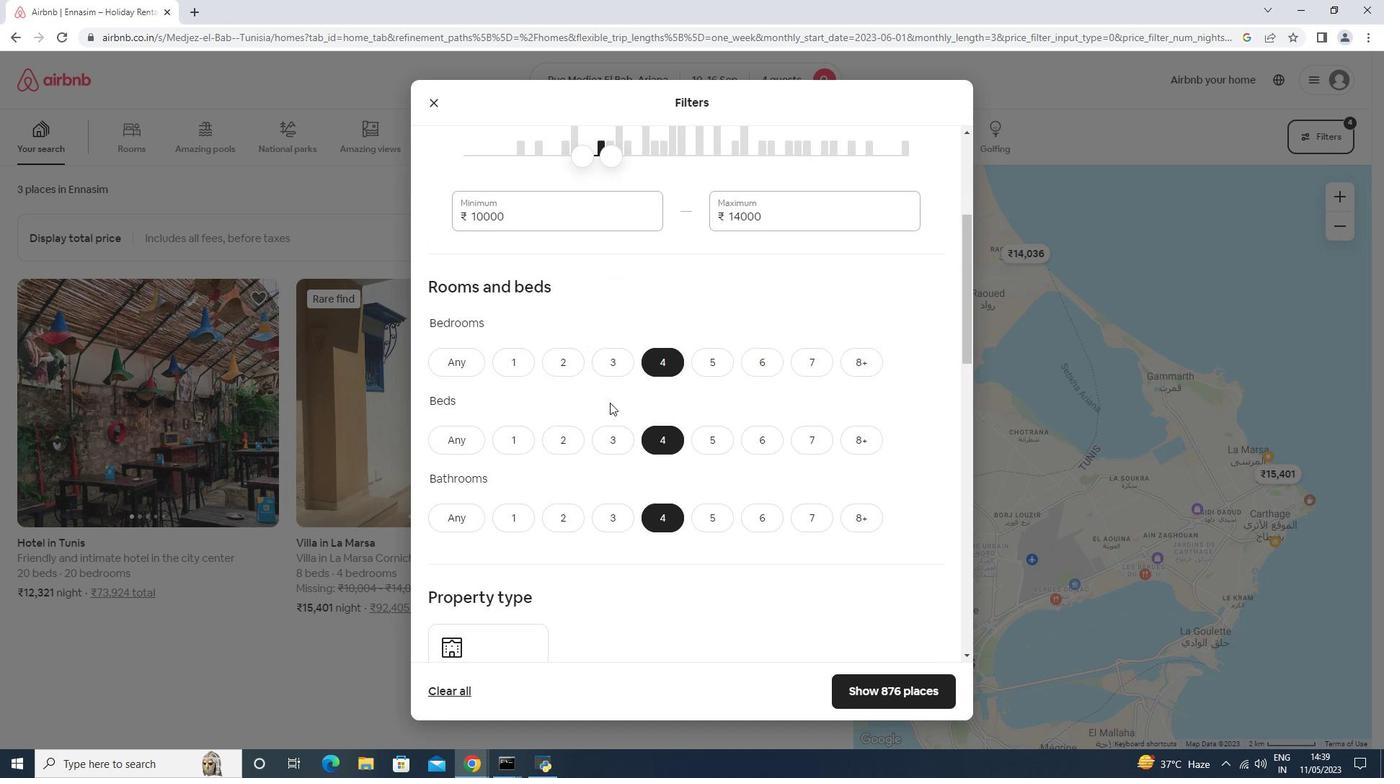 
Action: Mouse scrolled (609, 397) with delta (0, 0)
Screenshot: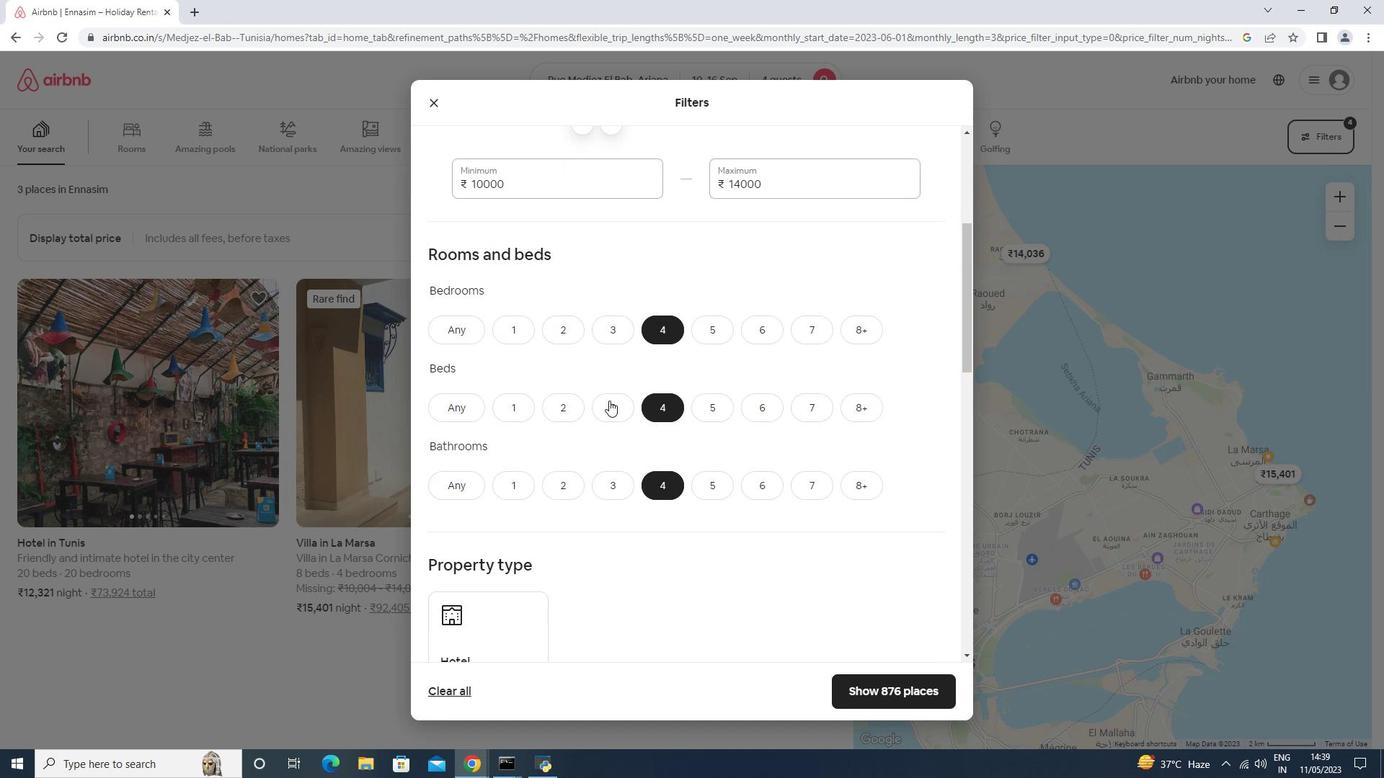 
Action: Mouse scrolled (609, 397) with delta (0, 0)
Screenshot: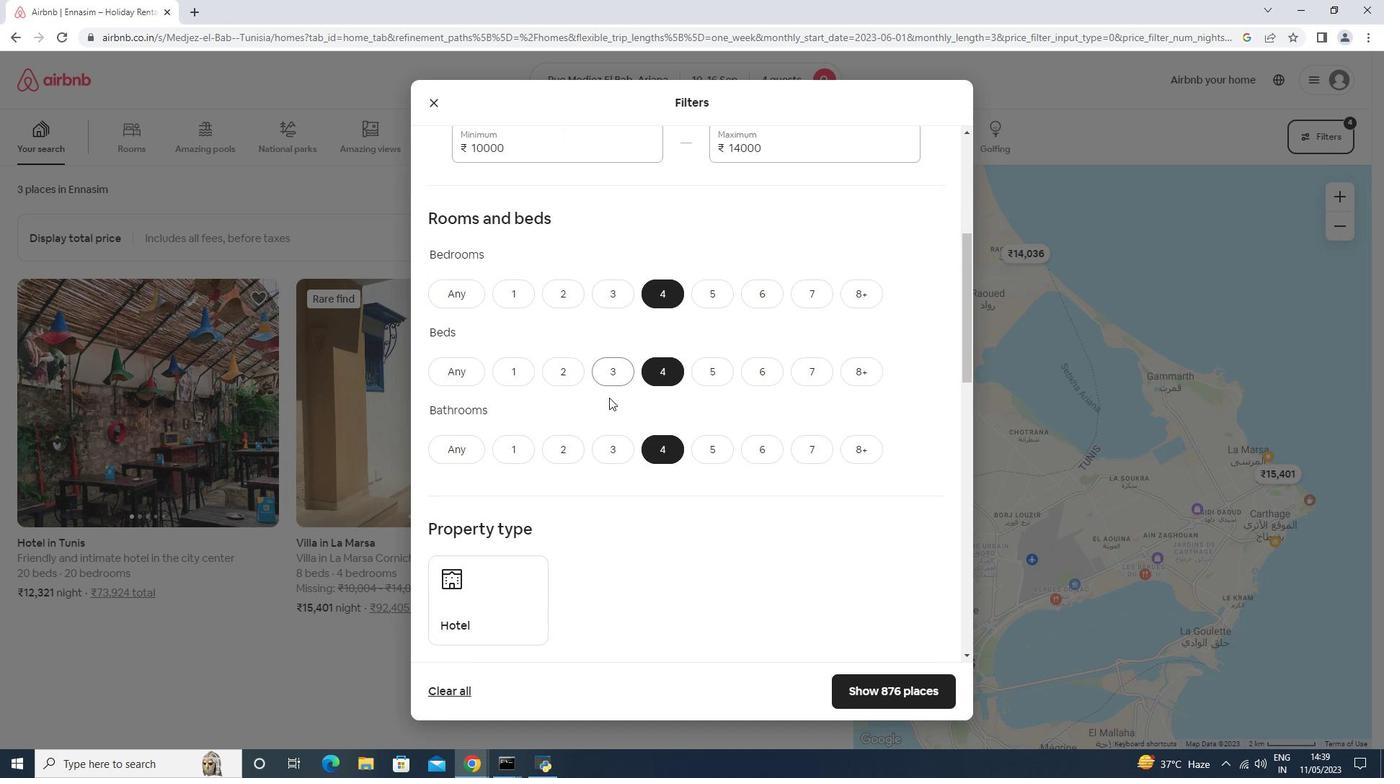 
Action: Mouse moved to (496, 421)
Screenshot: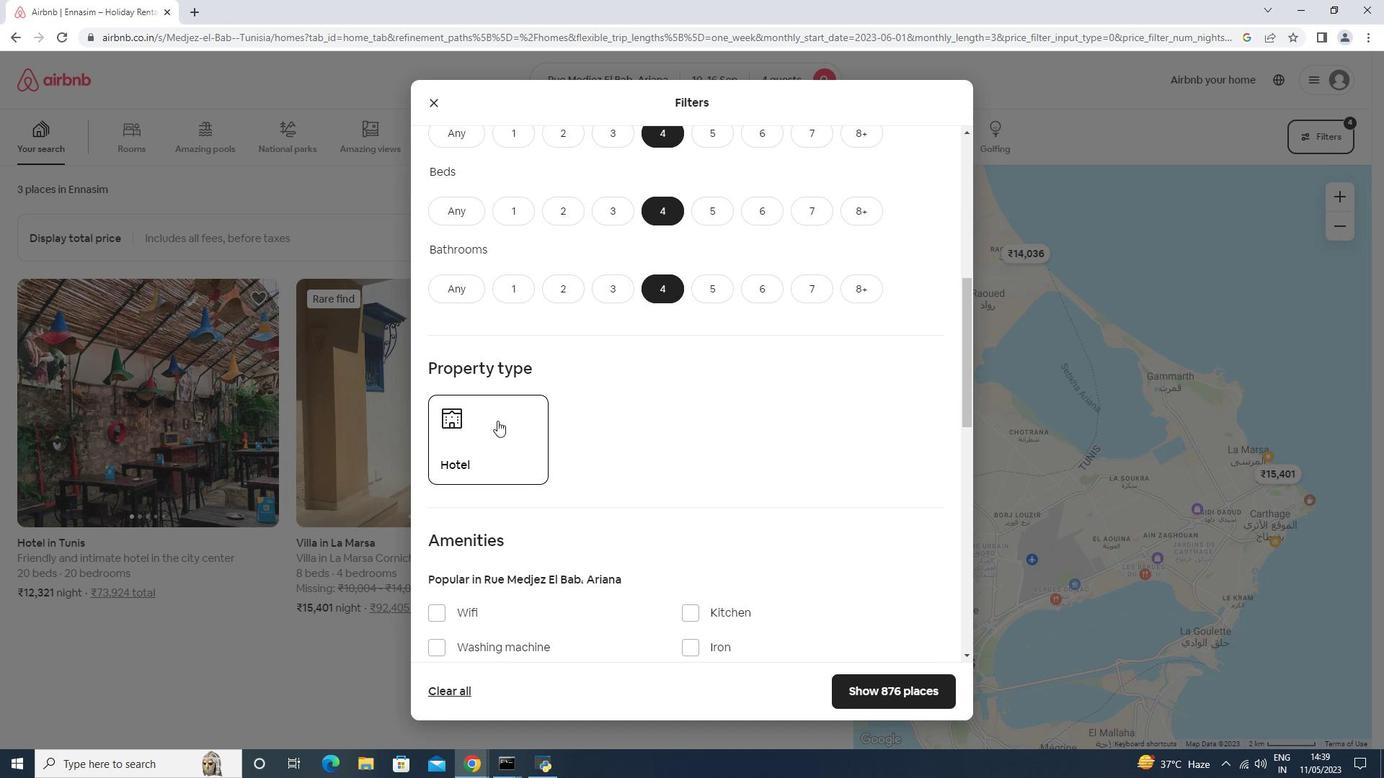 
Action: Mouse pressed left at (496, 421)
Screenshot: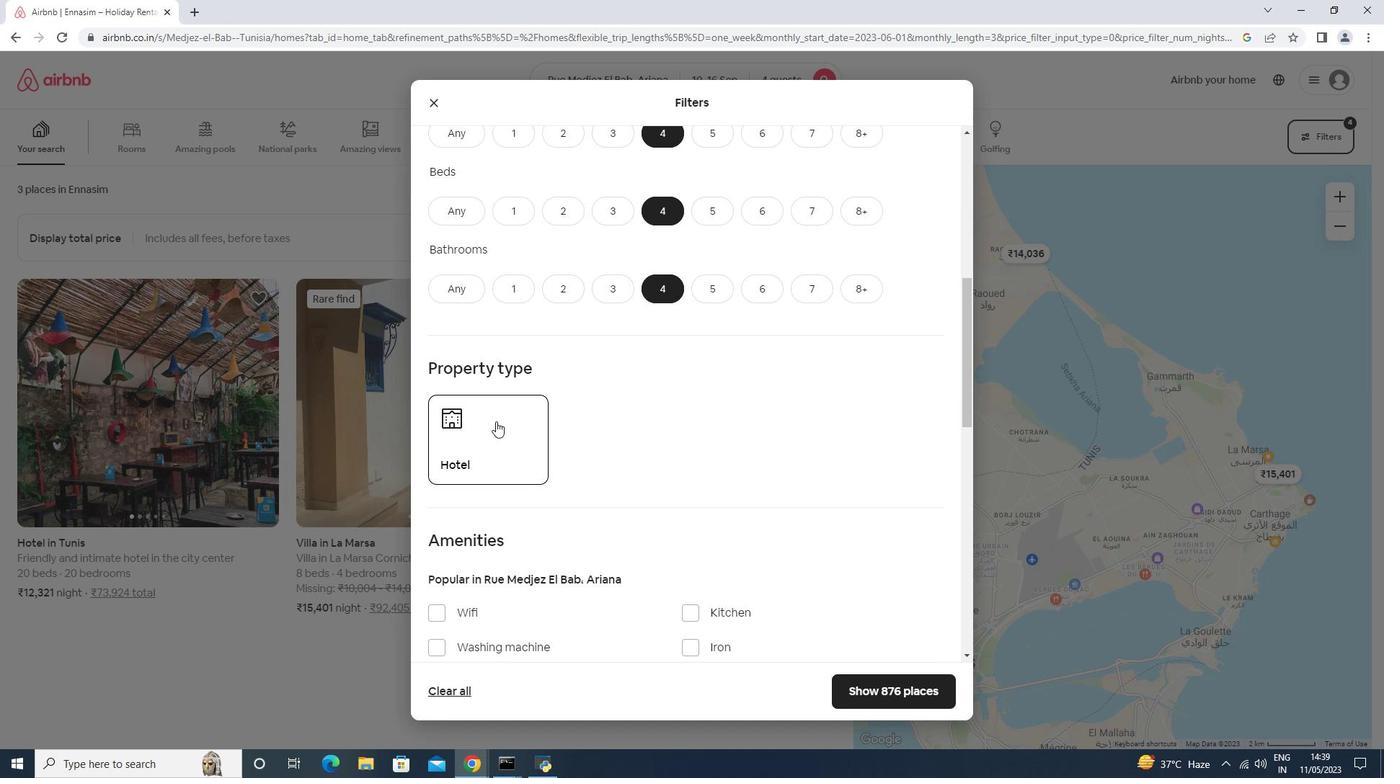 
Action: Mouse moved to (517, 405)
Screenshot: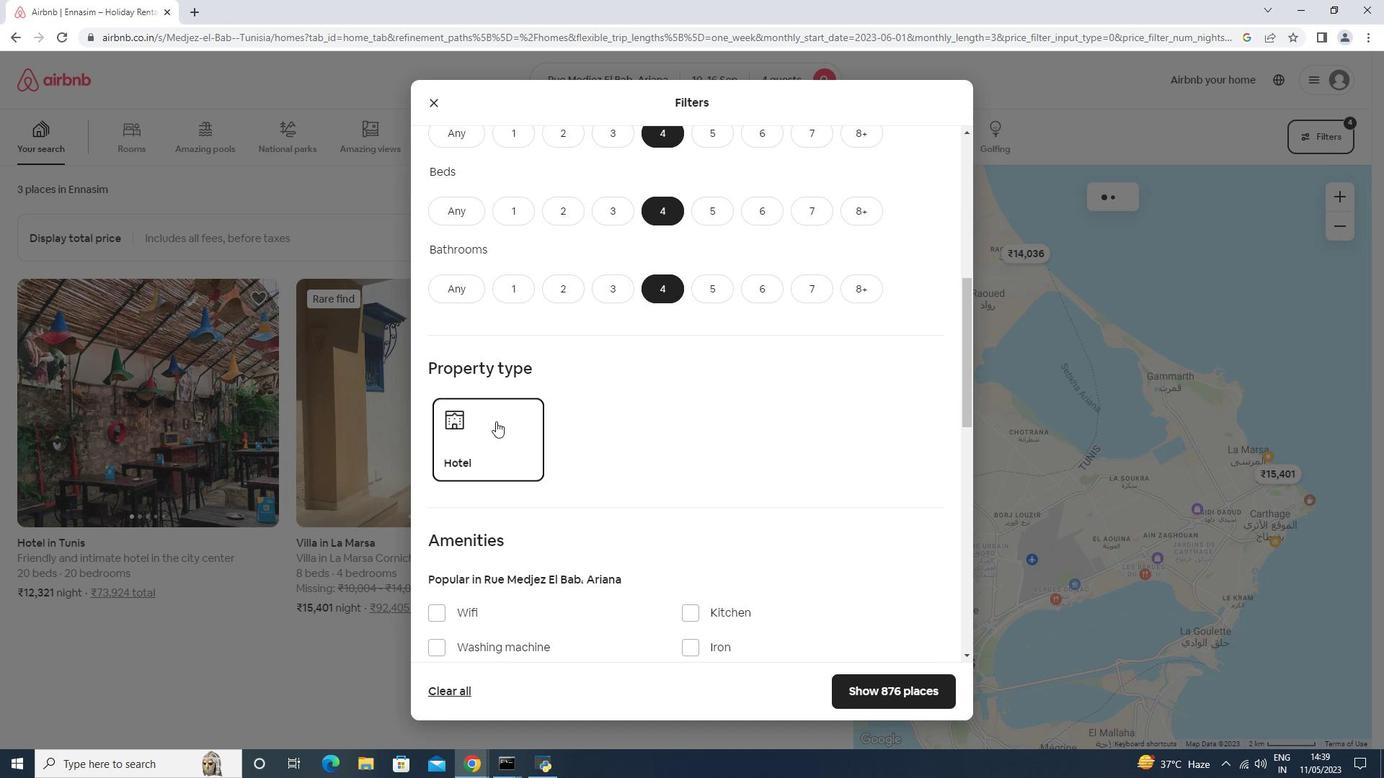 
Action: Mouse scrolled (517, 404) with delta (0, 0)
Screenshot: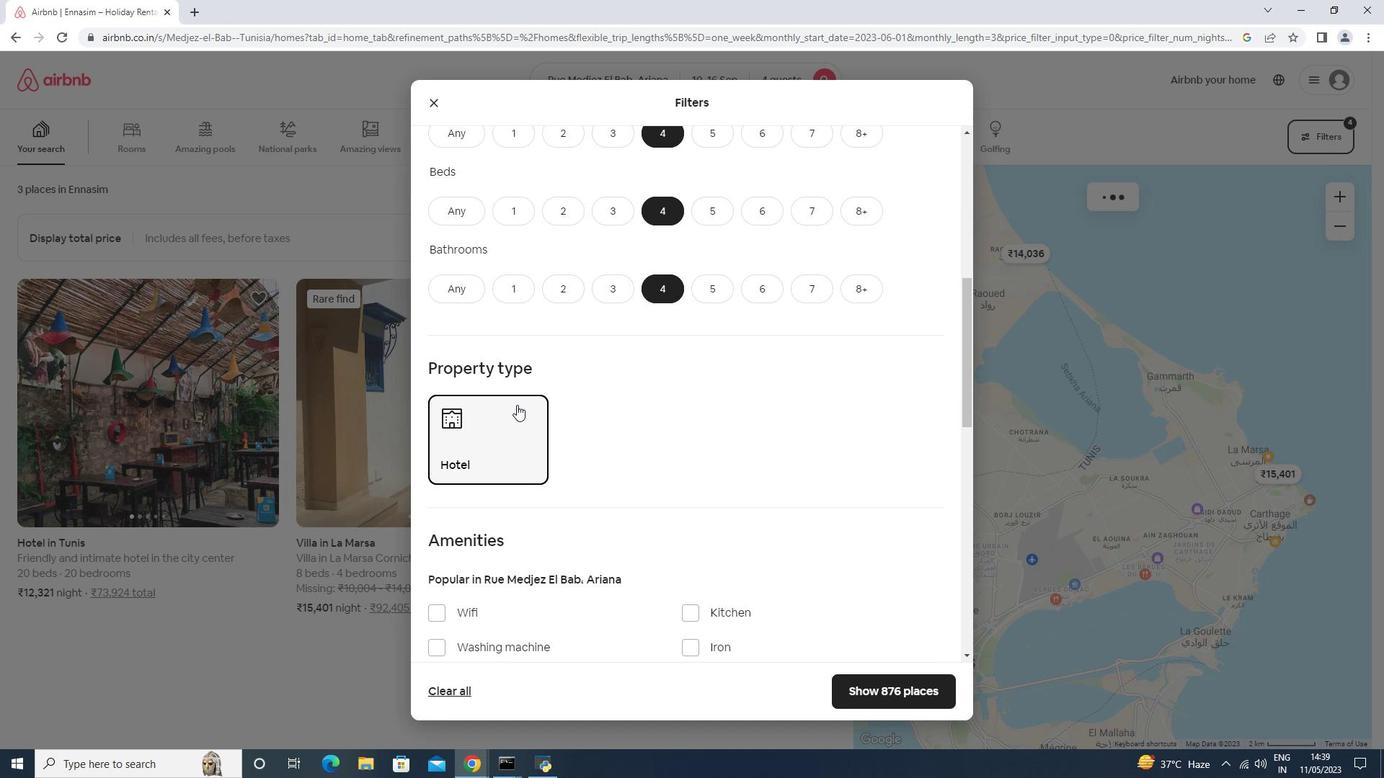 
Action: Mouse scrolled (517, 404) with delta (0, 0)
Screenshot: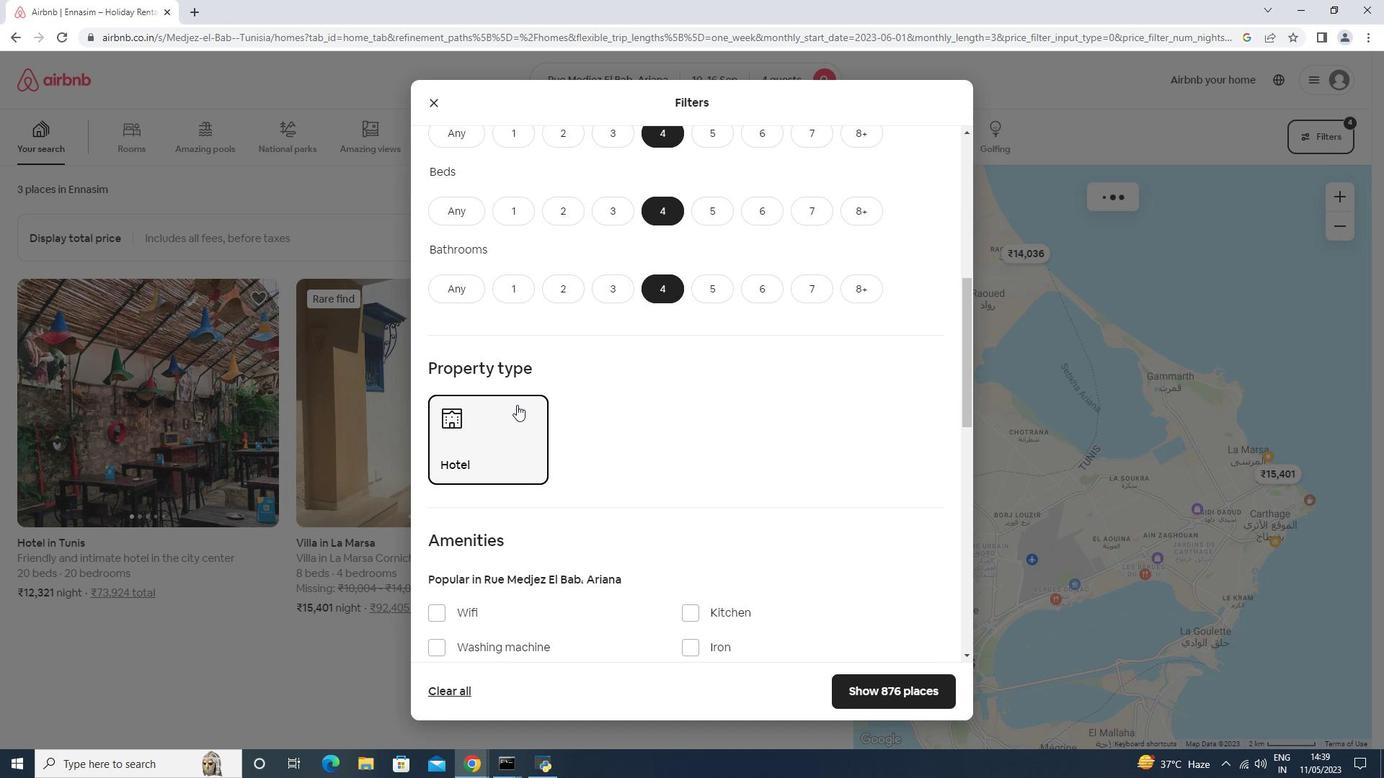 
Action: Mouse scrolled (517, 404) with delta (0, 0)
Screenshot: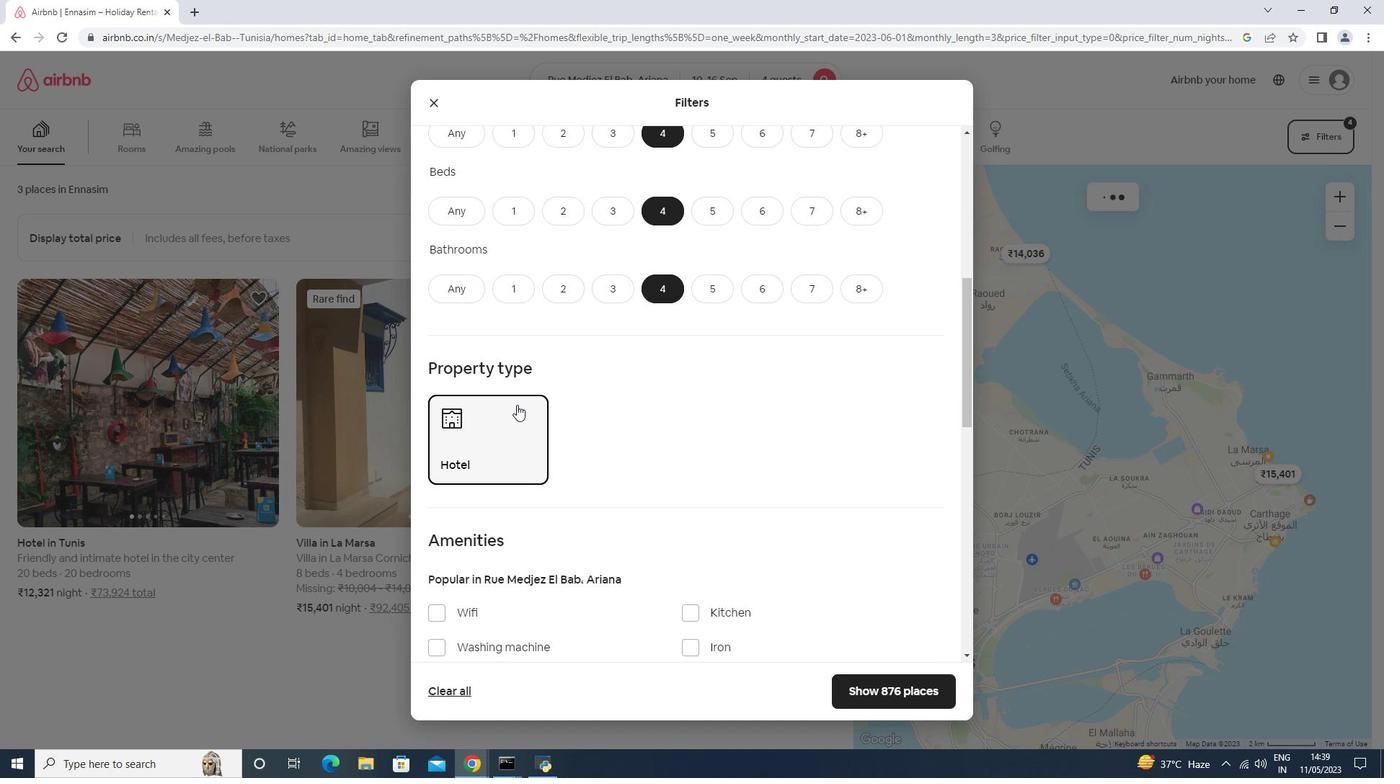
Action: Mouse scrolled (517, 404) with delta (0, 0)
Screenshot: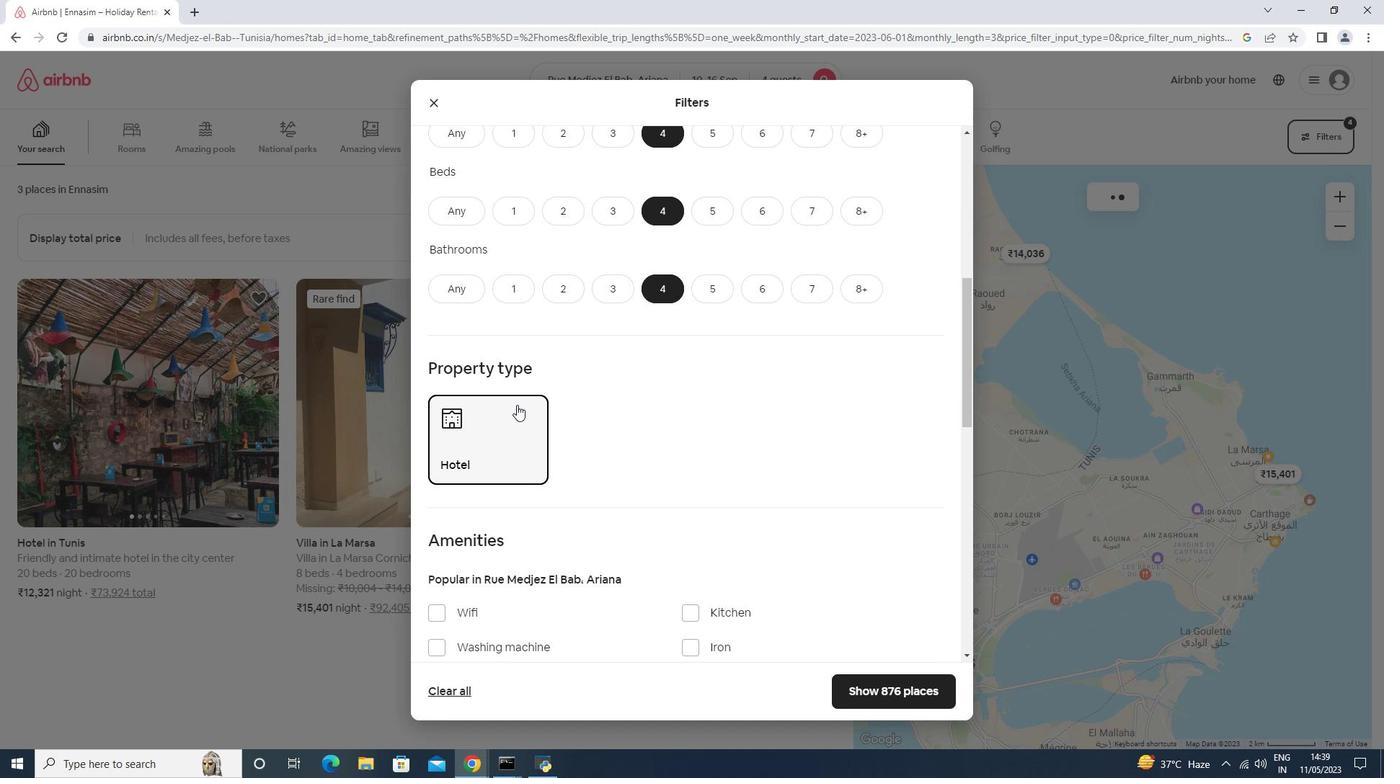 
Action: Mouse moved to (442, 318)
Screenshot: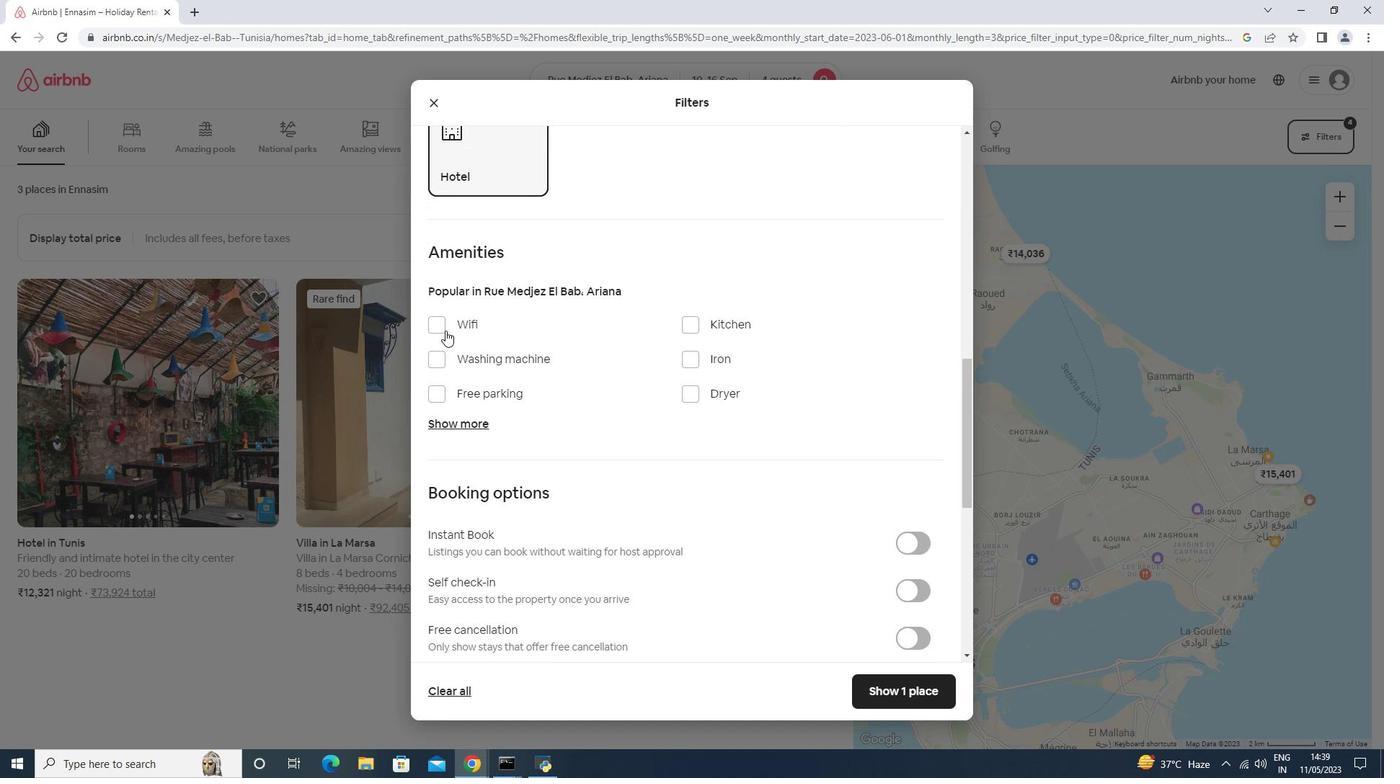 
Action: Mouse pressed left at (442, 318)
Screenshot: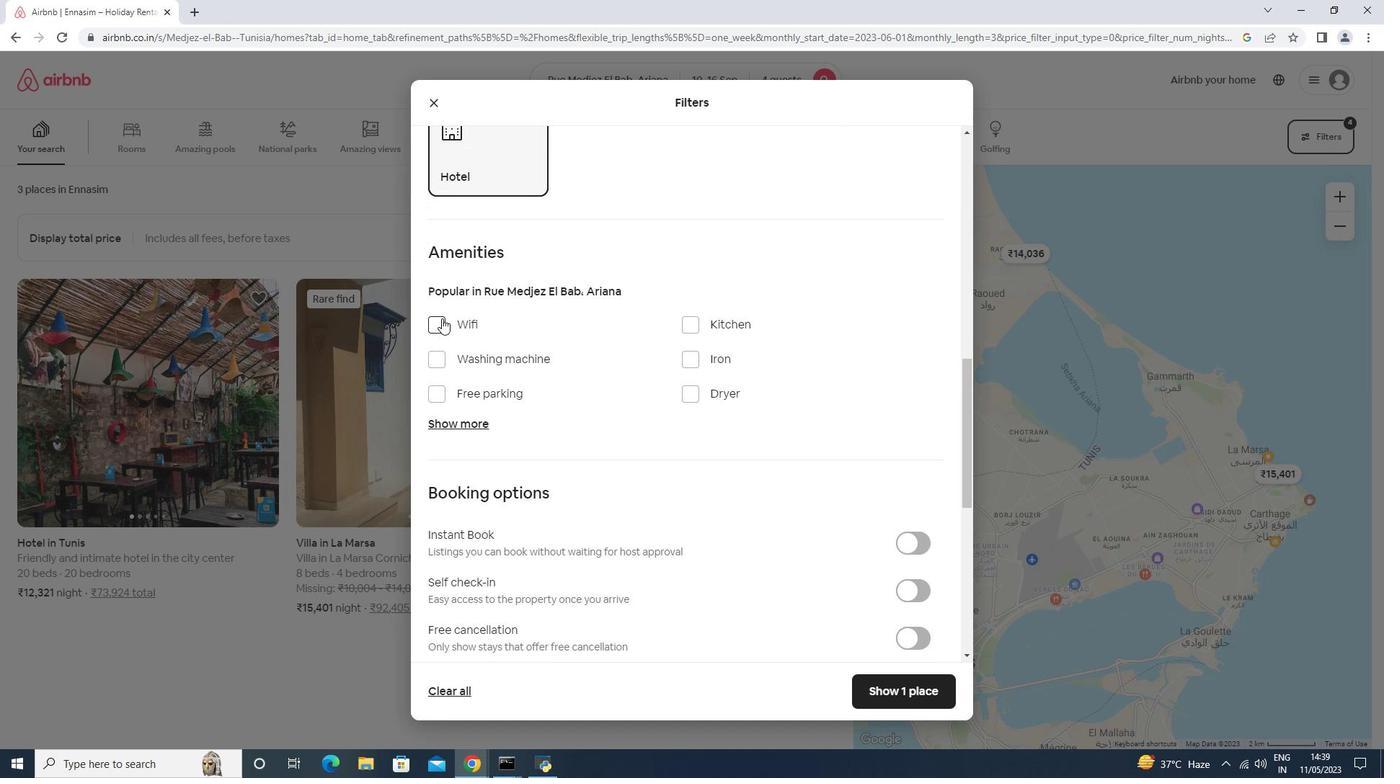 
Action: Mouse moved to (440, 403)
Screenshot: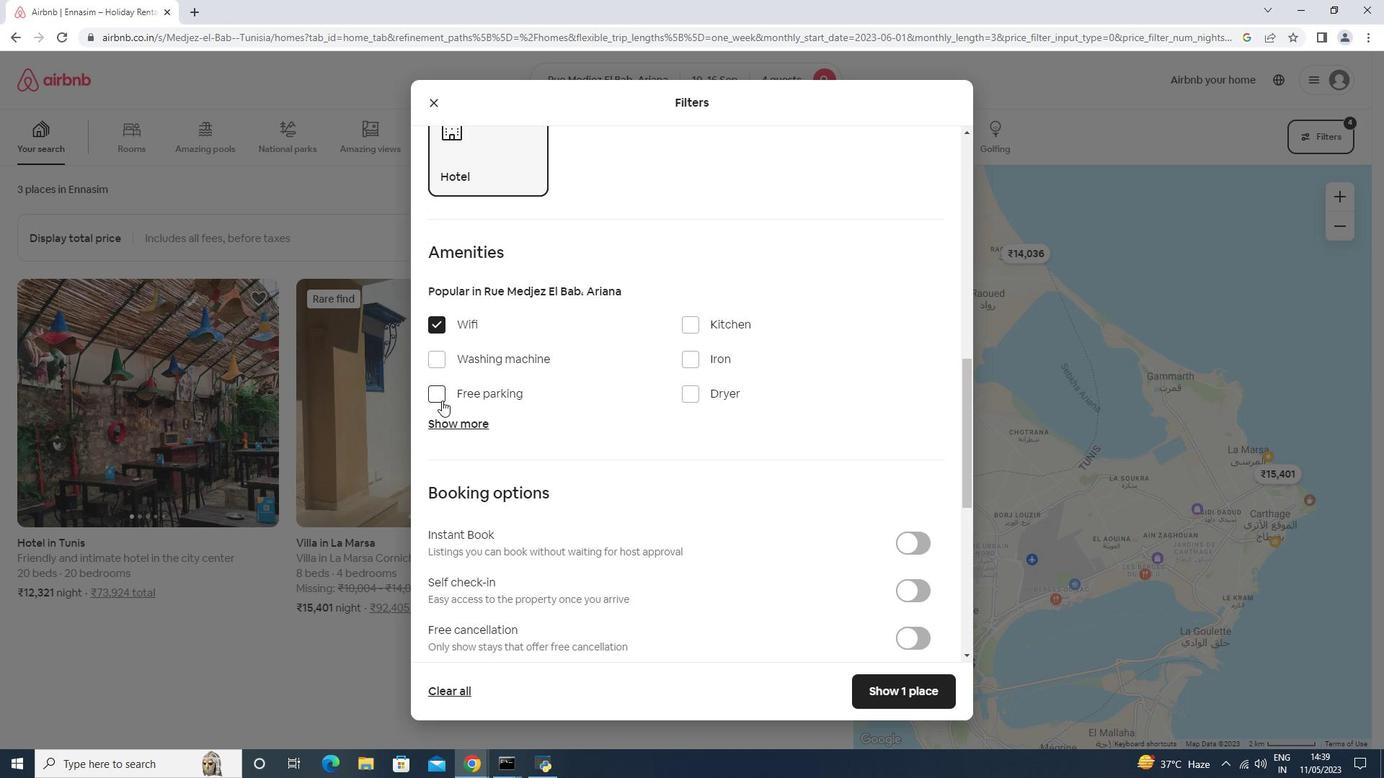 
Action: Mouse pressed left at (440, 403)
Screenshot: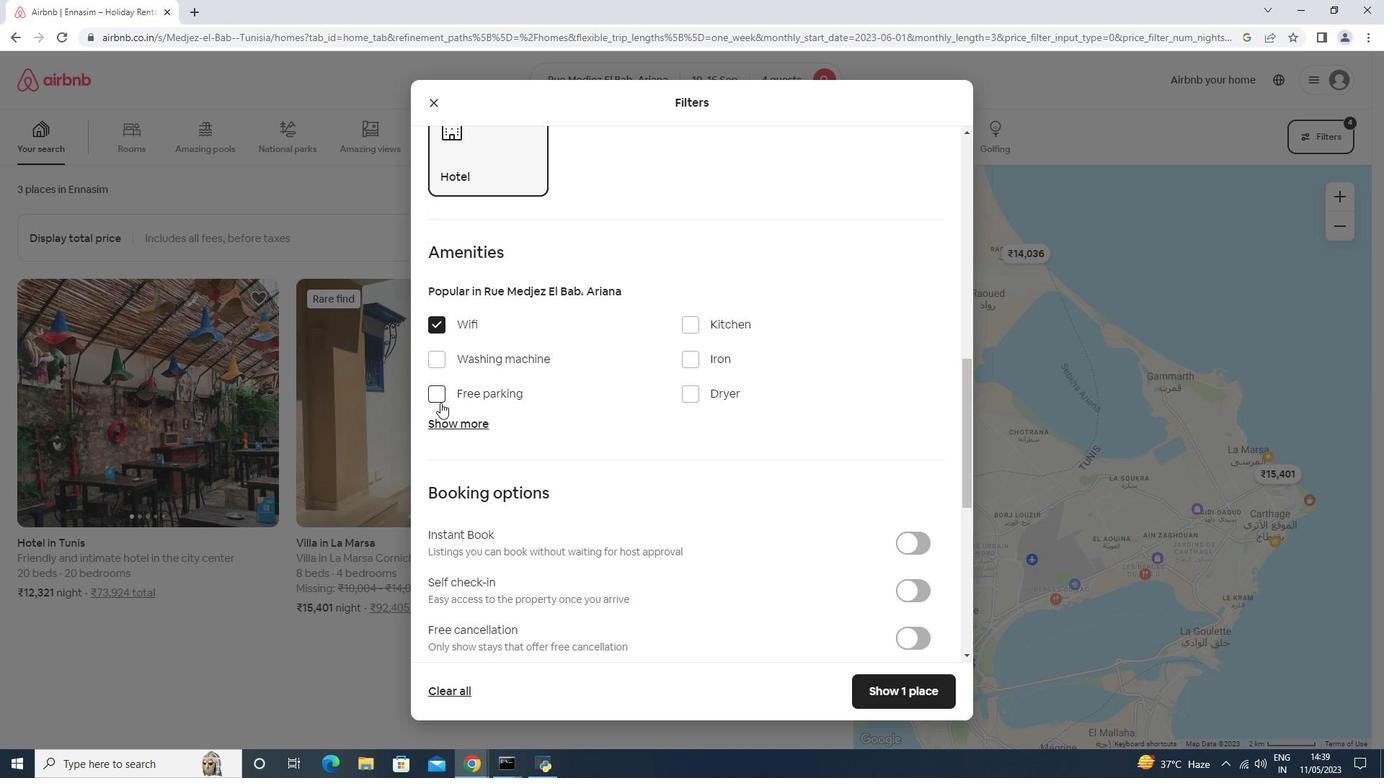 
Action: Mouse moved to (442, 429)
Screenshot: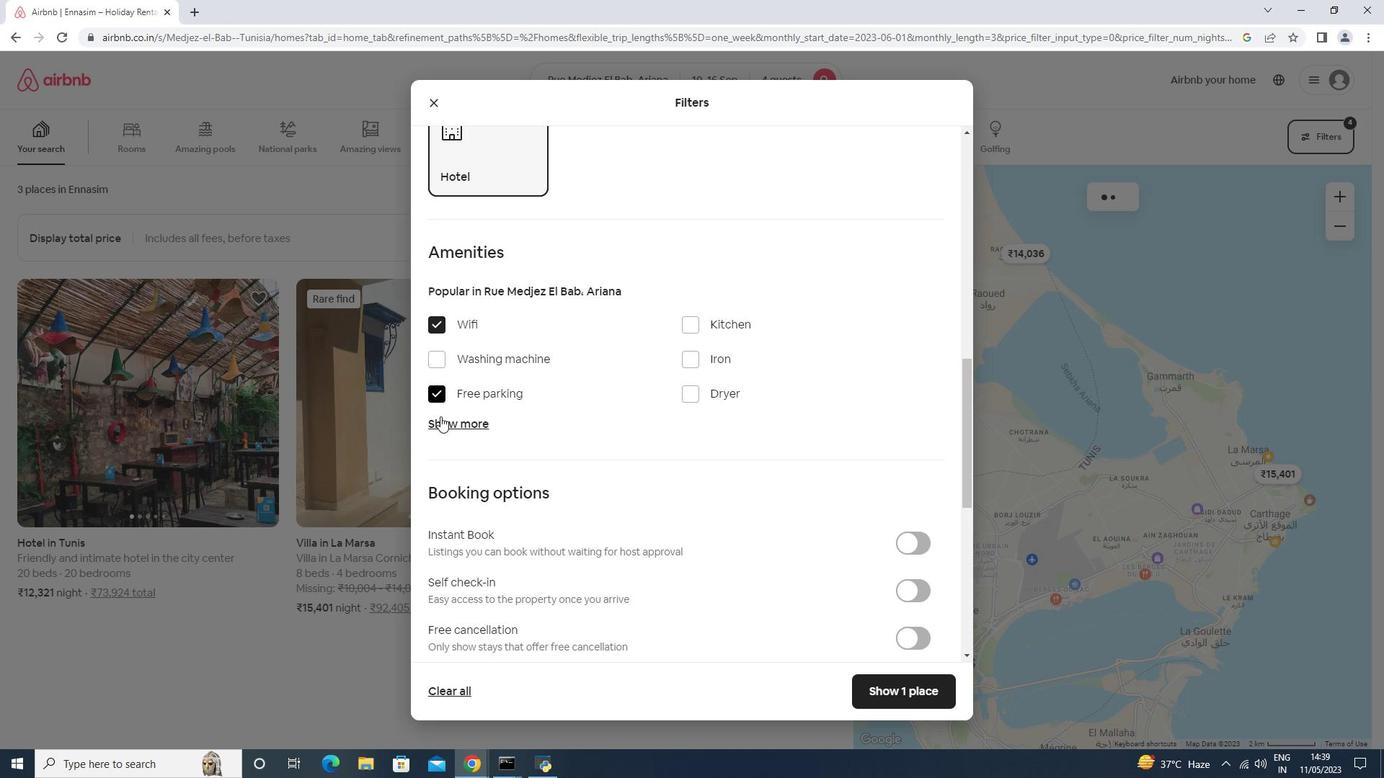 
Action: Mouse pressed left at (442, 429)
Screenshot: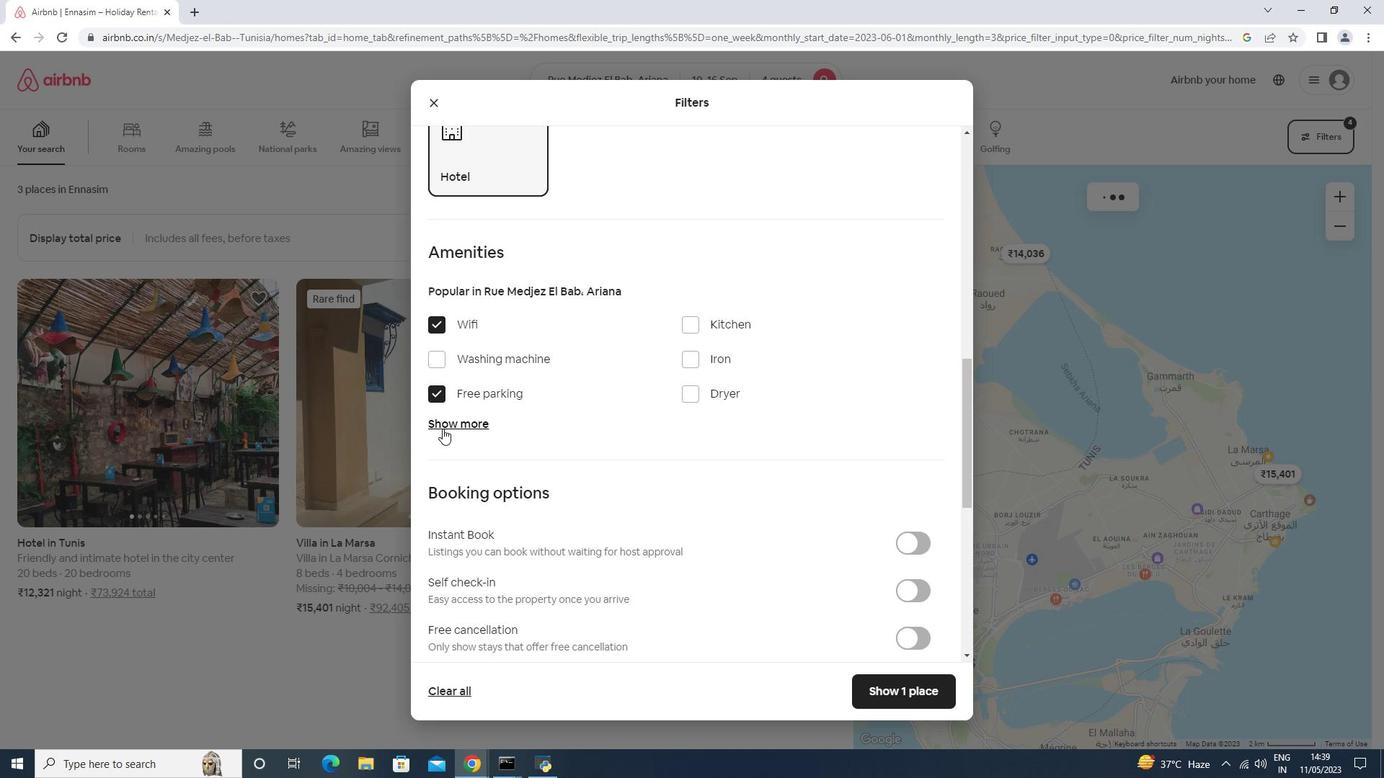 
Action: Mouse moved to (689, 509)
Screenshot: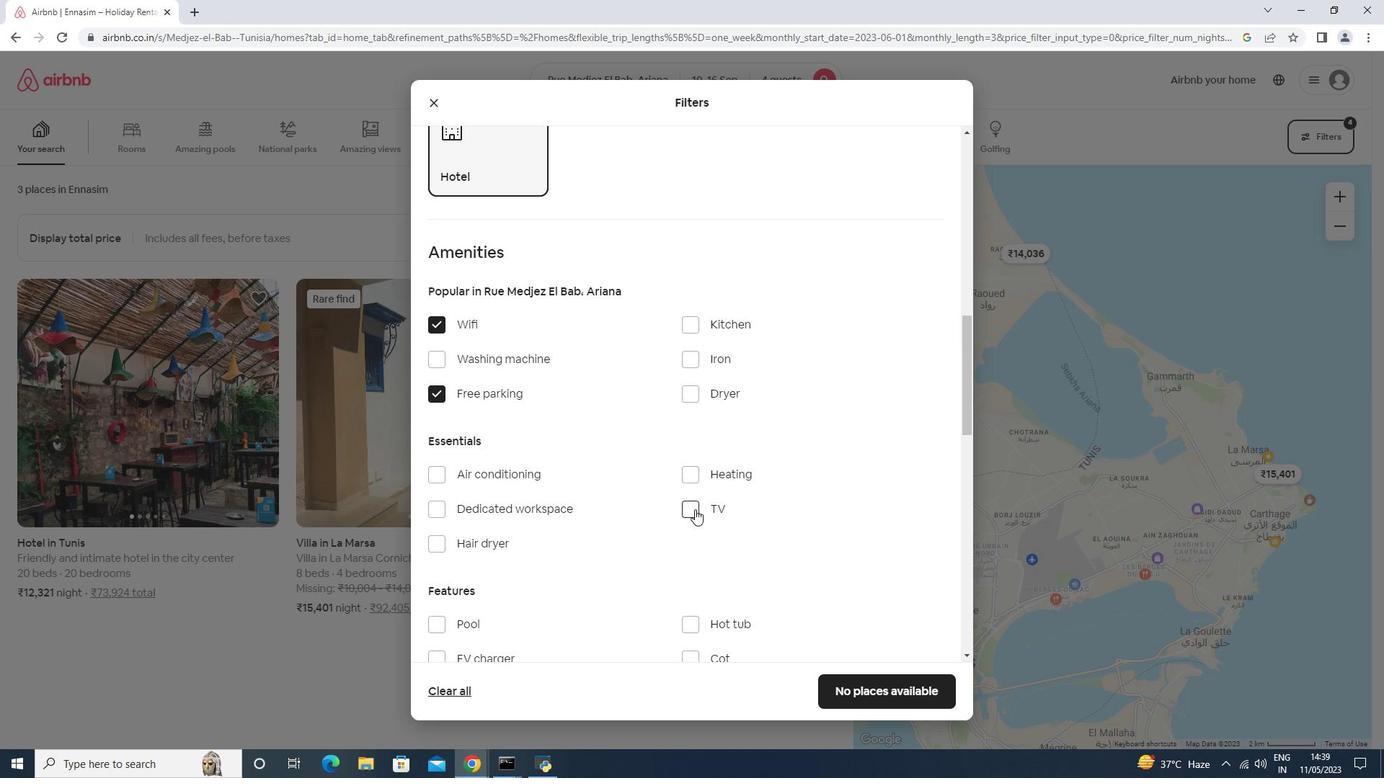 
Action: Mouse pressed left at (689, 509)
Screenshot: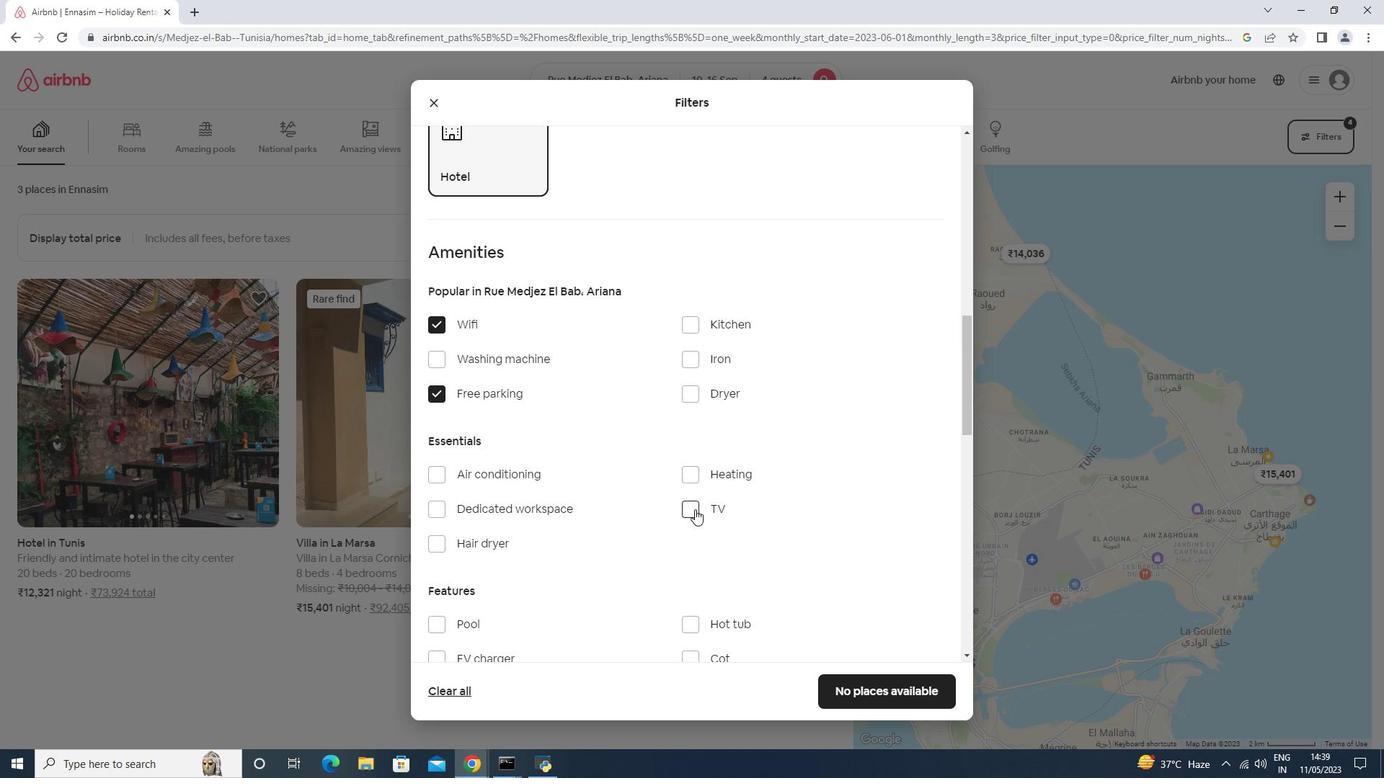 
Action: Mouse moved to (532, 483)
Screenshot: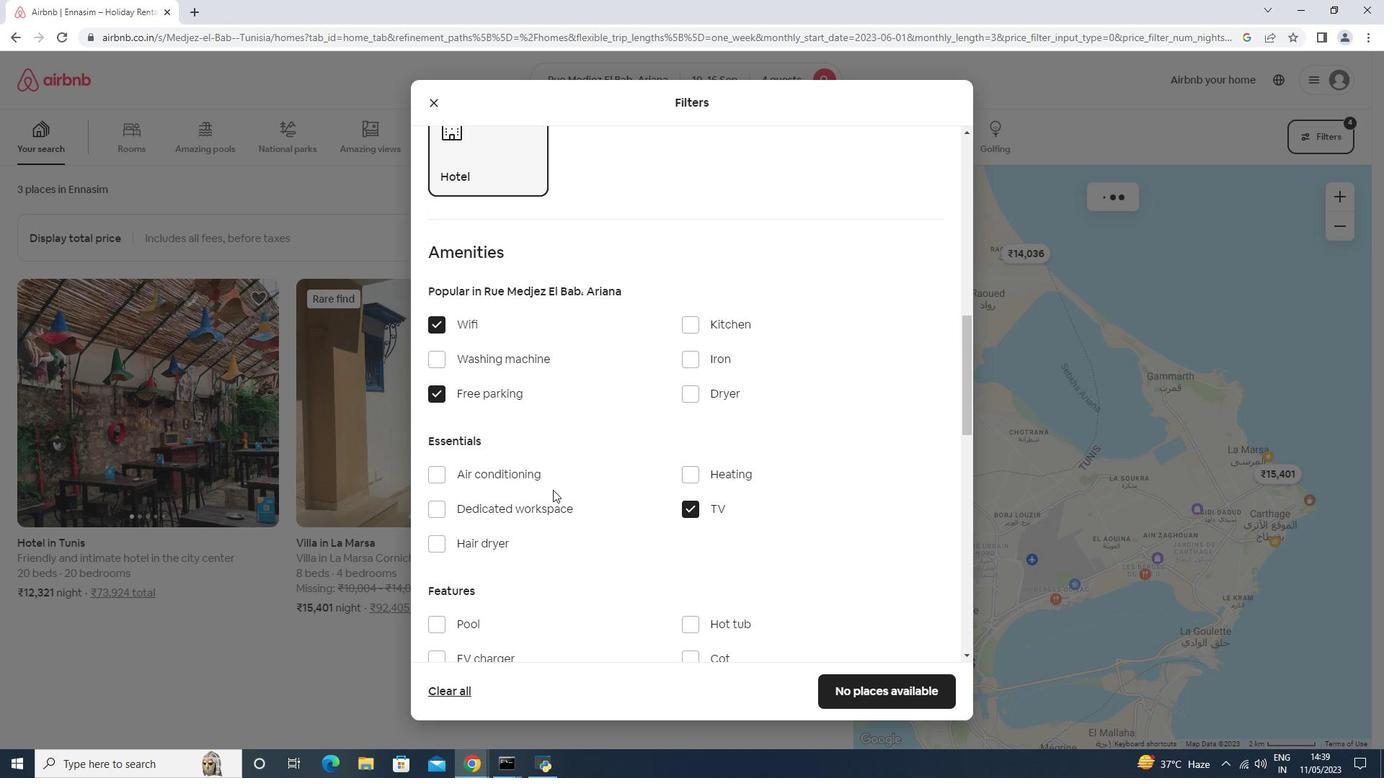 
Action: Mouse scrolled (534, 484) with delta (0, 0)
Screenshot: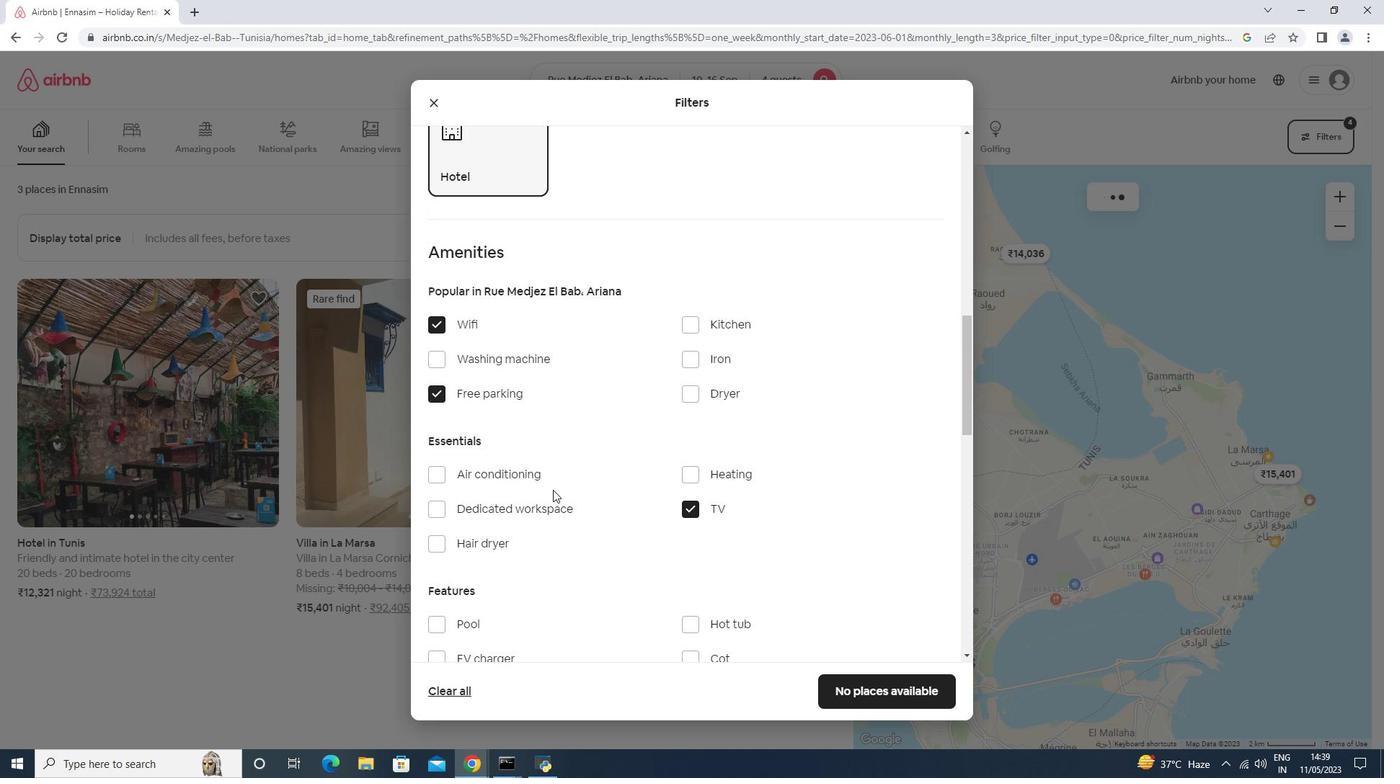 
Action: Mouse moved to (528, 482)
Screenshot: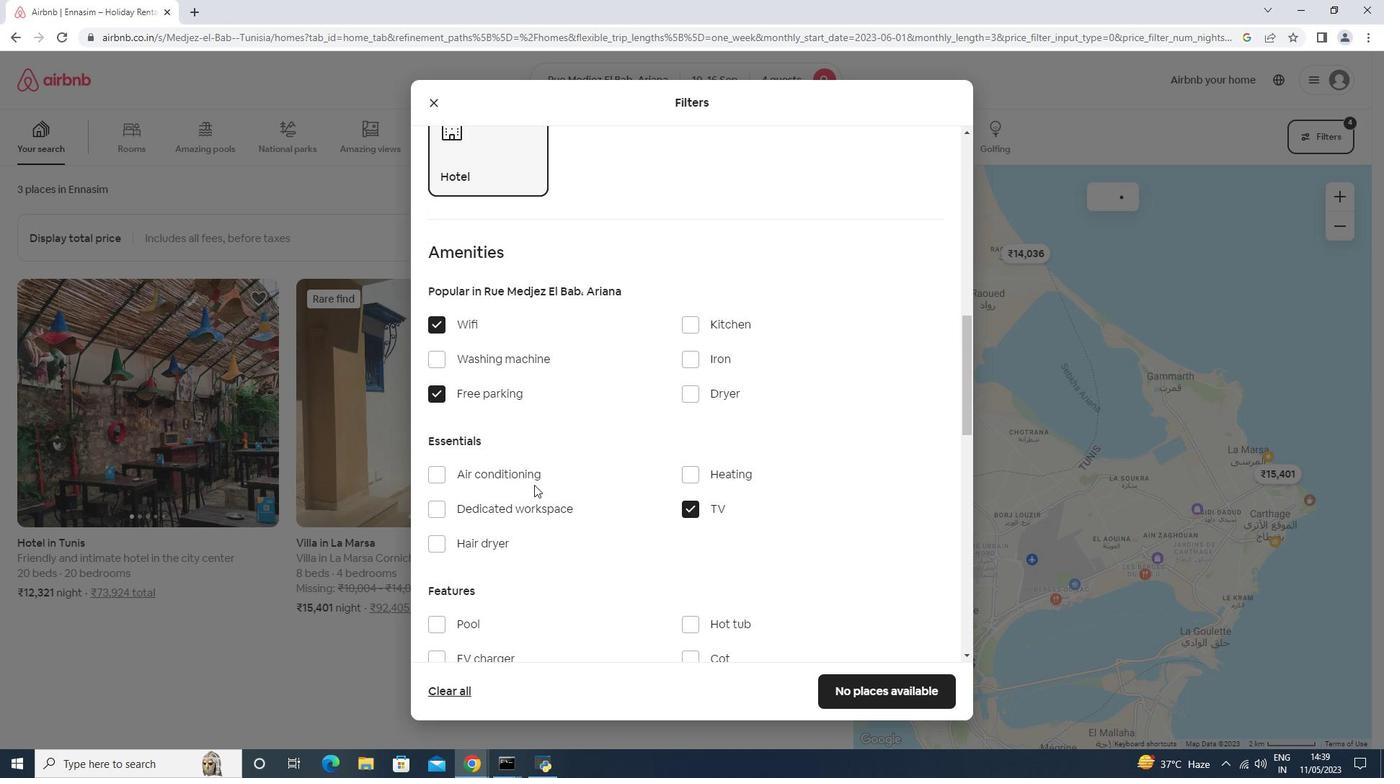 
Action: Mouse scrolled (532, 483) with delta (0, 0)
Screenshot: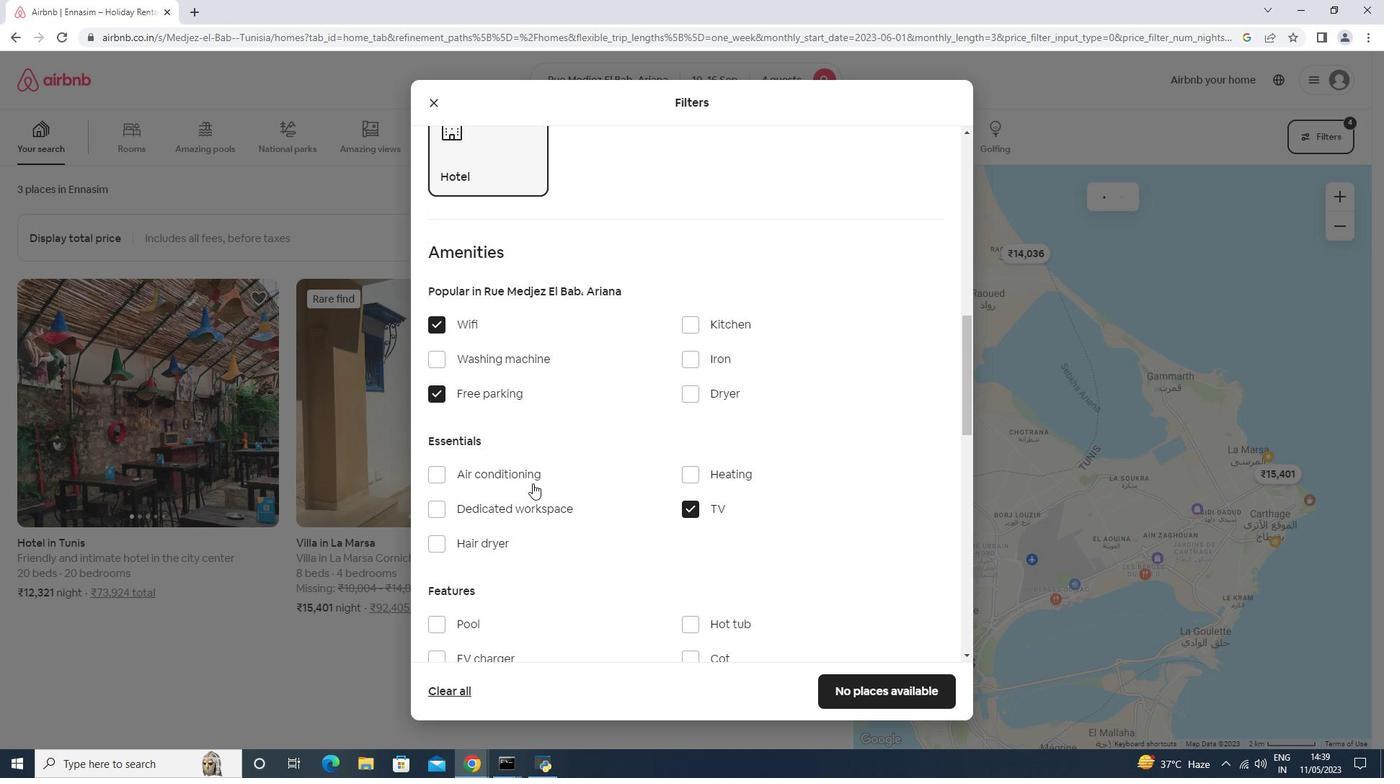 
Action: Mouse moved to (500, 476)
Screenshot: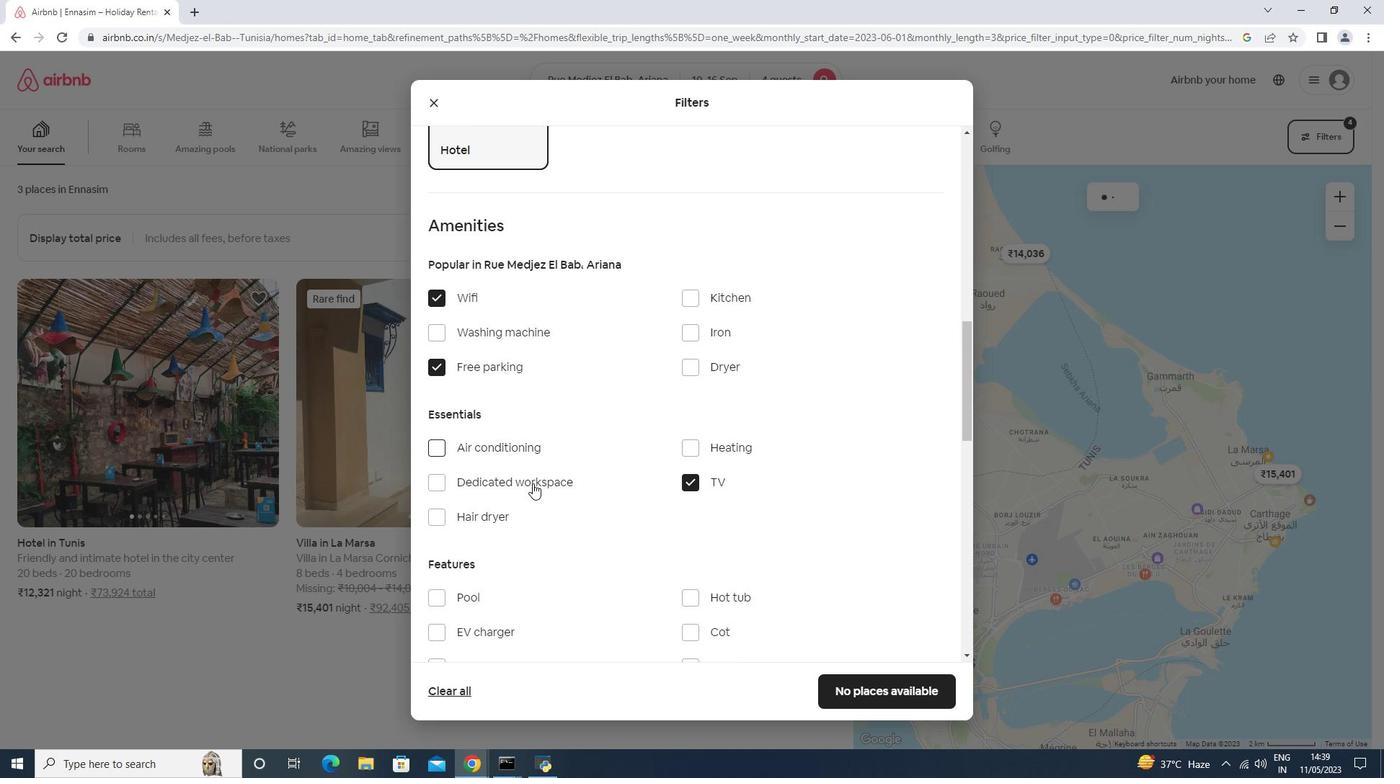 
Action: Mouse scrolled (526, 480) with delta (0, 0)
Screenshot: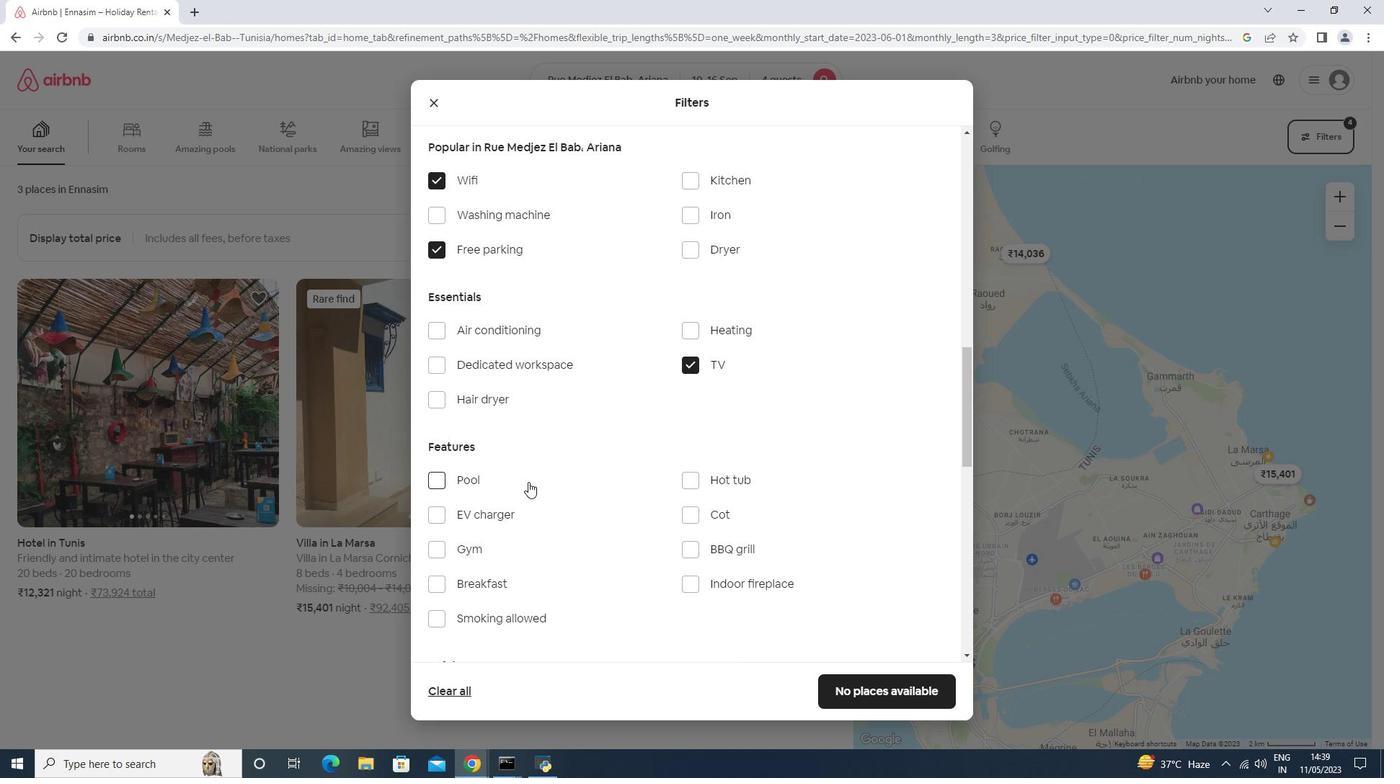 
Action: Mouse moved to (486, 478)
Screenshot: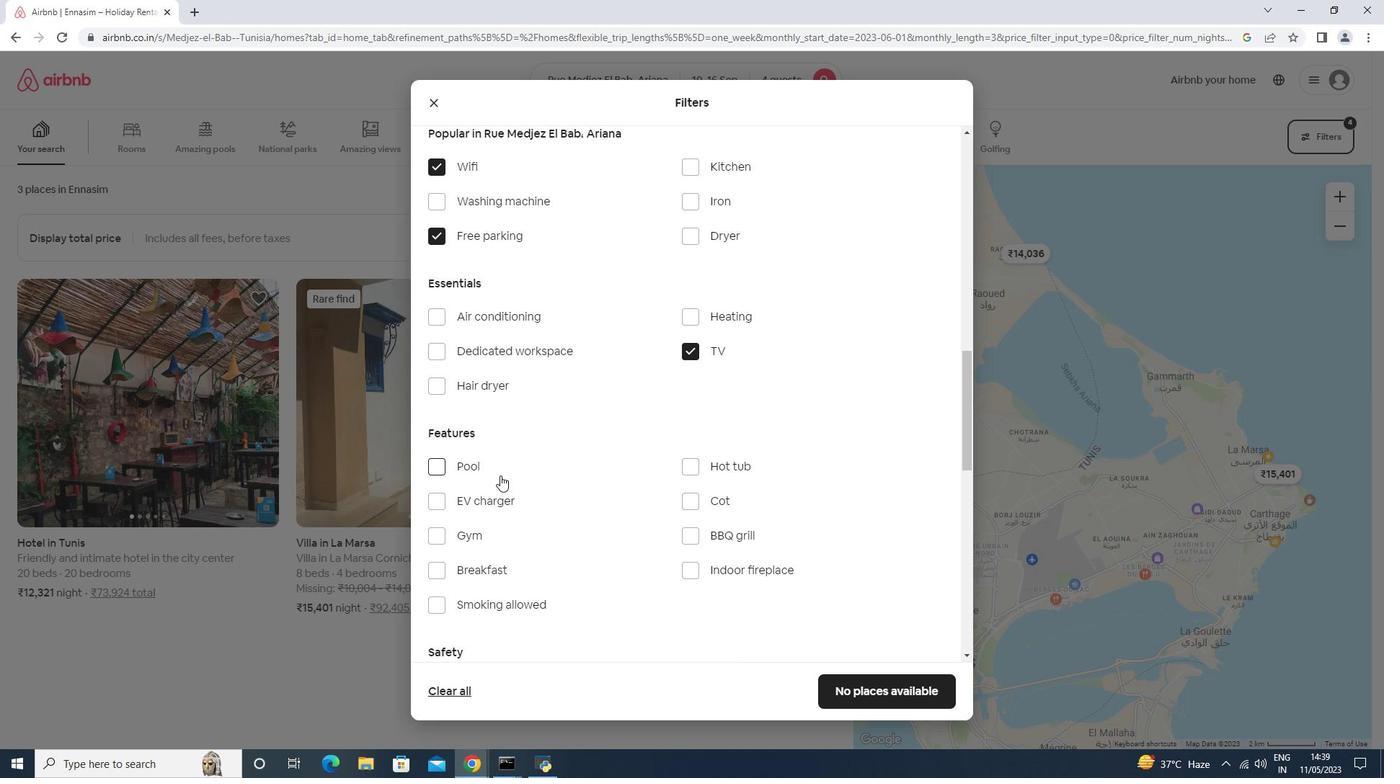 
Action: Mouse scrolled (497, 475) with delta (0, 0)
Screenshot: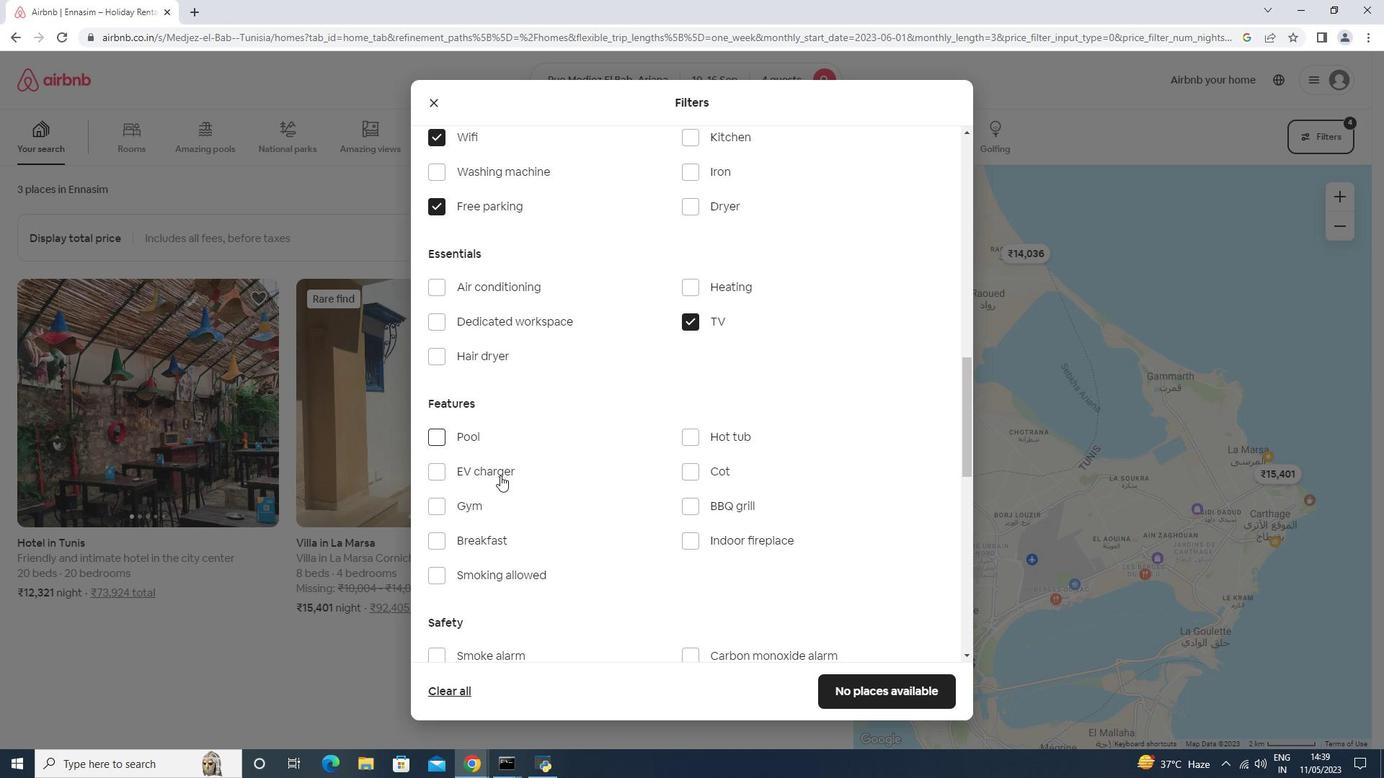 
Action: Mouse moved to (464, 493)
Screenshot: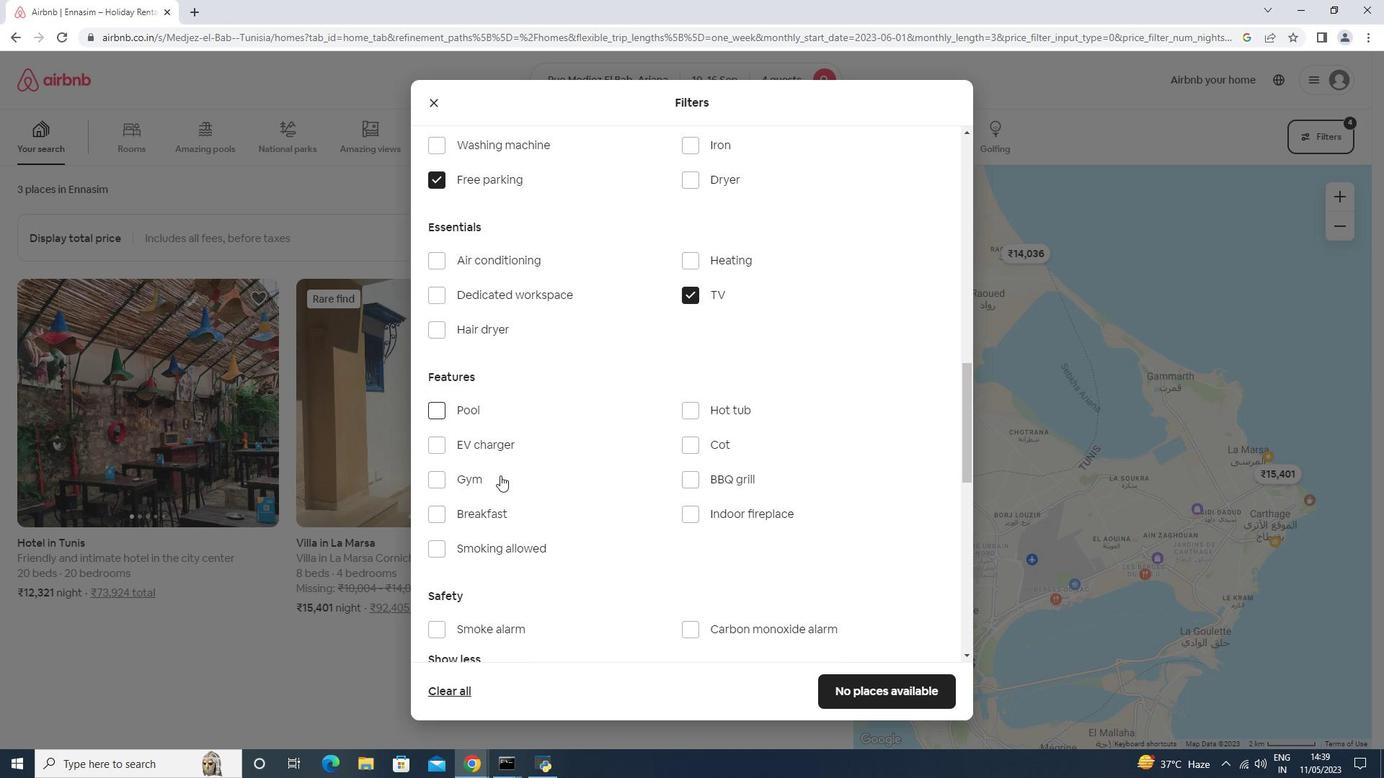 
Action: Mouse scrolled (496, 475) with delta (0, 0)
Screenshot: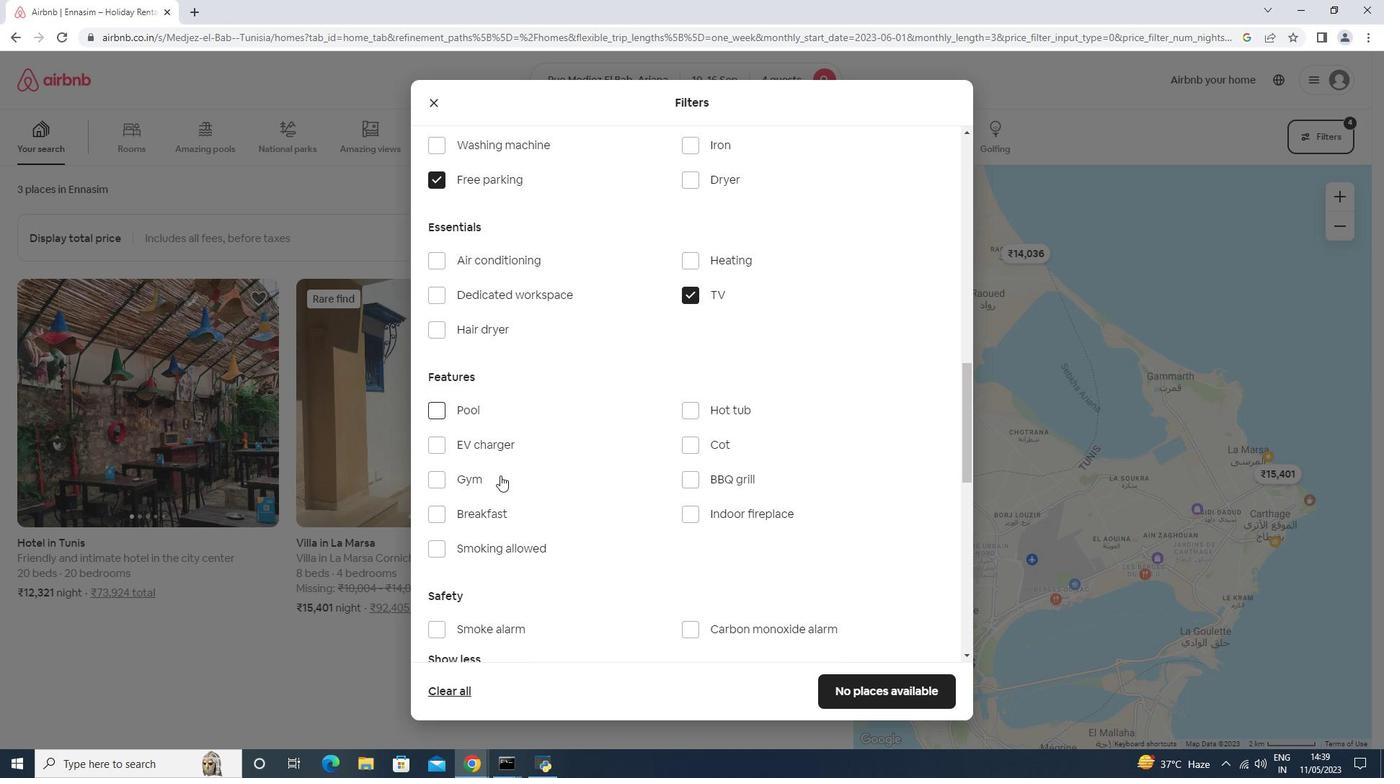 
Action: Mouse moved to (450, 524)
Screenshot: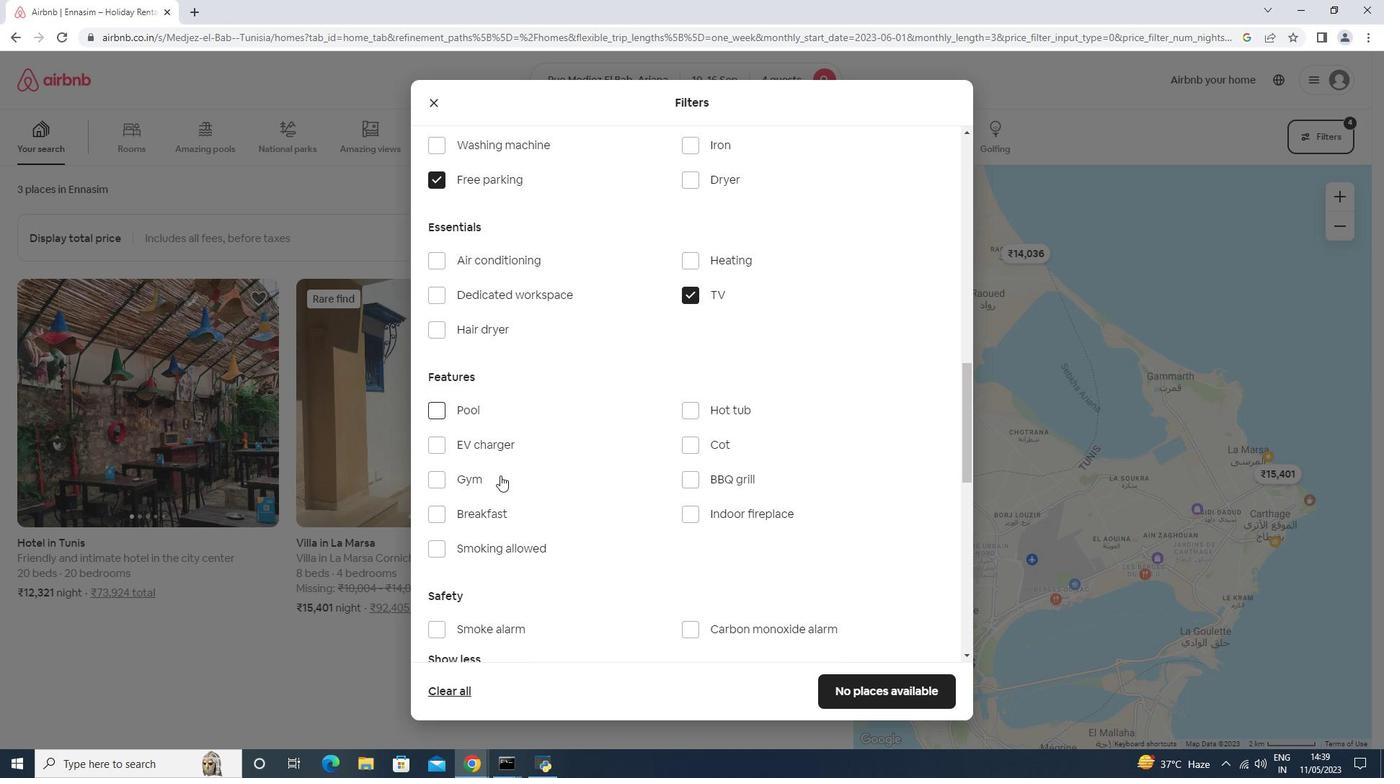 
Action: Mouse scrolled (495, 475) with delta (0, 0)
Screenshot: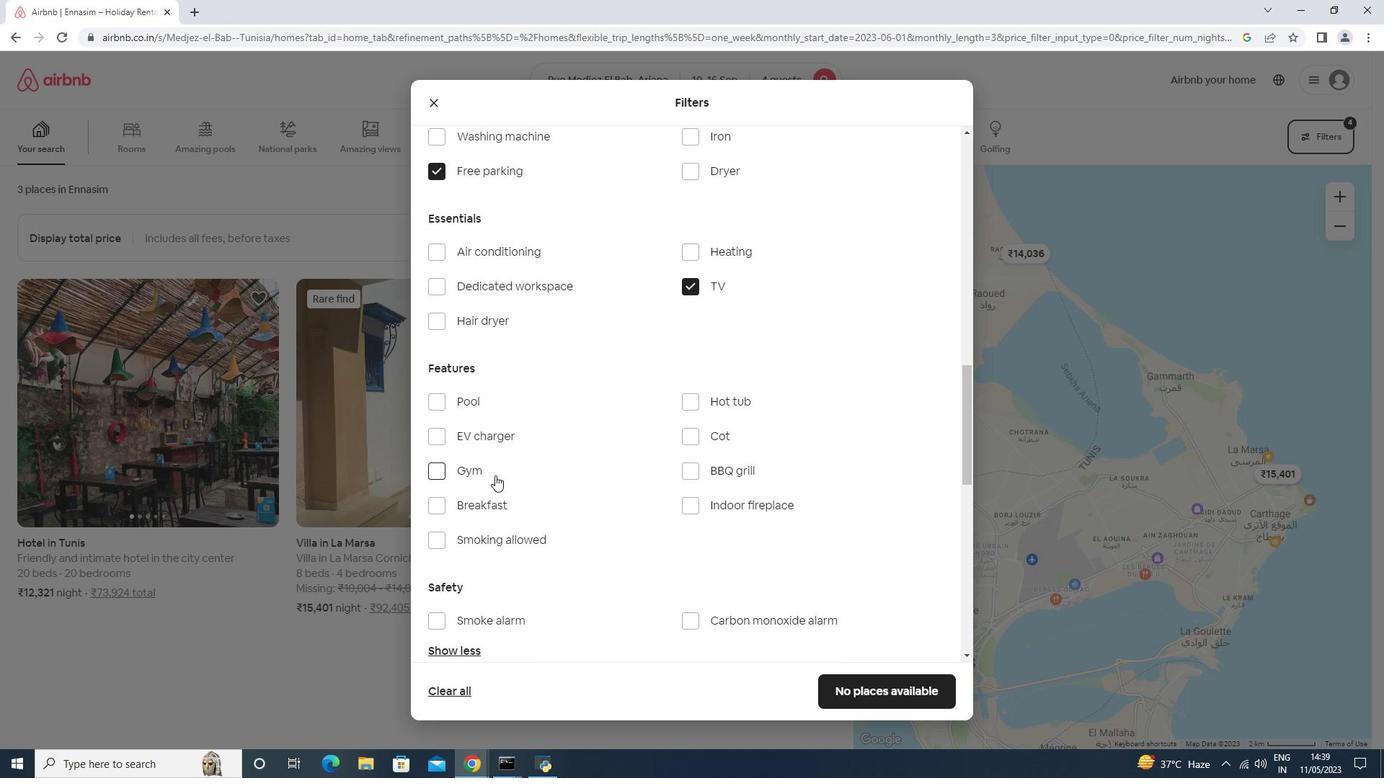 
Action: Mouse moved to (450, 550)
Screenshot: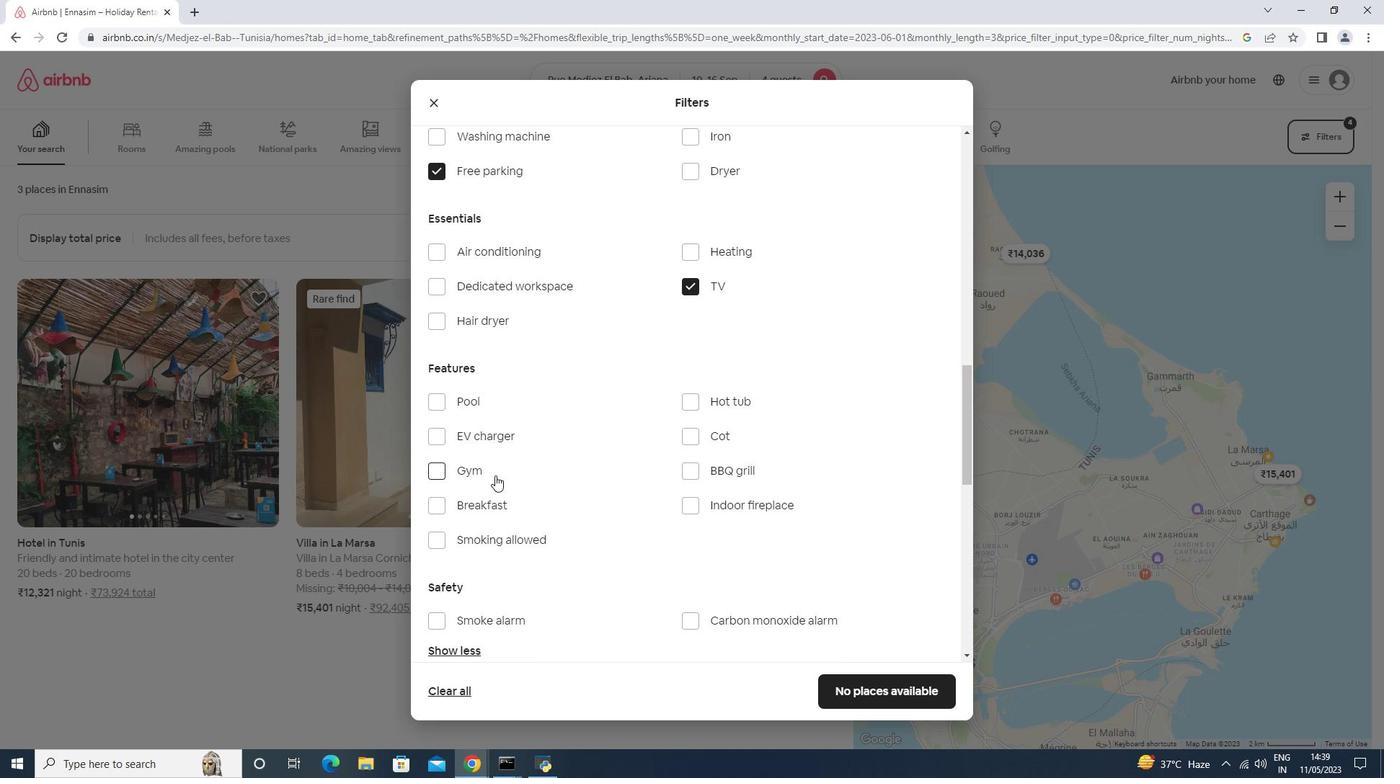 
Action: Mouse scrolled (495, 475) with delta (0, 0)
Screenshot: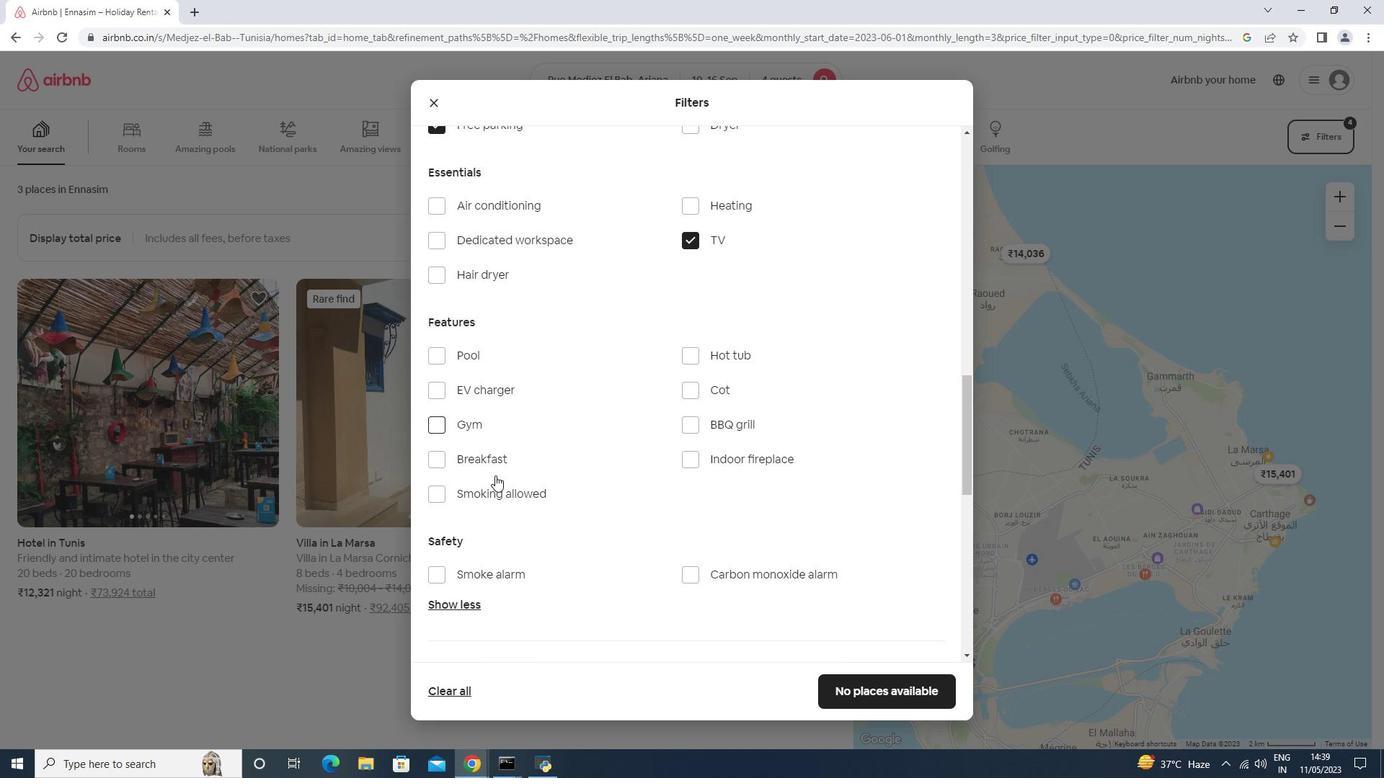 
Action: Mouse moved to (382, 399)
Screenshot: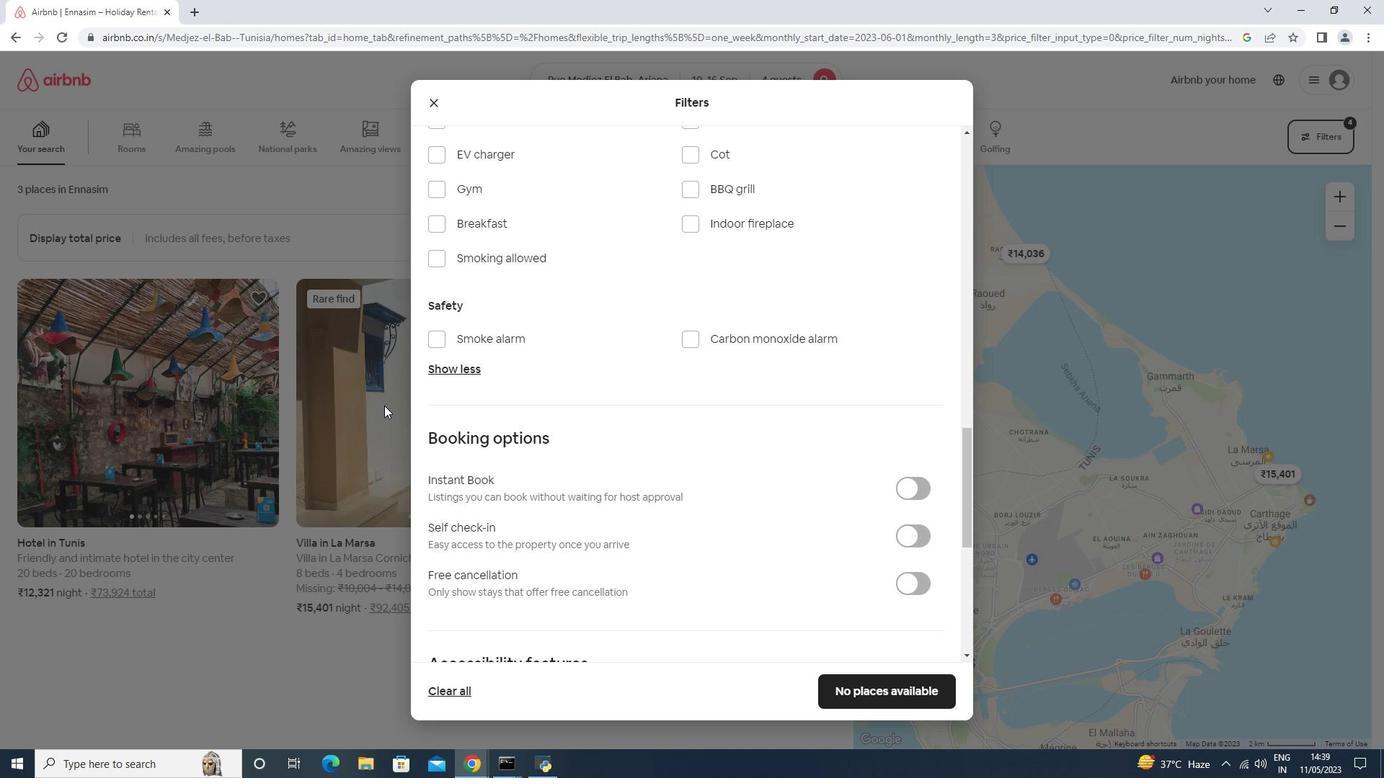 
Action: Mouse scrolled (382, 400) with delta (0, 0)
Screenshot: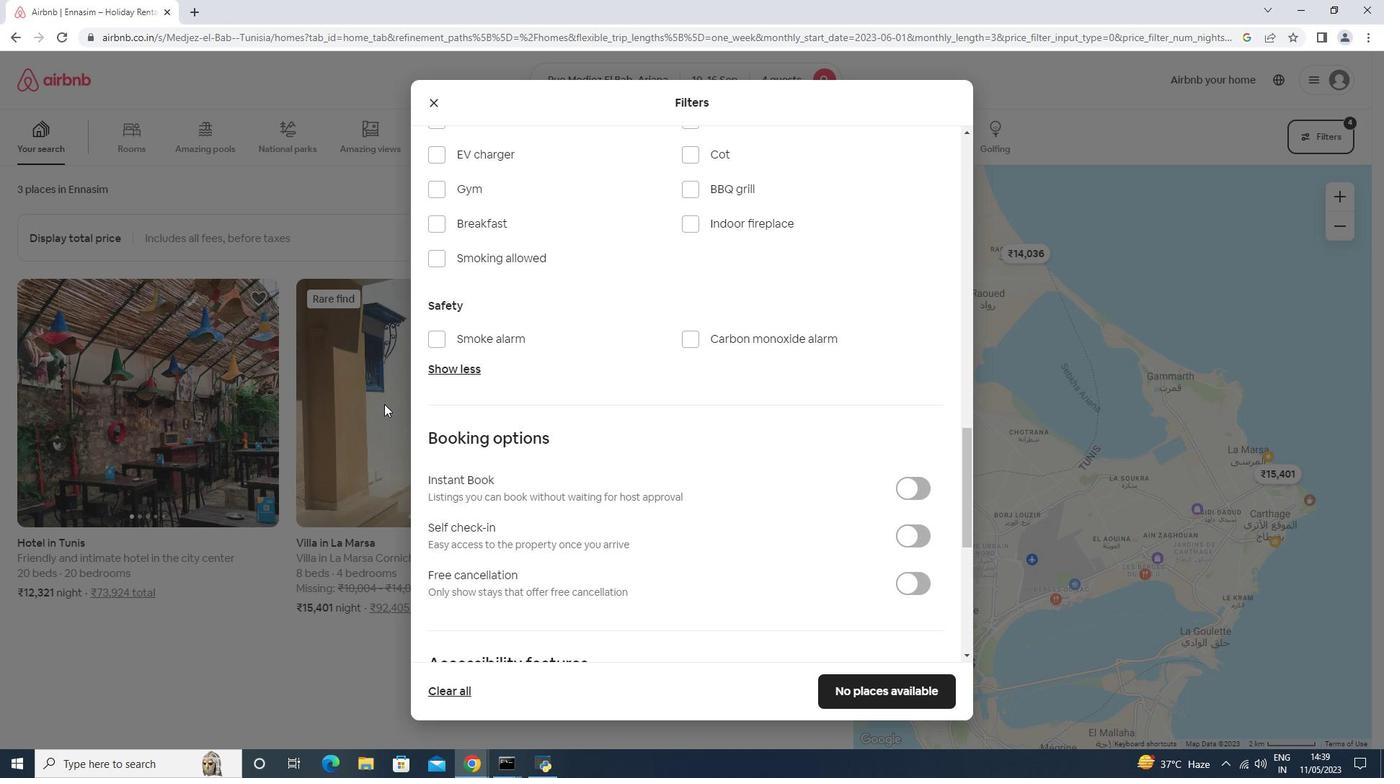 
Action: Mouse moved to (382, 396)
Screenshot: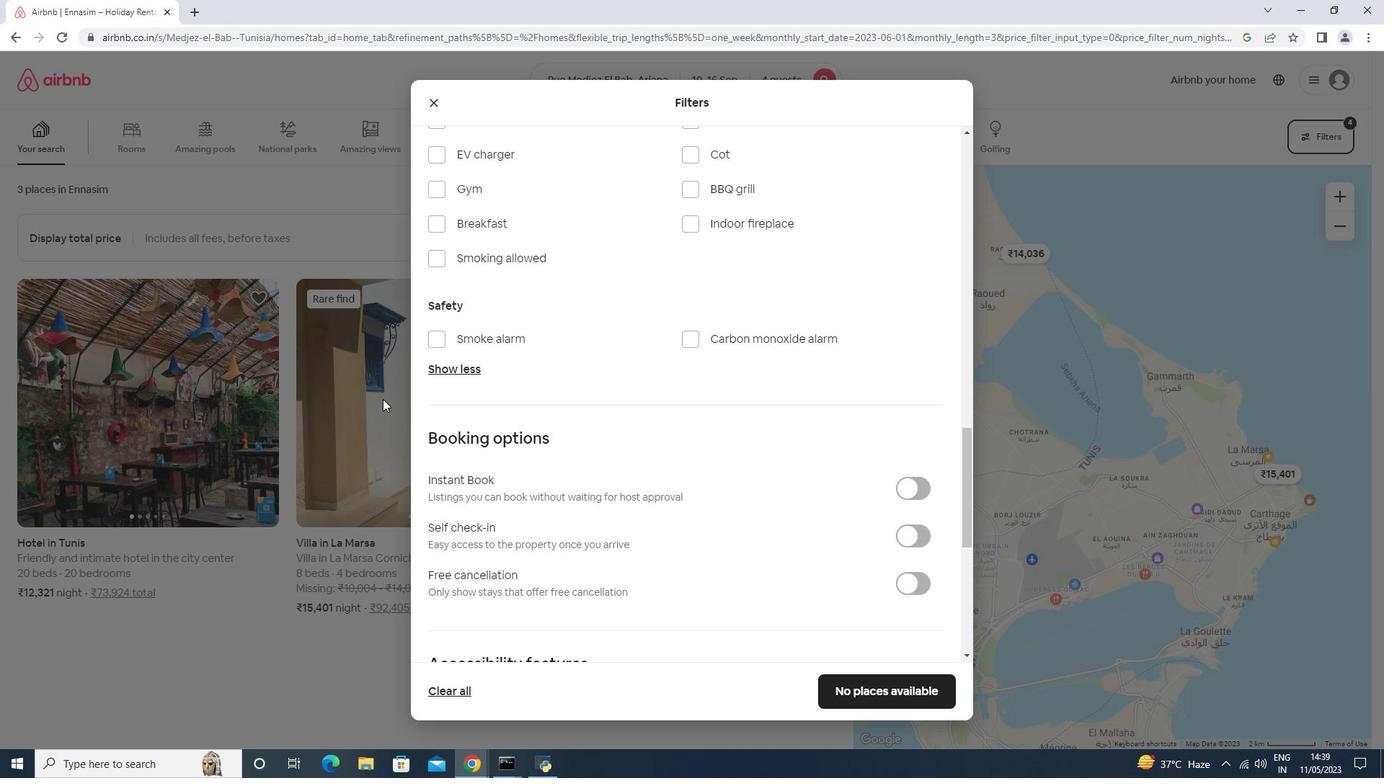 
Action: Mouse scrolled (382, 397) with delta (0, 0)
Screenshot: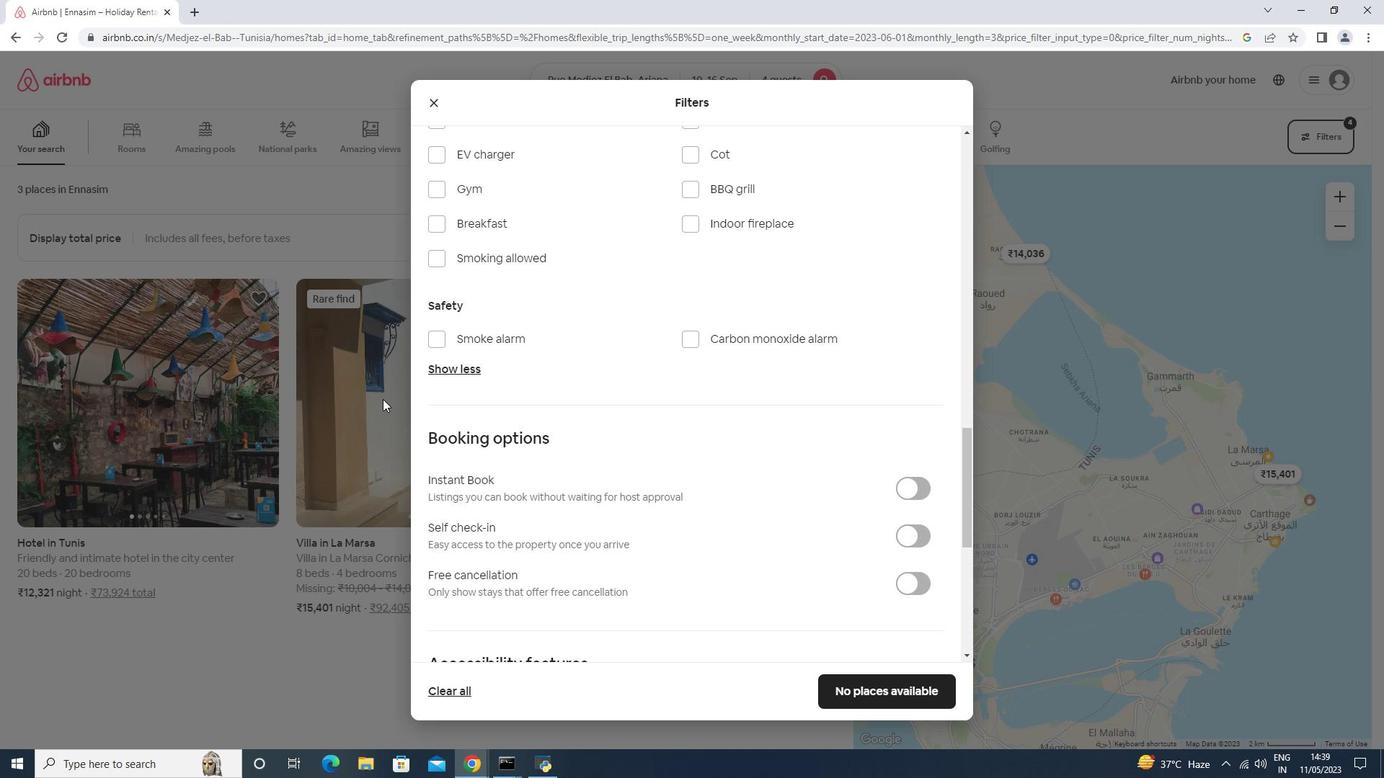 
Action: Mouse moved to (437, 189)
Screenshot: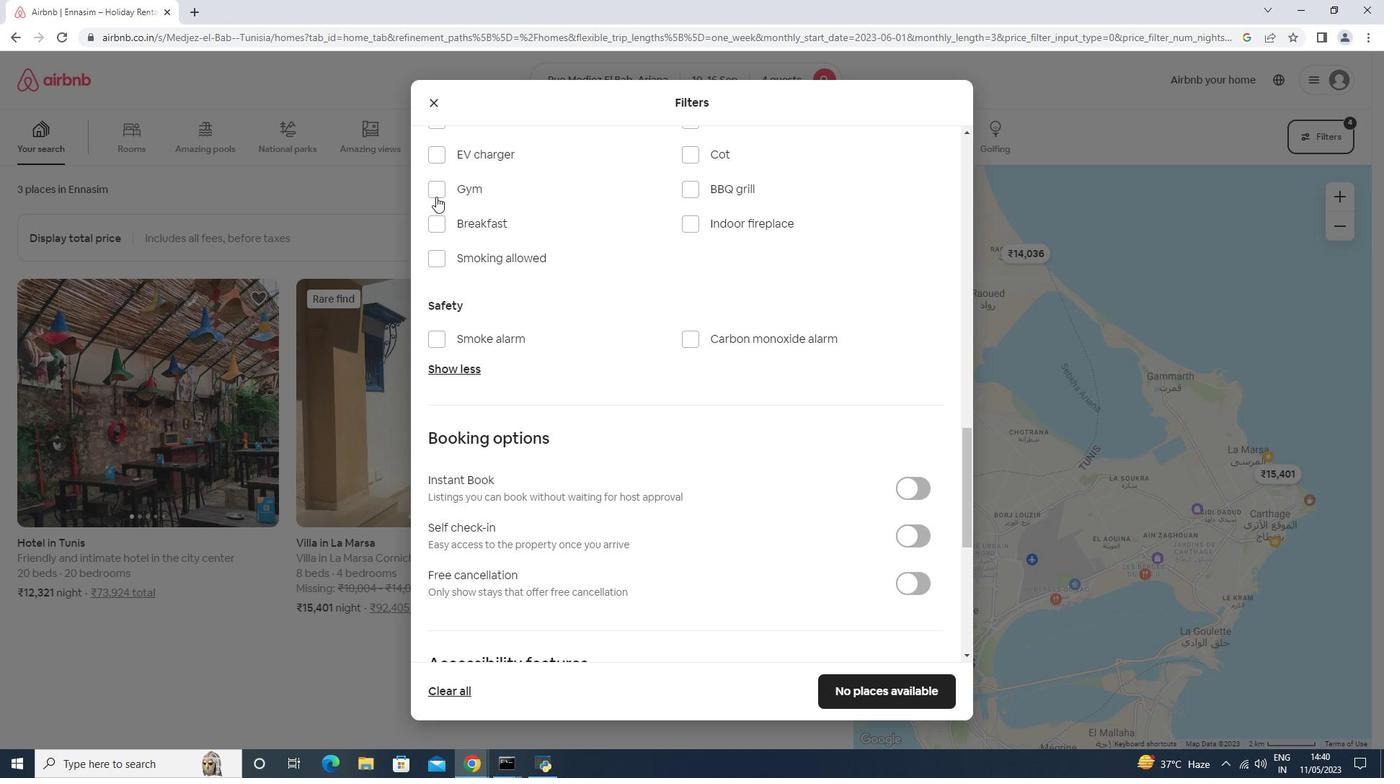 
Action: Mouse pressed left at (437, 189)
Screenshot: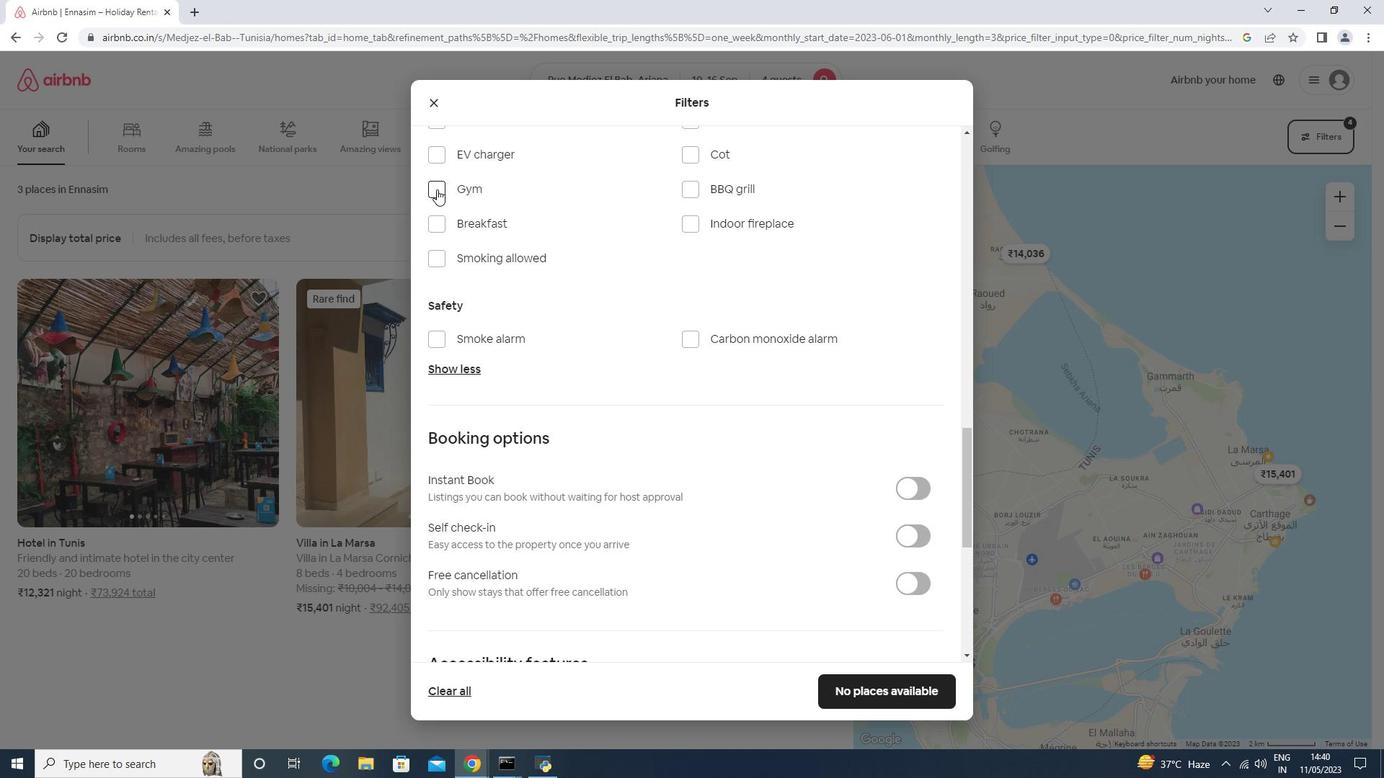 
Action: Mouse moved to (438, 222)
Screenshot: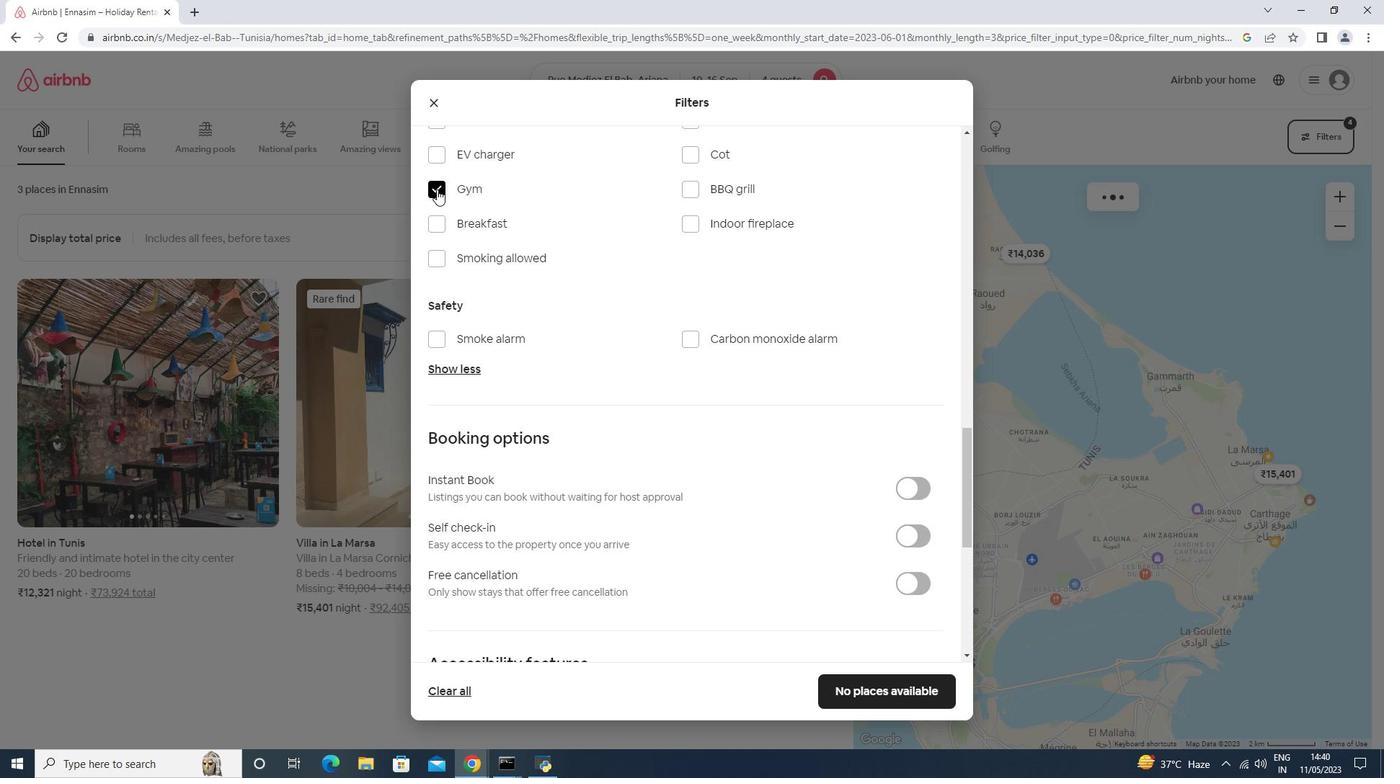 
Action: Mouse pressed left at (438, 222)
Screenshot: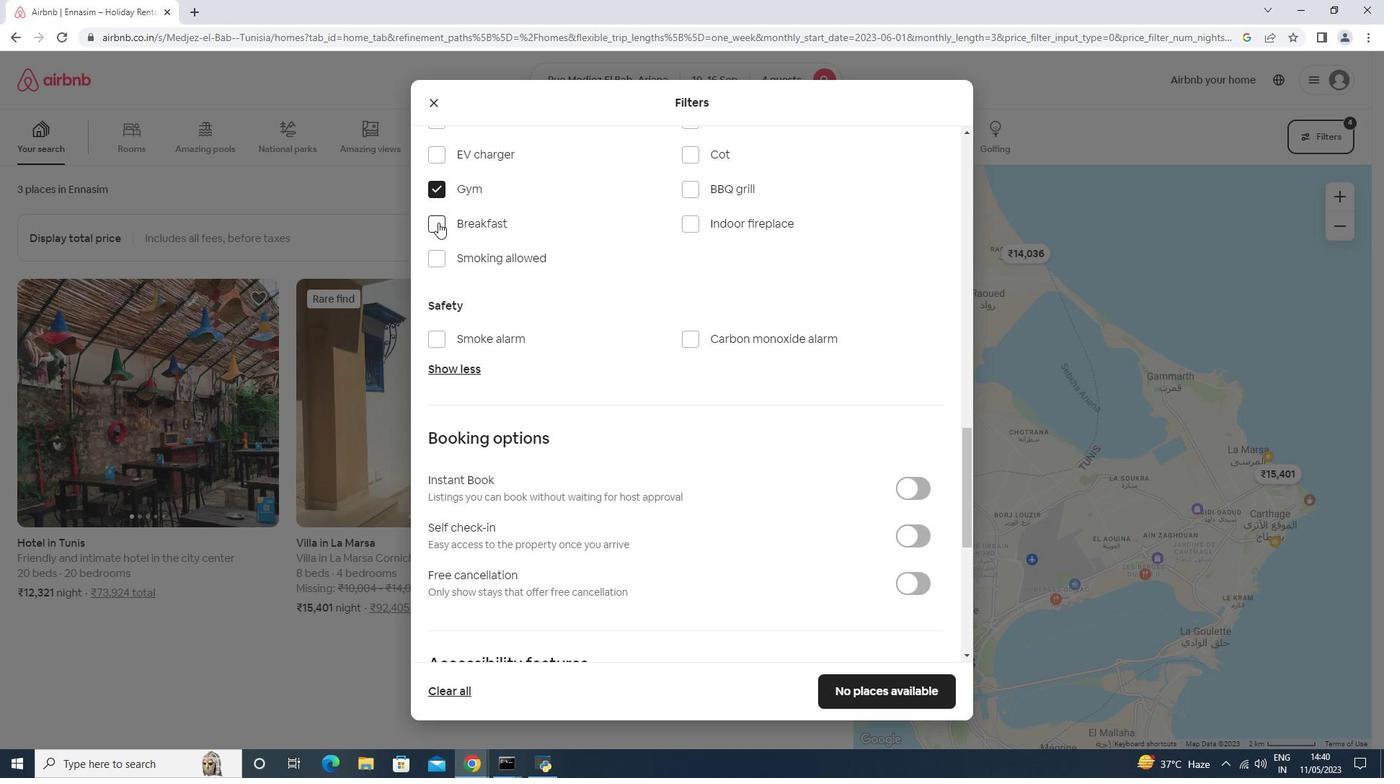
Action: Mouse moved to (908, 533)
Screenshot: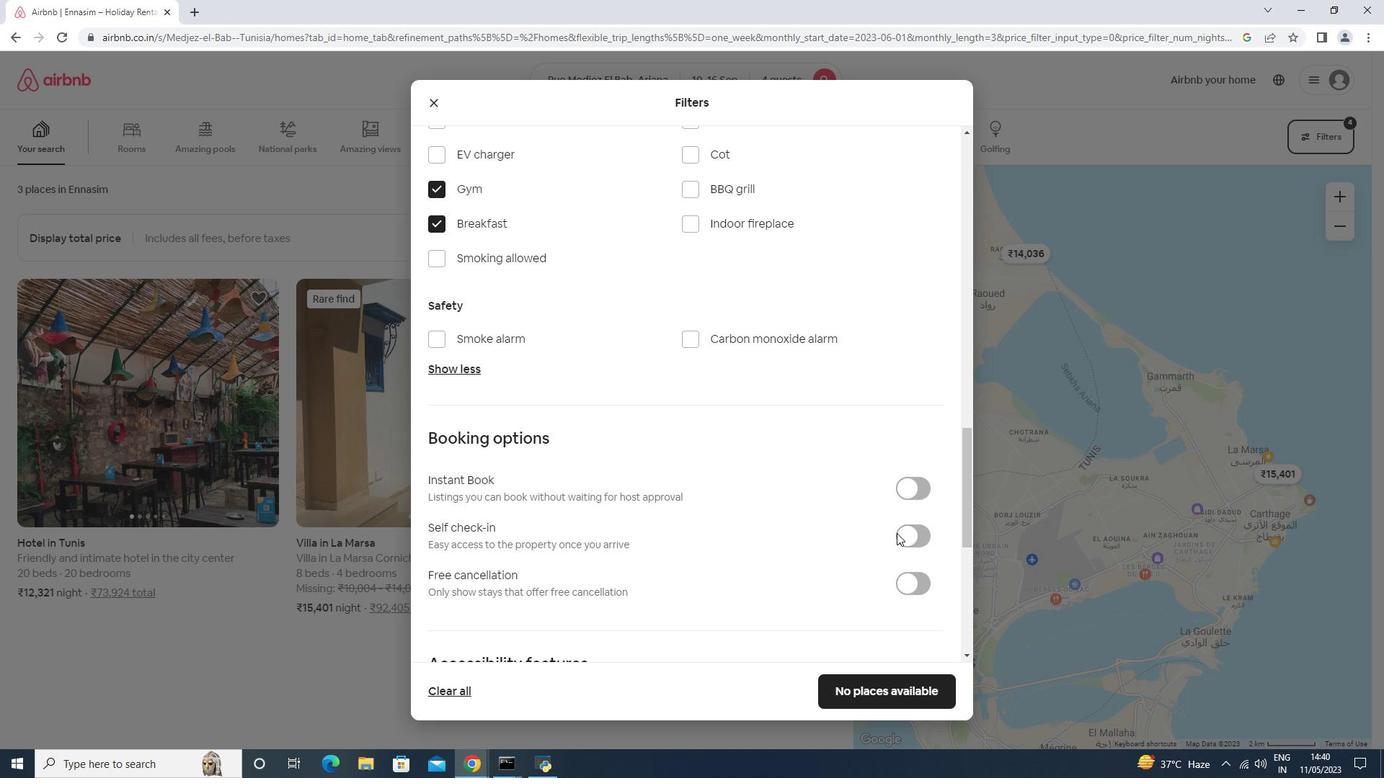 
Action: Mouse pressed left at (908, 533)
Screenshot: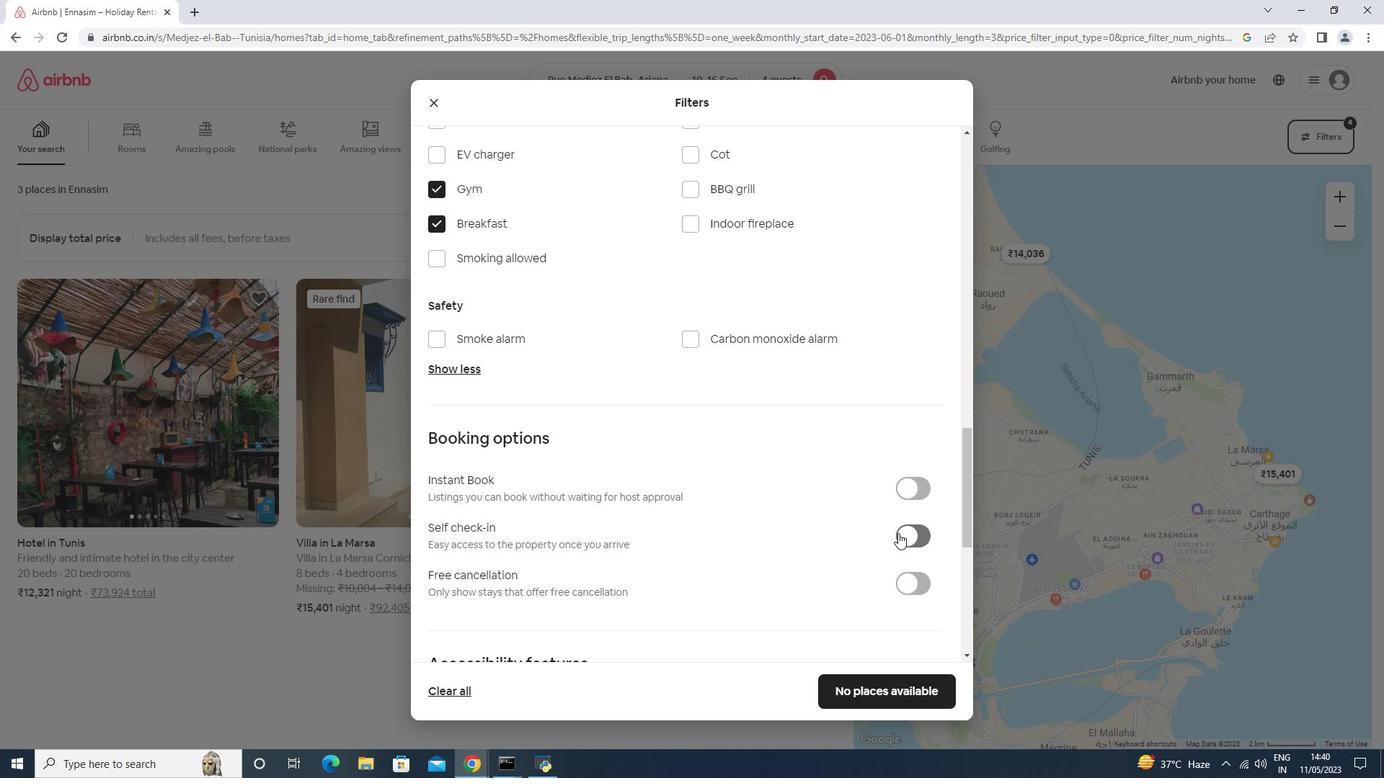 
Action: Mouse moved to (779, 507)
Screenshot: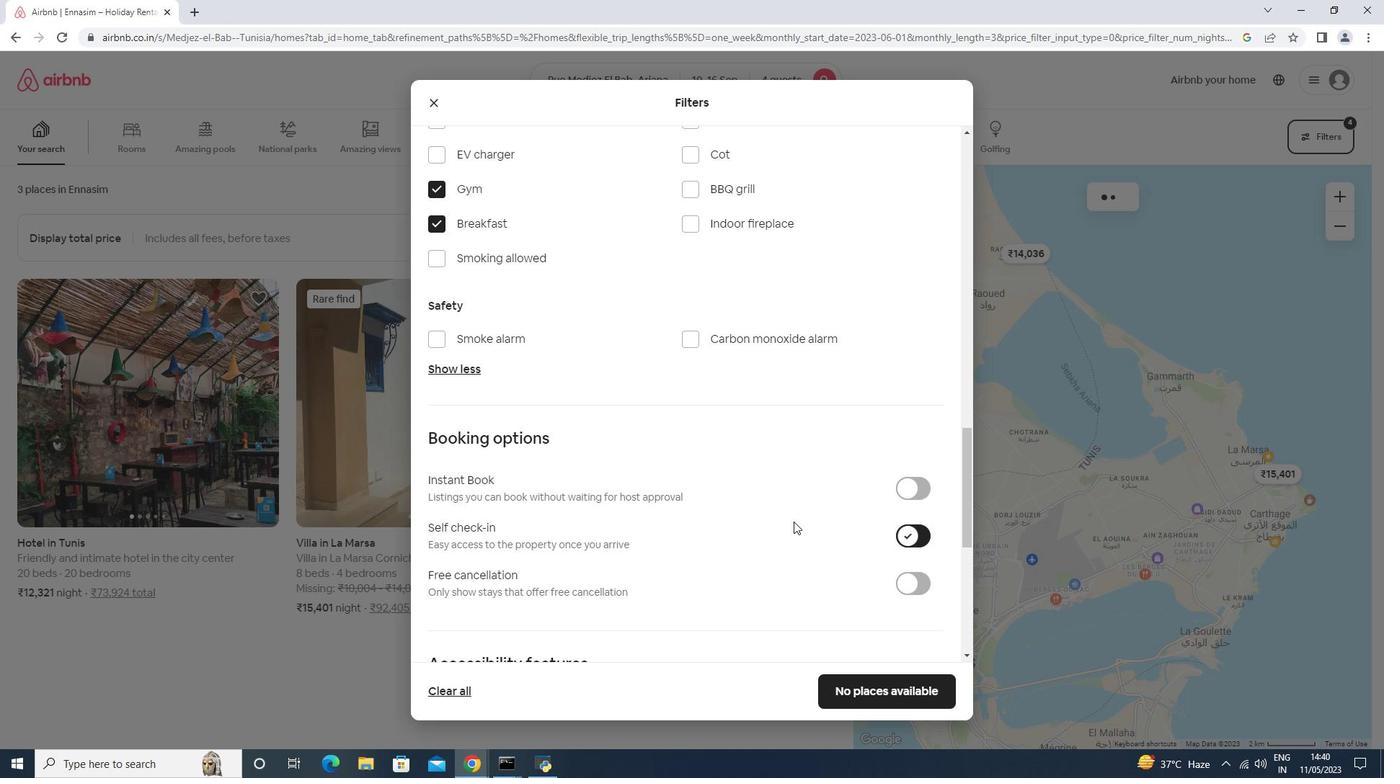 
Action: Mouse scrolled (779, 506) with delta (0, 0)
Screenshot: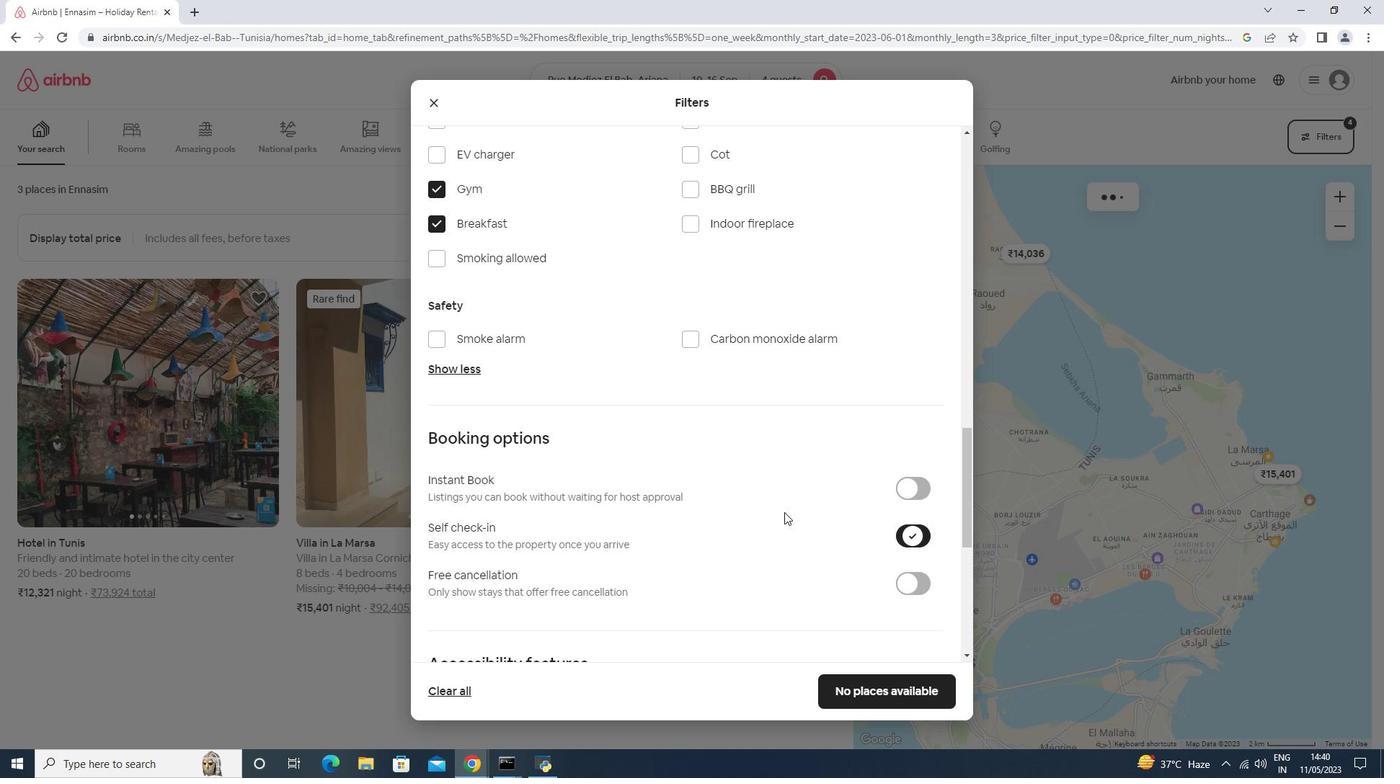 
Action: Mouse scrolled (779, 506) with delta (0, 0)
Screenshot: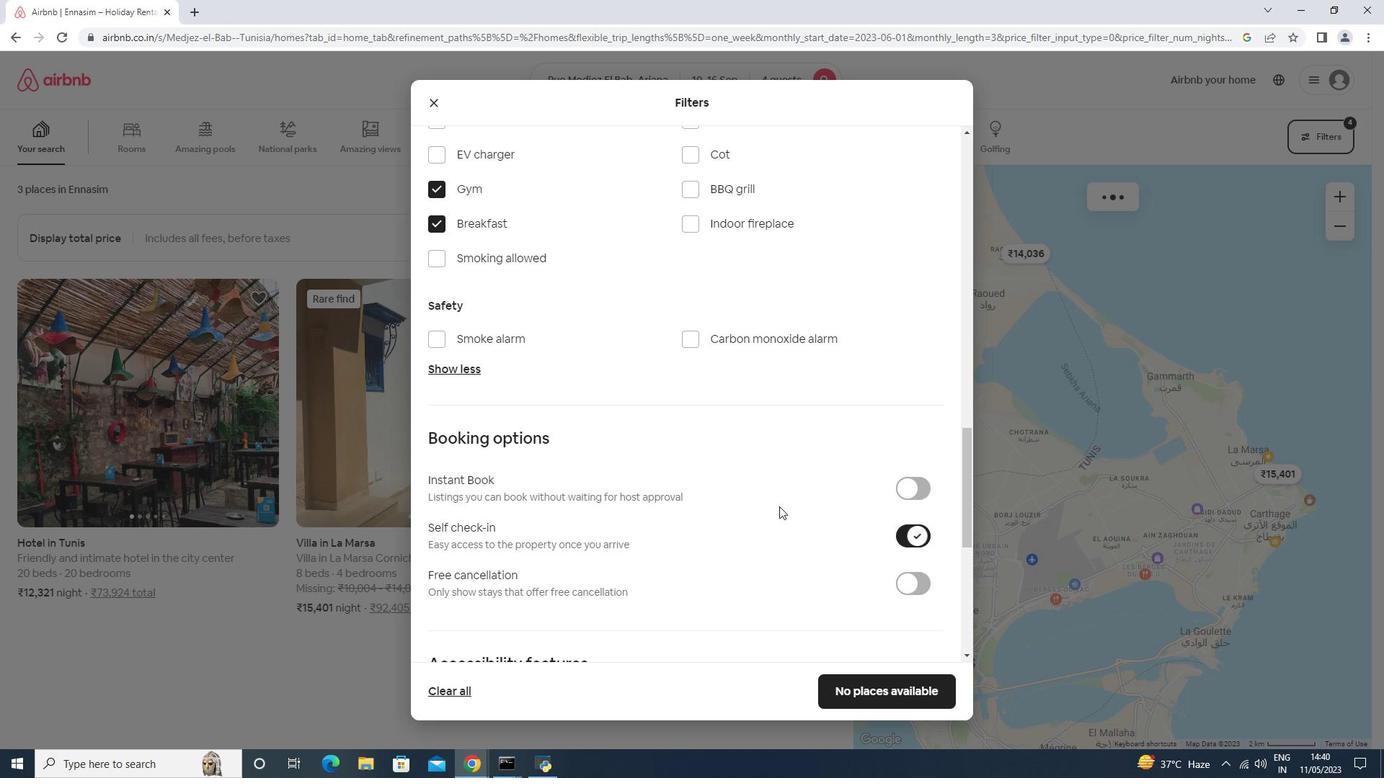 
Action: Mouse scrolled (779, 506) with delta (0, 0)
Screenshot: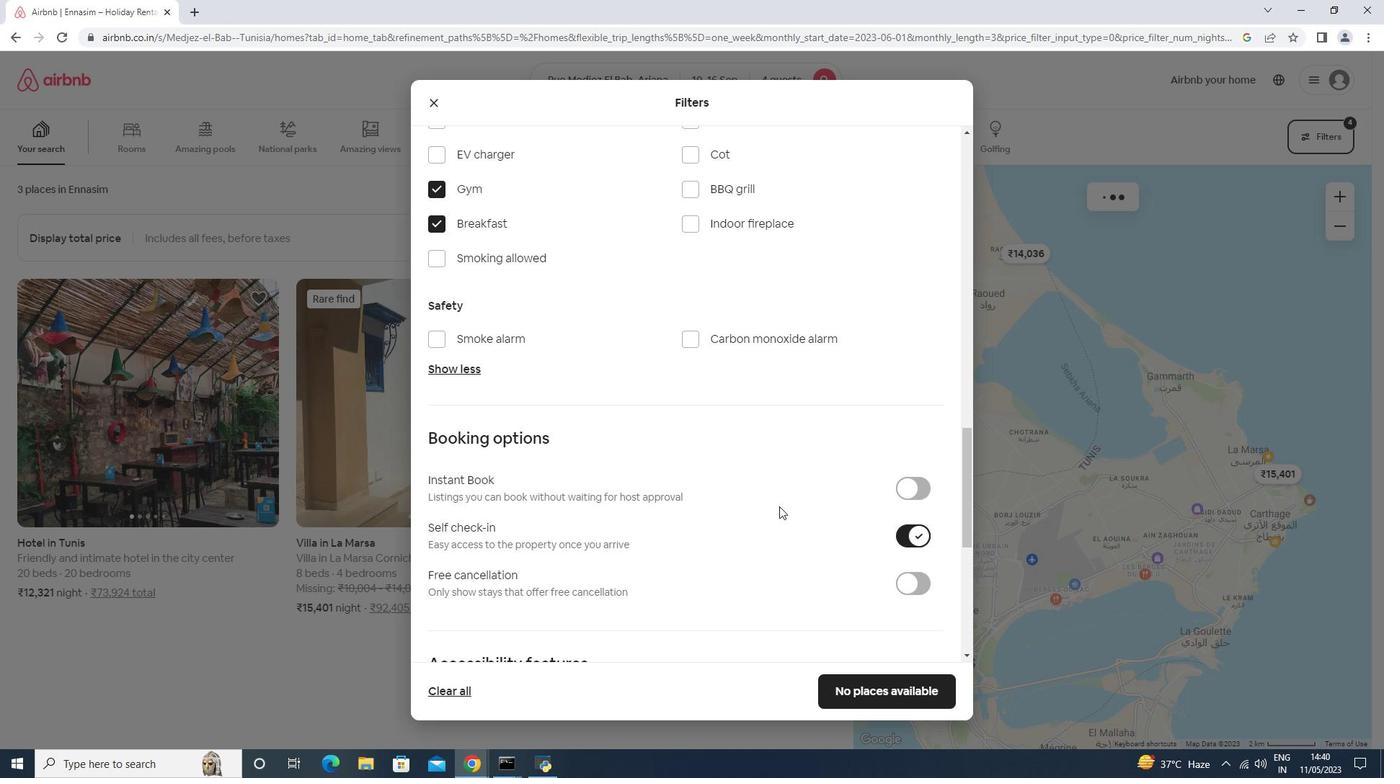 
Action: Mouse scrolled (779, 506) with delta (0, 0)
Screenshot: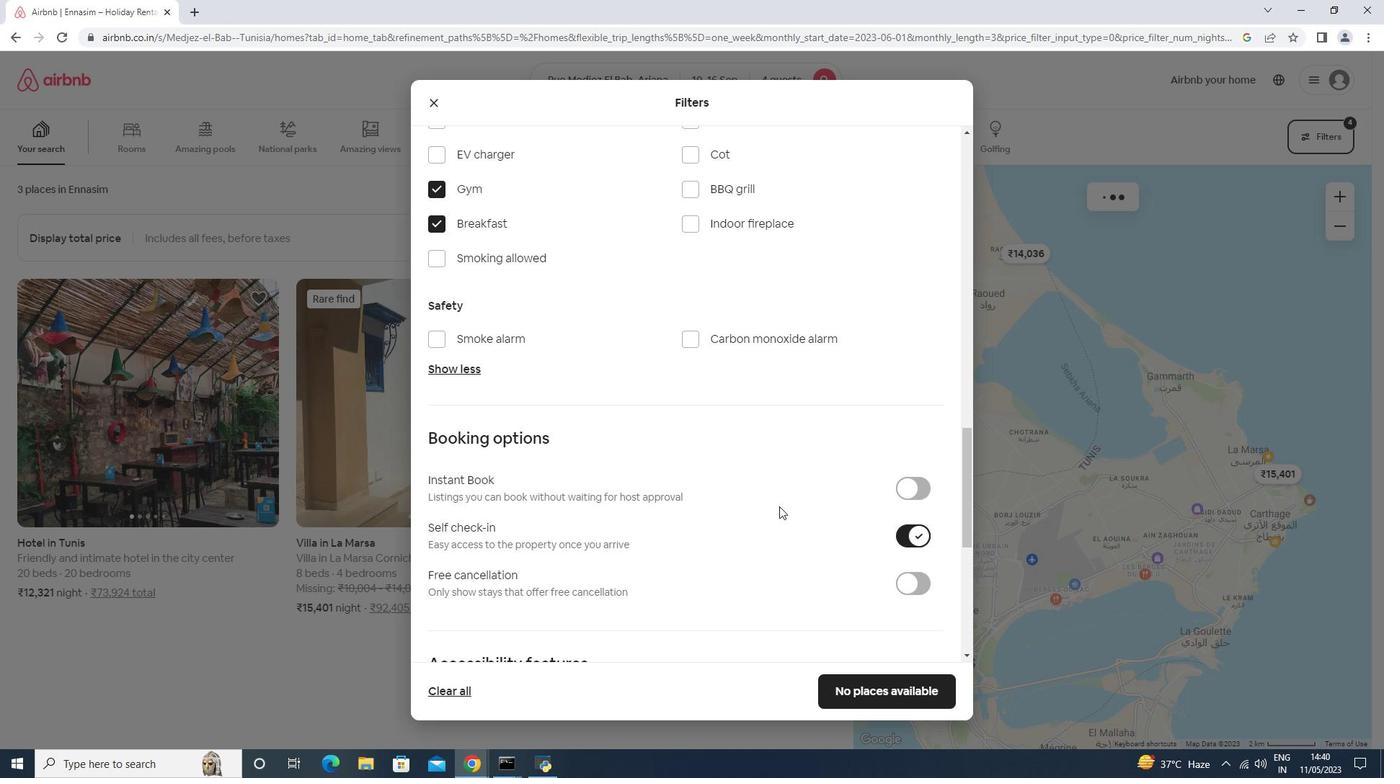 
Action: Mouse scrolled (779, 506) with delta (0, 0)
Screenshot: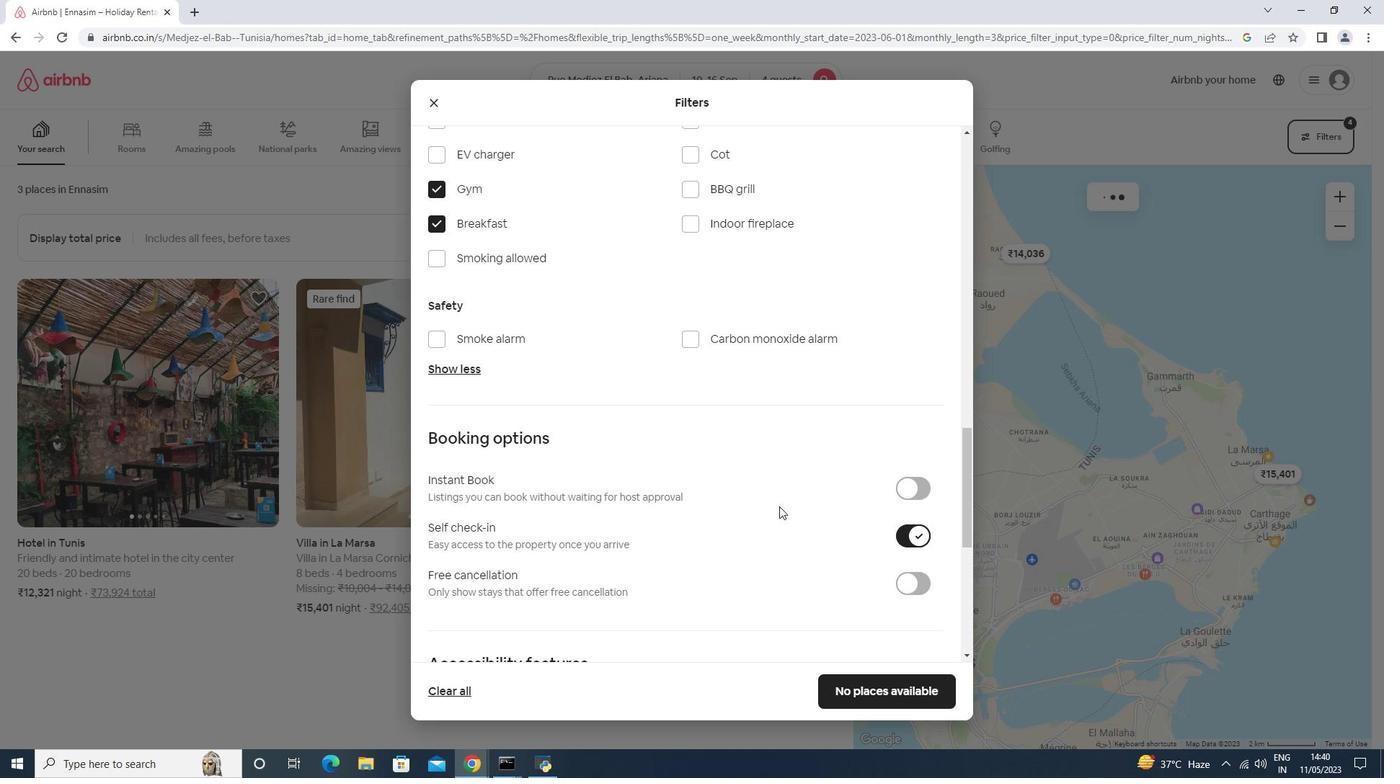 
Action: Mouse moved to (783, 599)
Screenshot: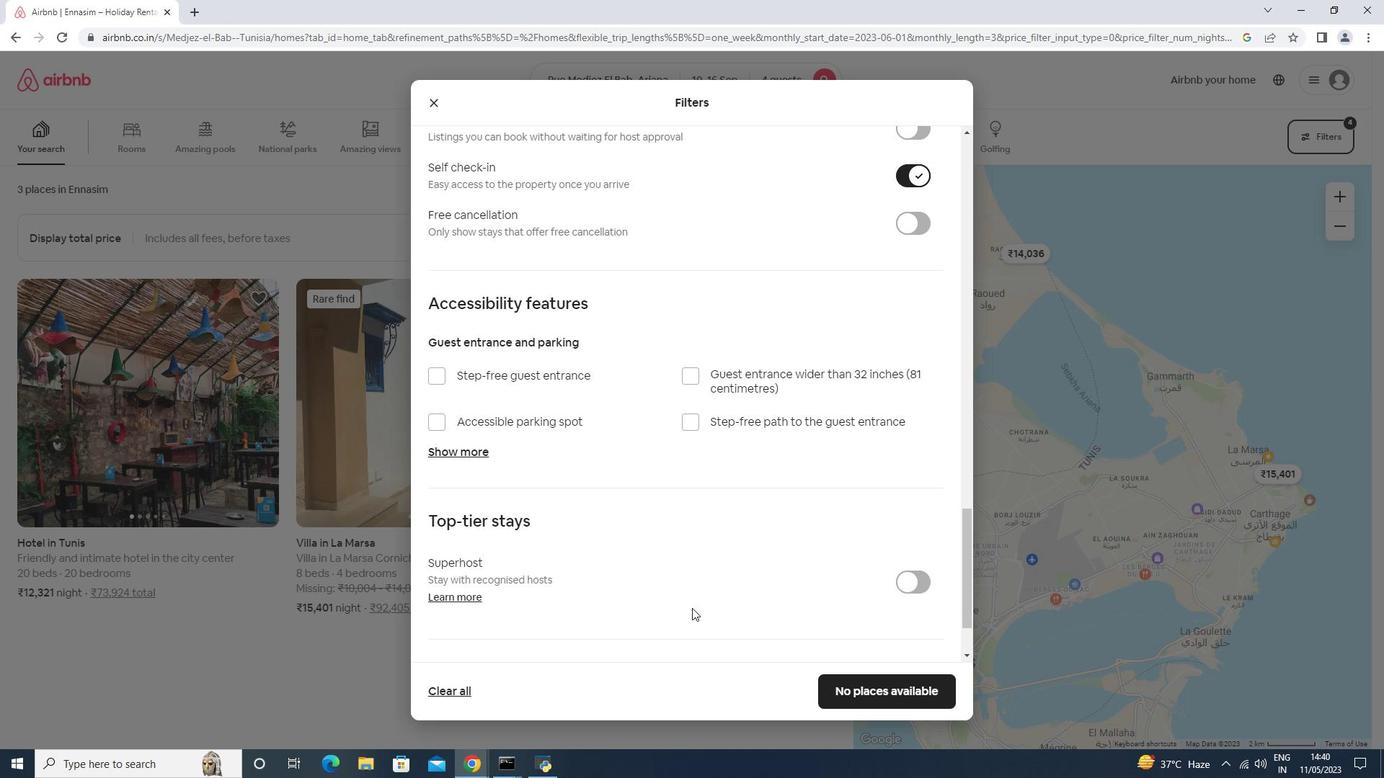 
Action: Mouse scrolled (783, 598) with delta (0, 0)
Screenshot: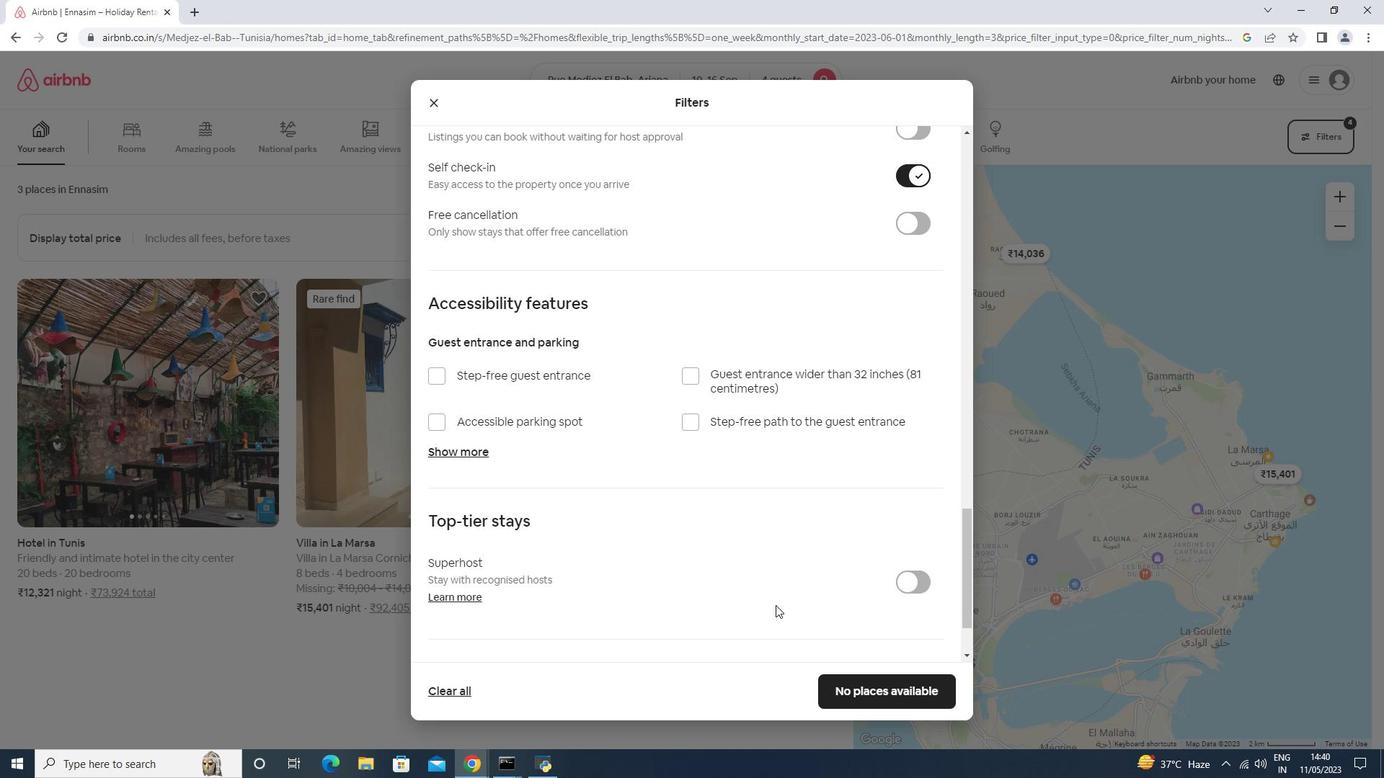 
Action: Mouse scrolled (783, 598) with delta (0, 0)
Screenshot: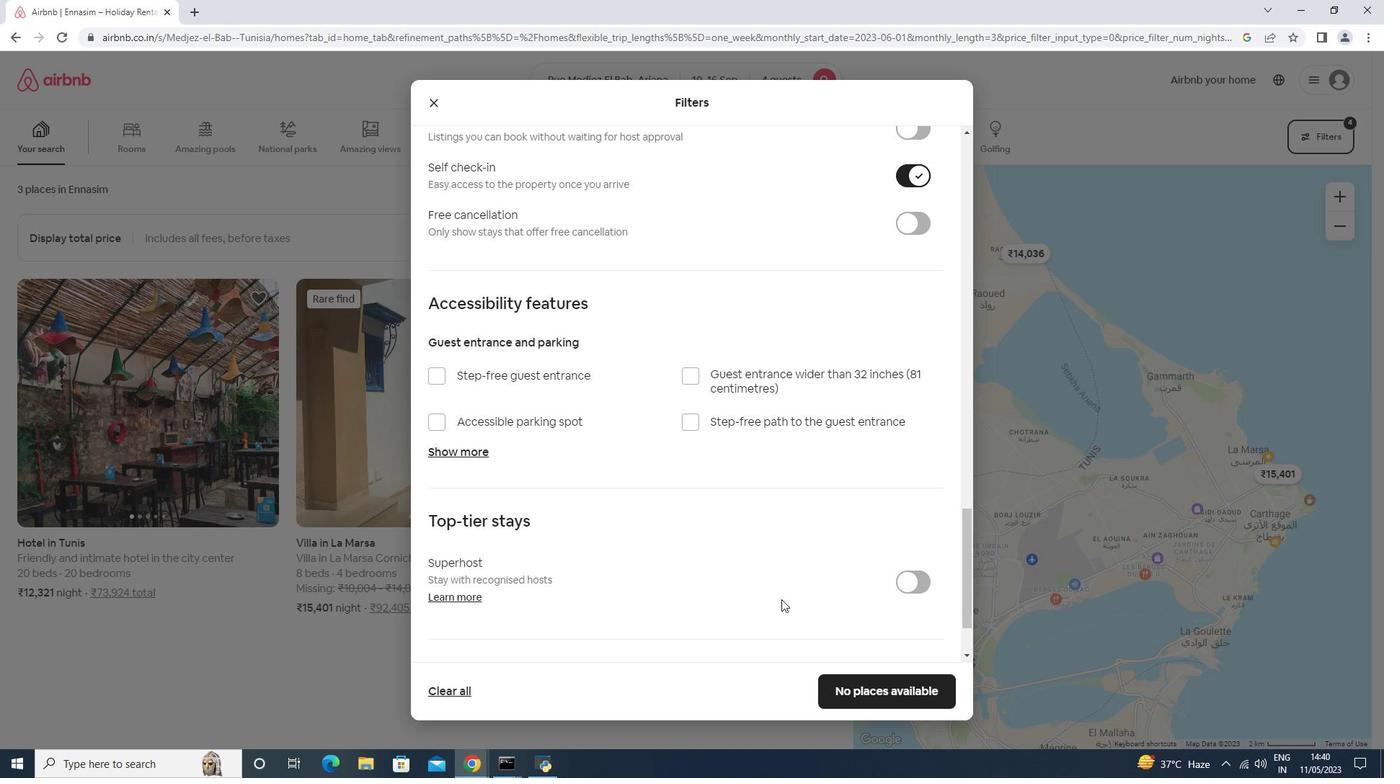 
Action: Mouse moved to (838, 584)
Screenshot: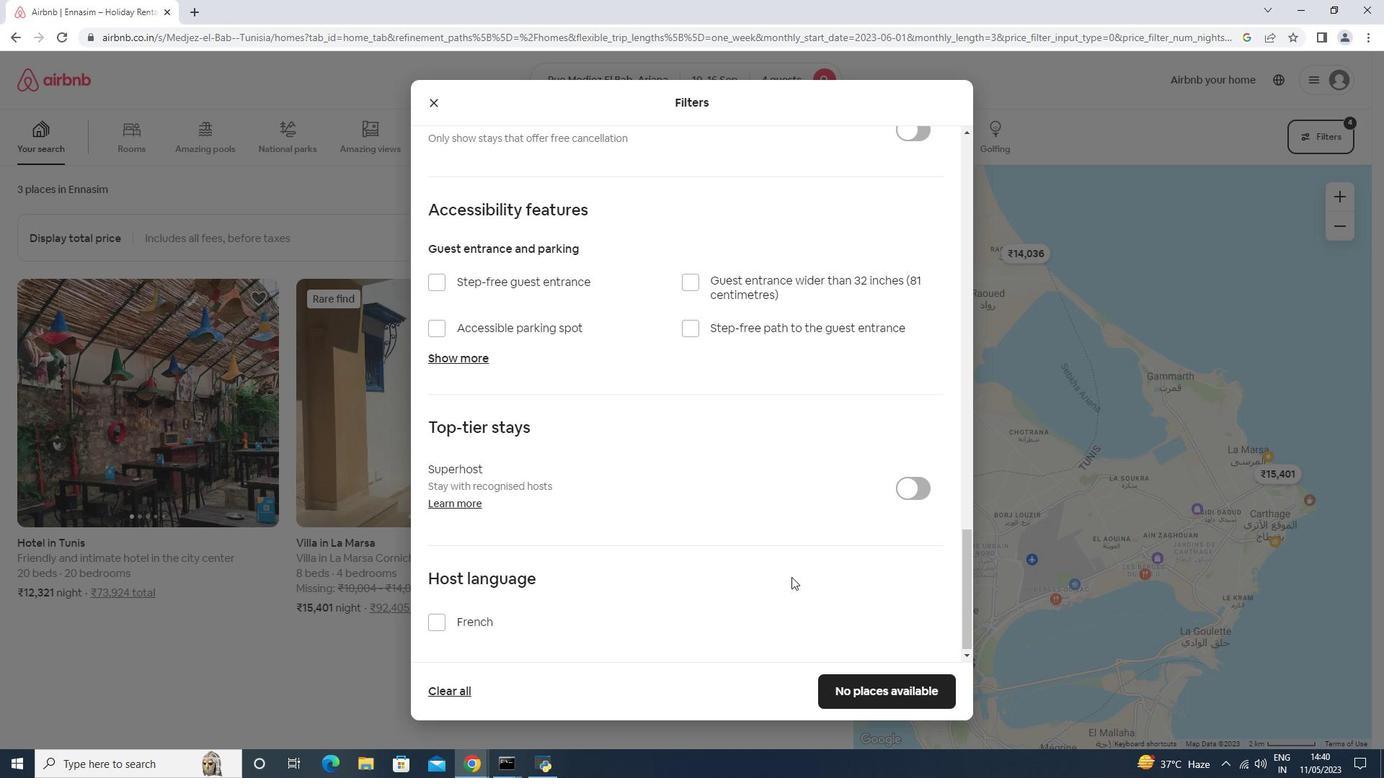 
Action: Mouse scrolled (838, 583) with delta (0, 0)
Screenshot: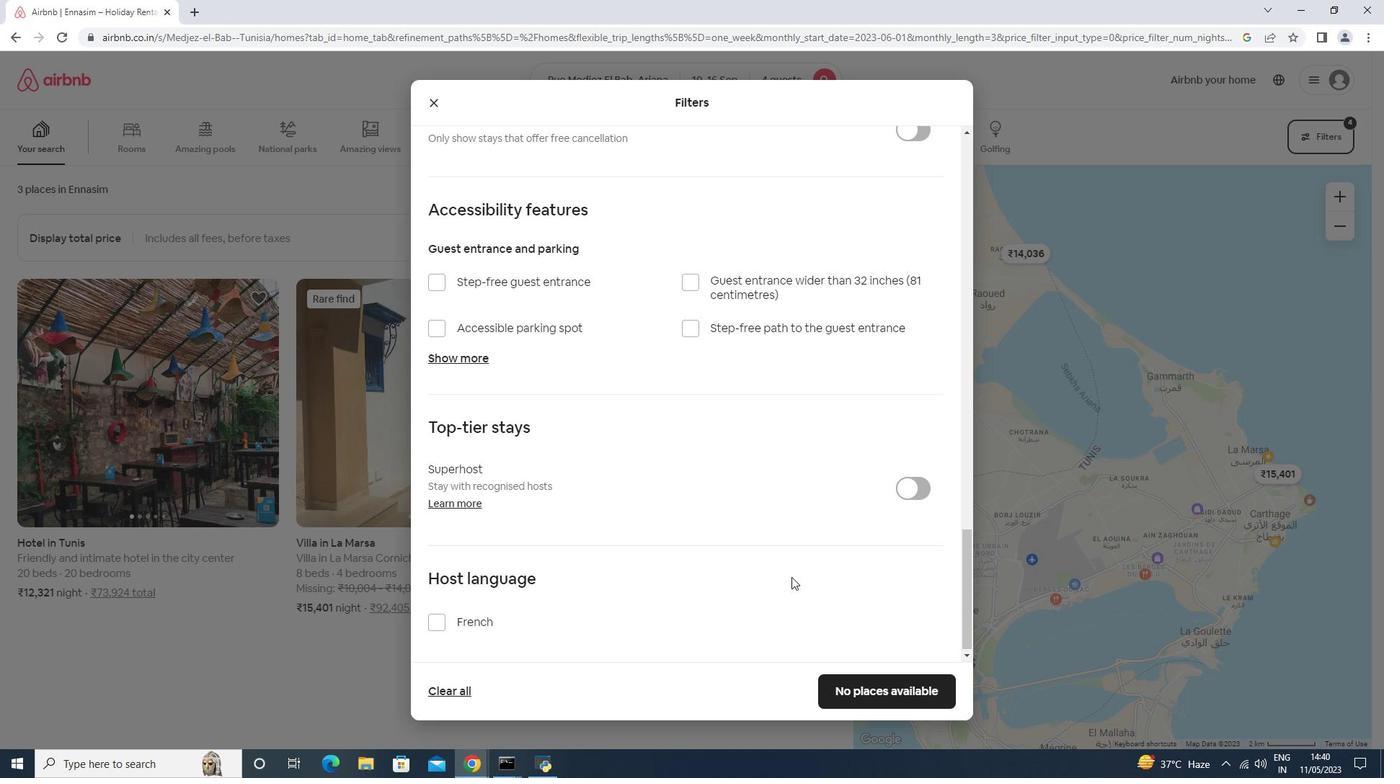 
Action: Mouse scrolled (838, 583) with delta (0, 0)
Screenshot: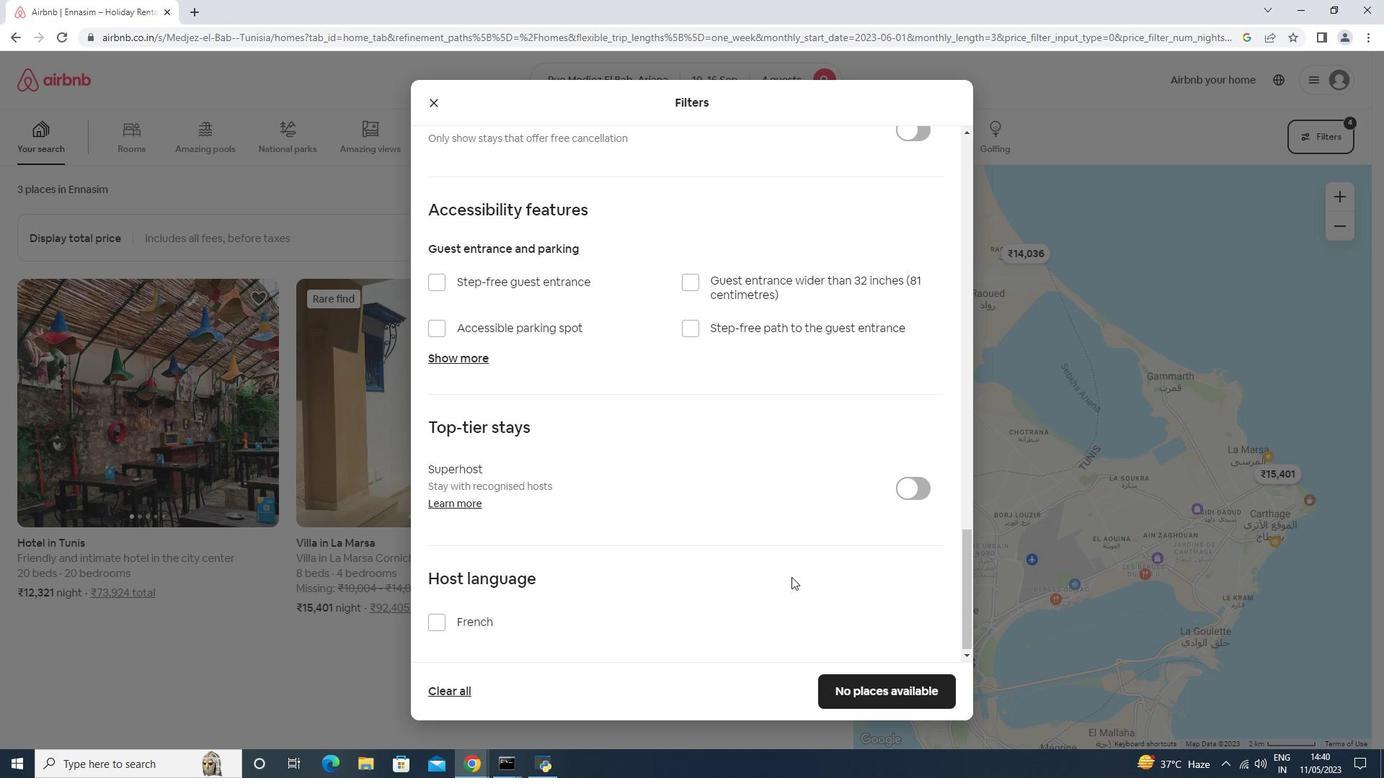 
Action: Mouse moved to (837, 586)
Screenshot: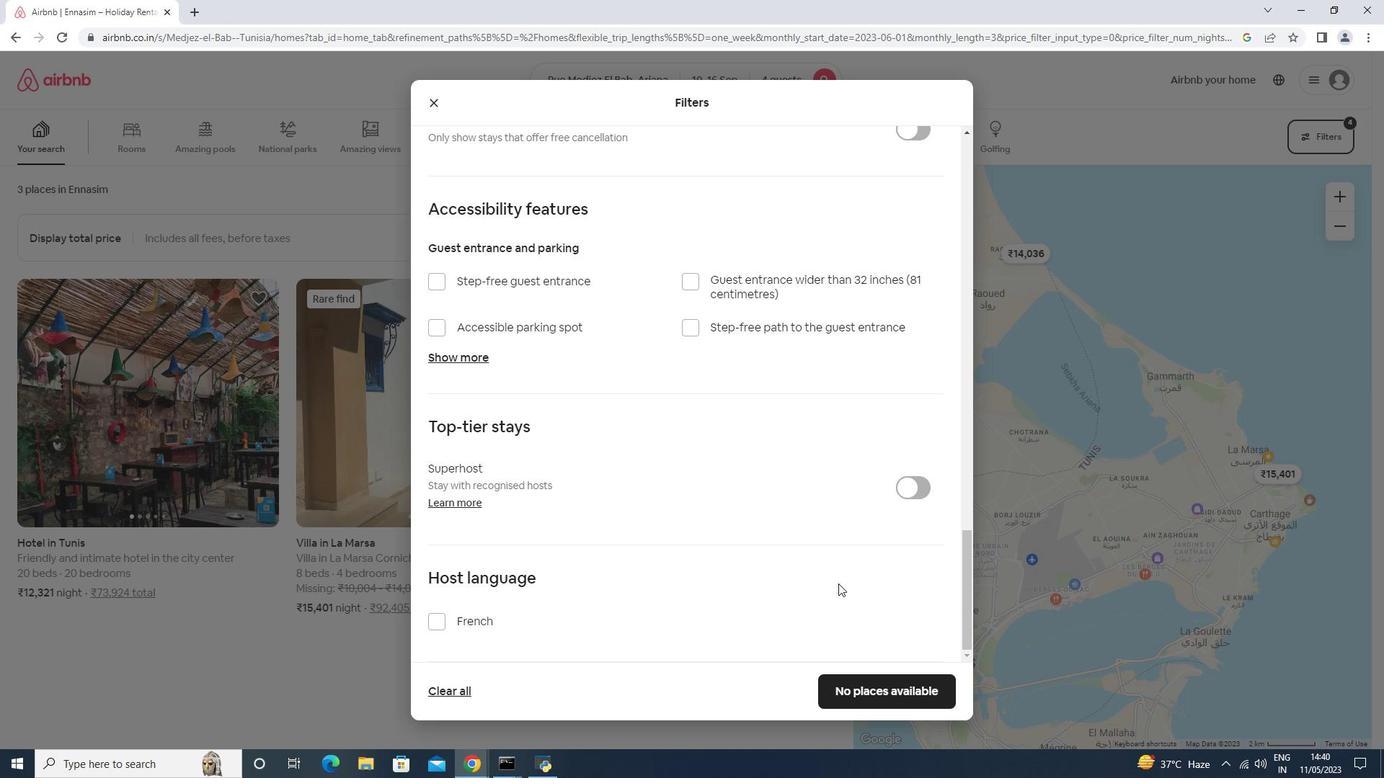 
Action: Mouse scrolled (839, 584) with delta (0, 0)
Screenshot: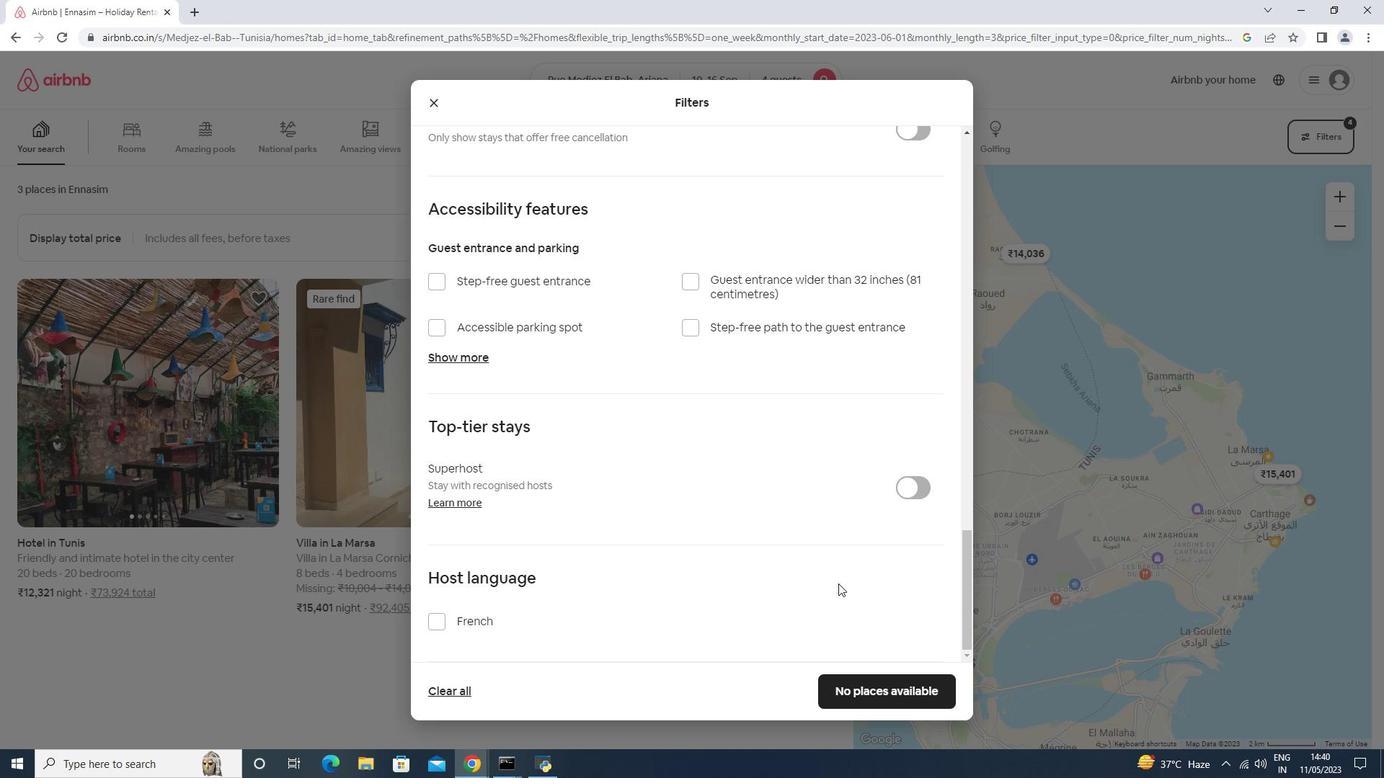 
Action: Mouse moved to (808, 587)
Screenshot: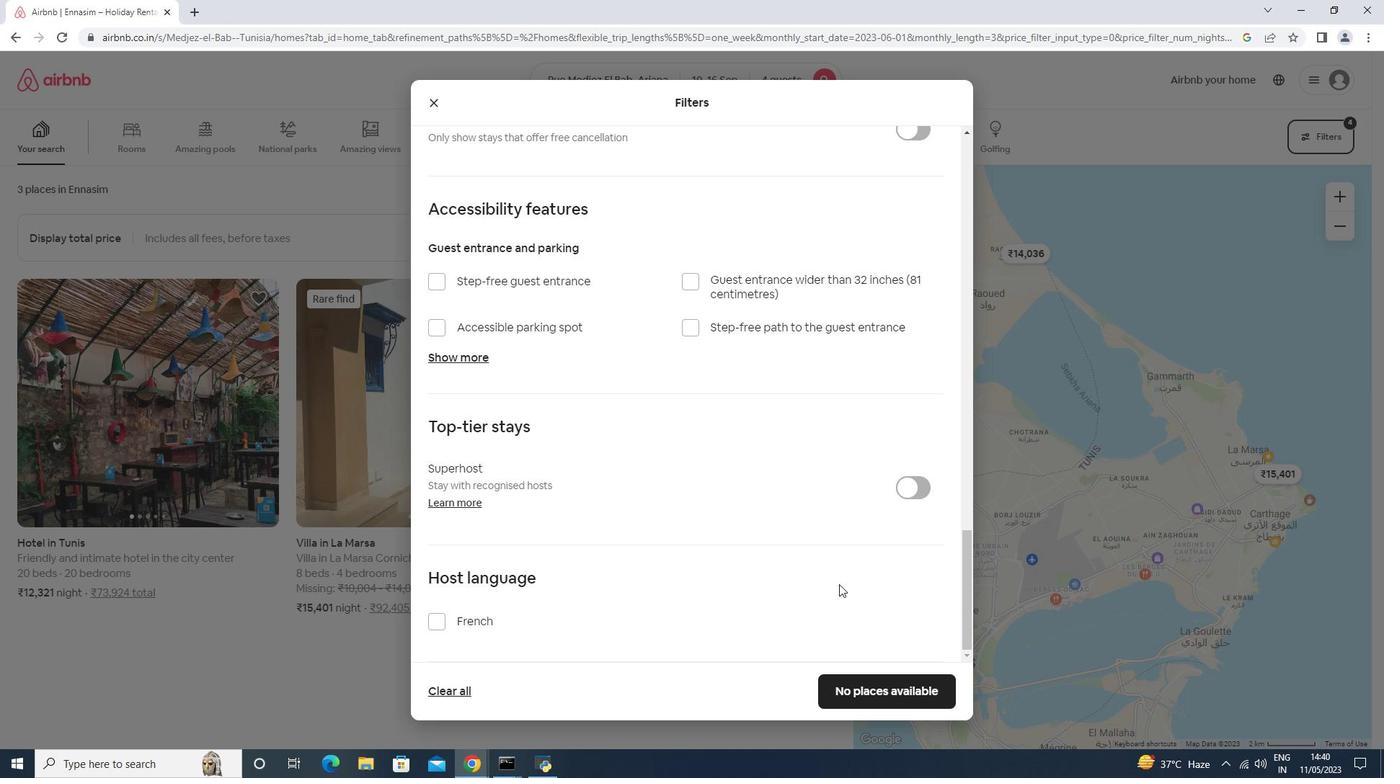 
Action: Mouse scrolled (834, 585) with delta (0, 0)
Screenshot: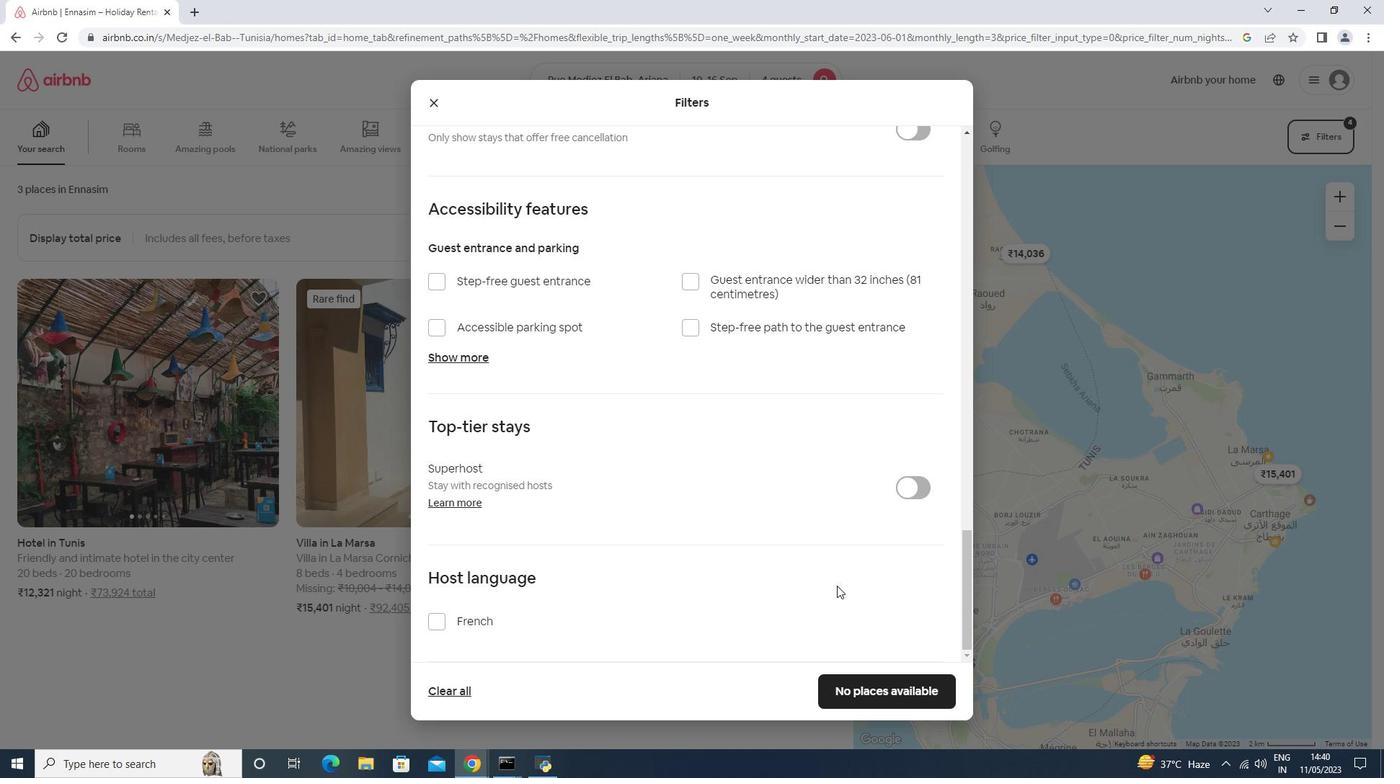 
Action: Mouse moved to (500, 603)
Screenshot: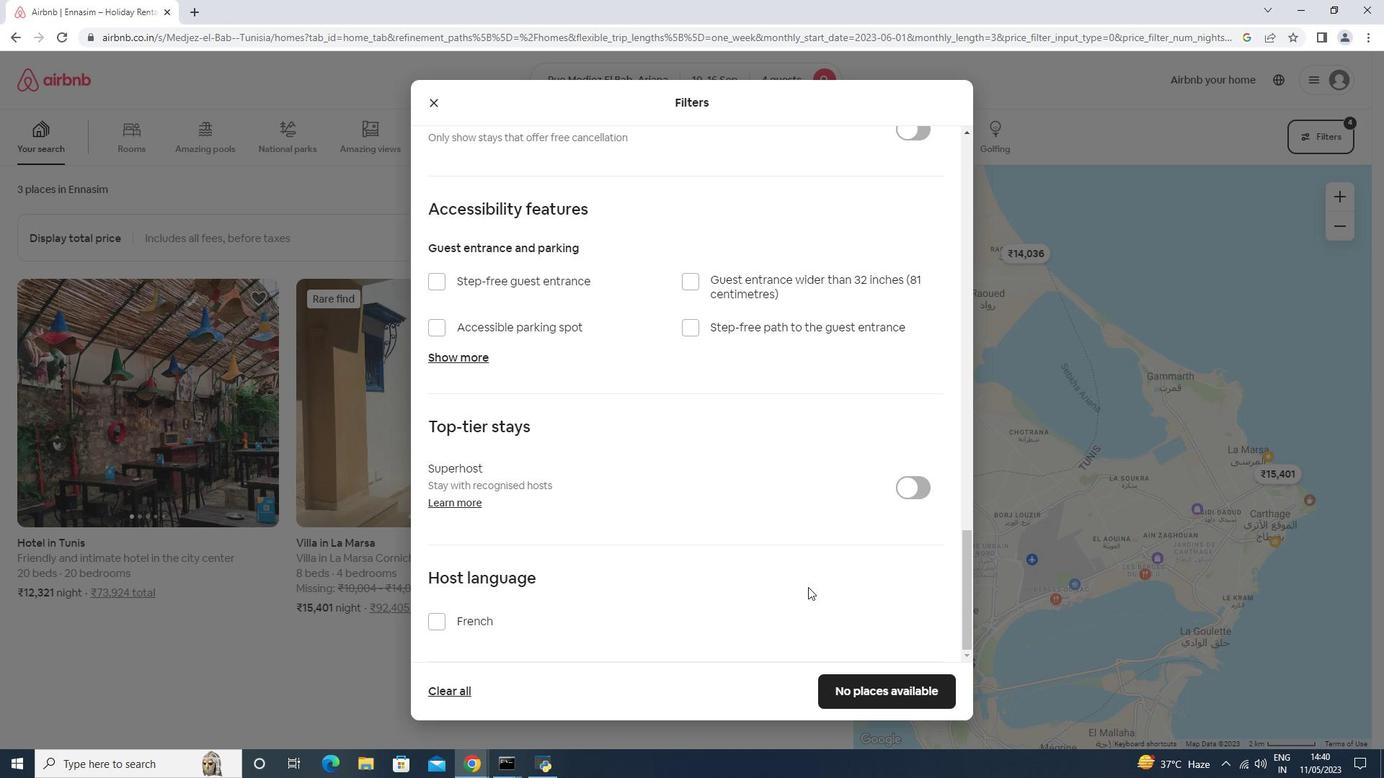 
Action: Mouse scrolled (796, 587) with delta (0, 0)
Screenshot: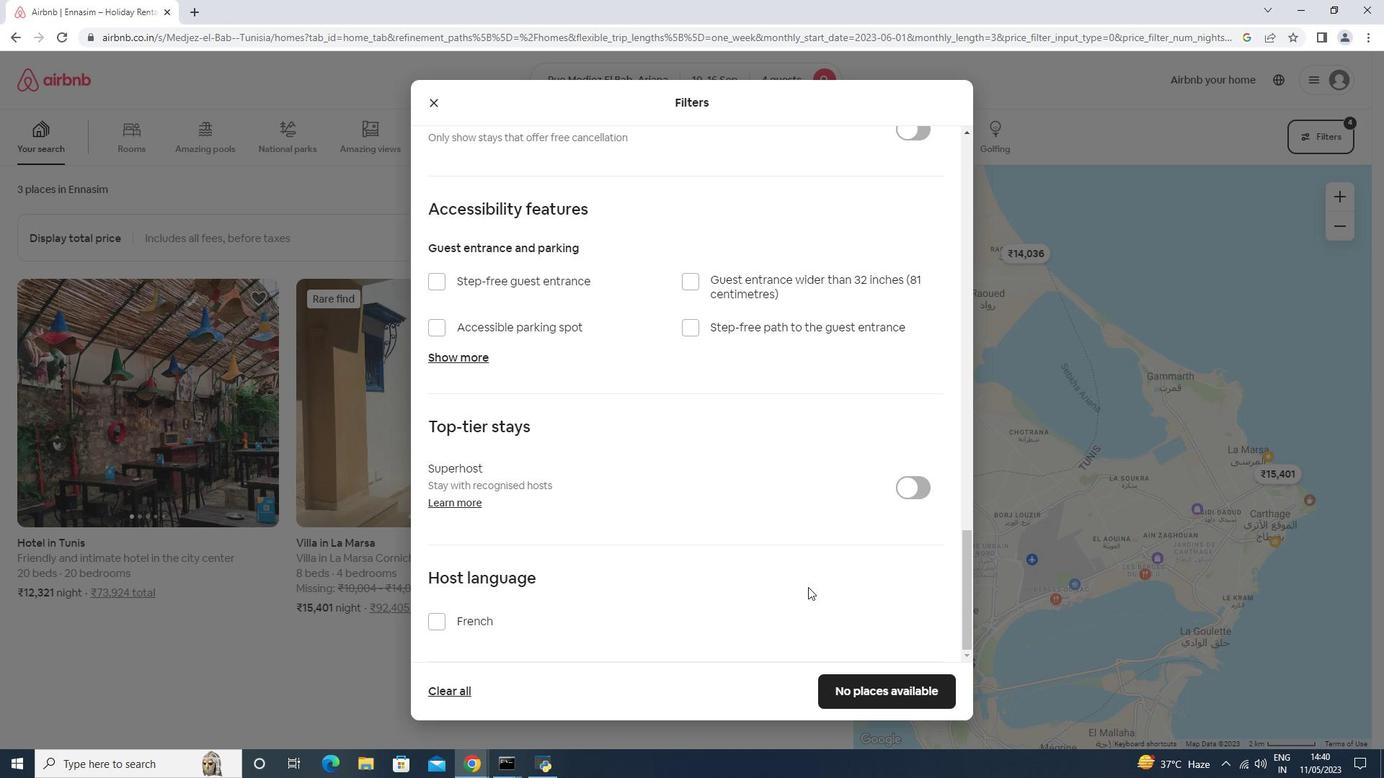 
Action: Mouse moved to (897, 694)
Screenshot: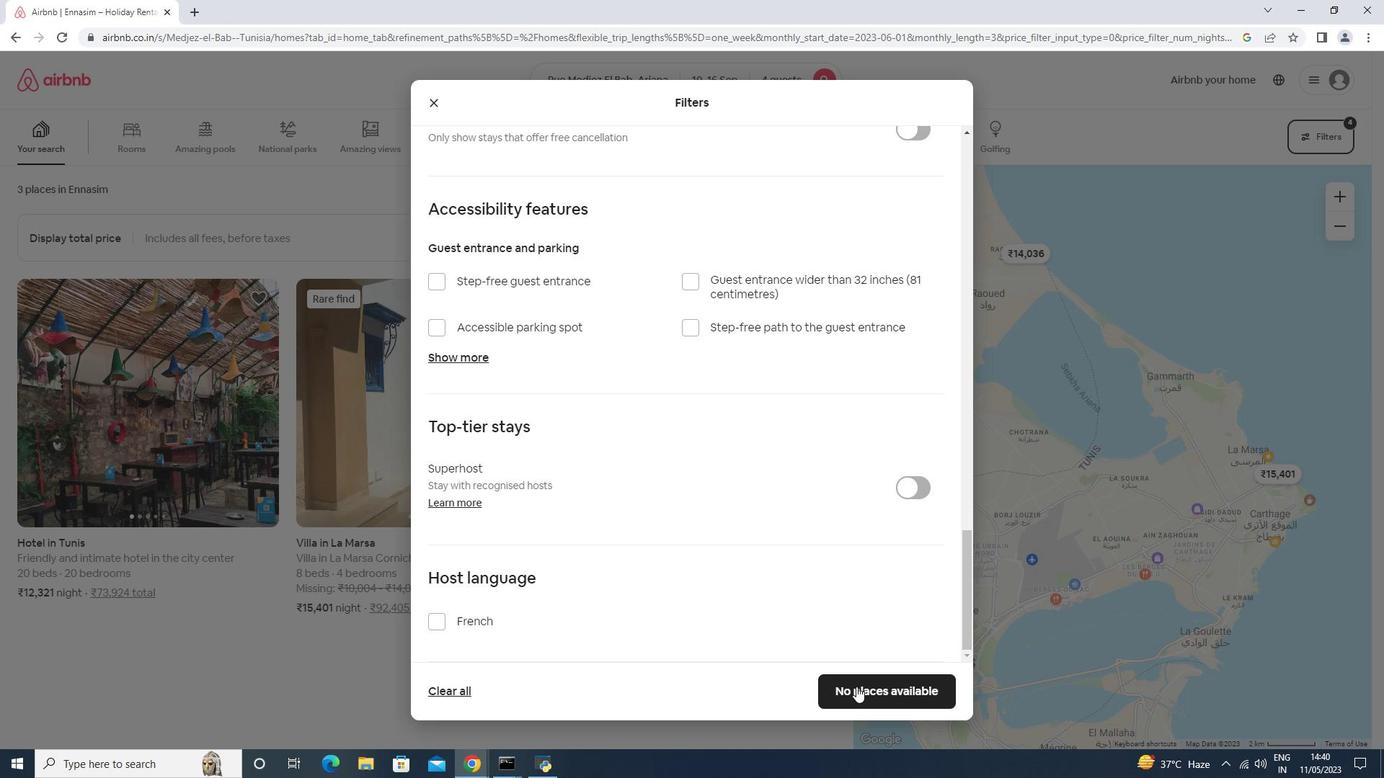 
Action: Mouse pressed left at (897, 694)
Screenshot: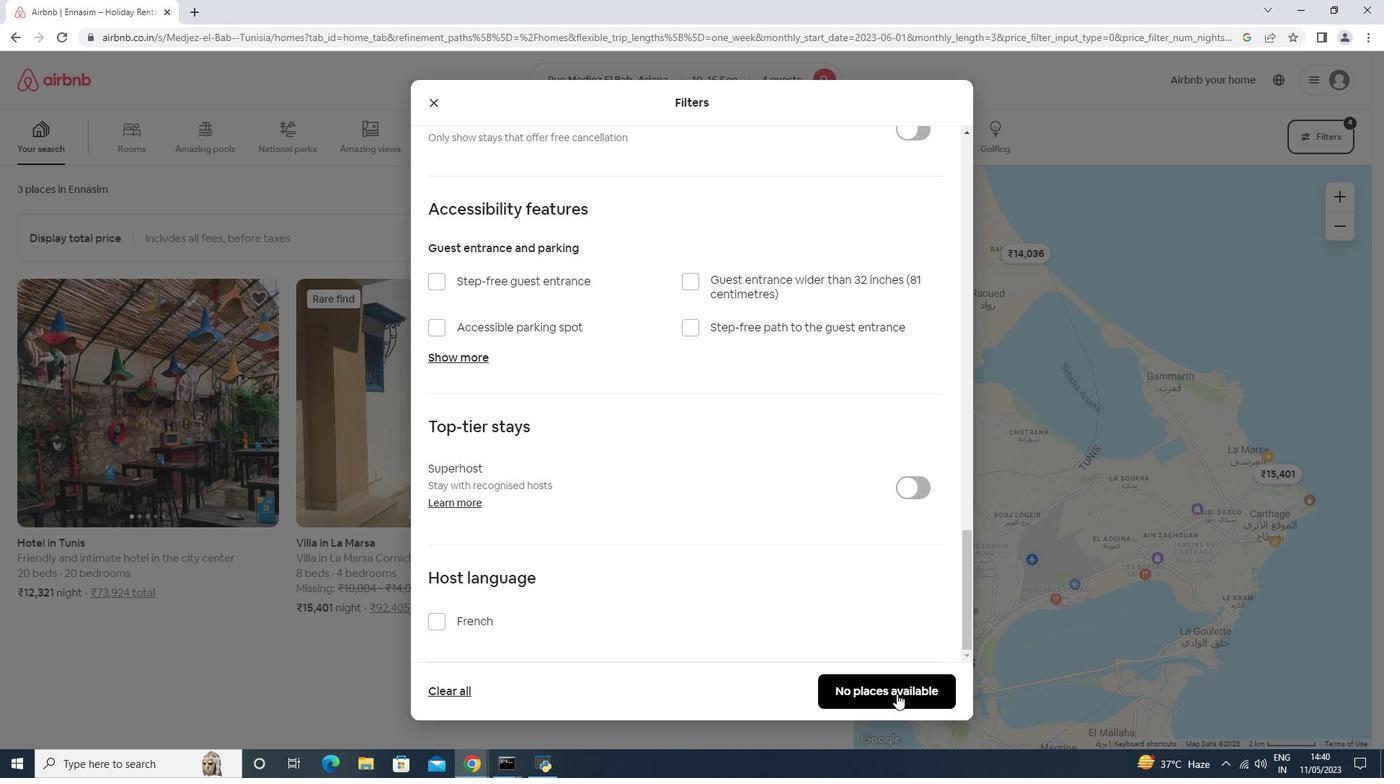 
Action: Mouse moved to (730, 590)
Screenshot: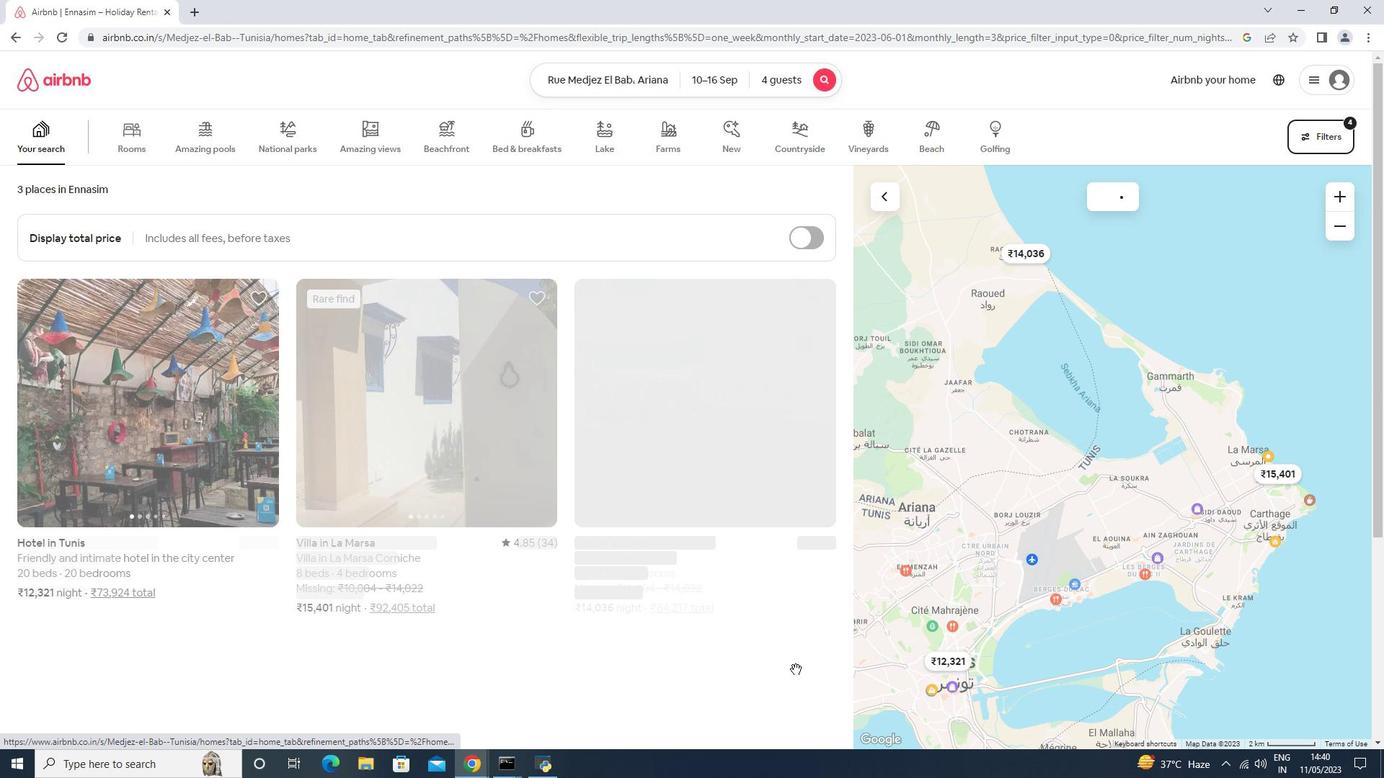 
